 Task: Slide 4 - Table Of Contents-2.
Action: Mouse moved to (245, 214)
Screenshot: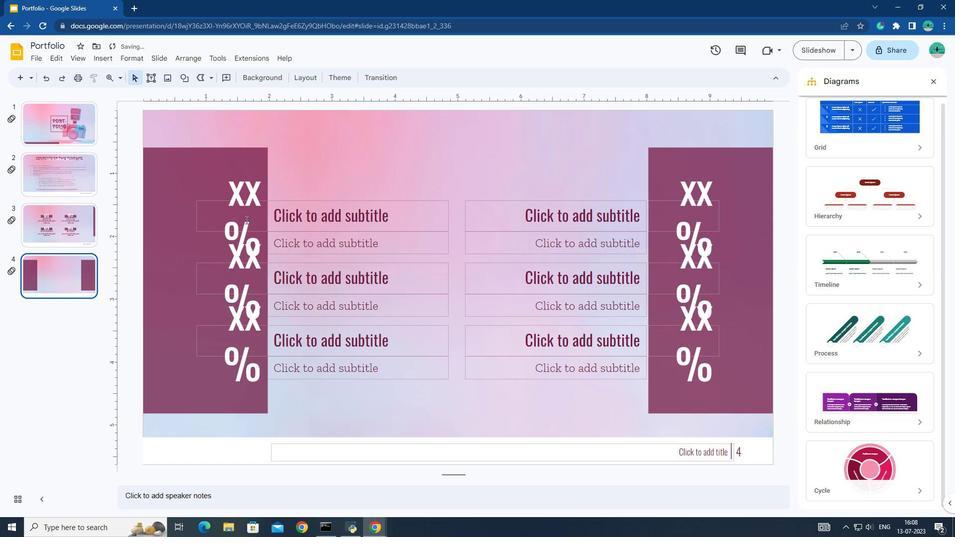 
Action: Mouse pressed left at (245, 214)
Screenshot: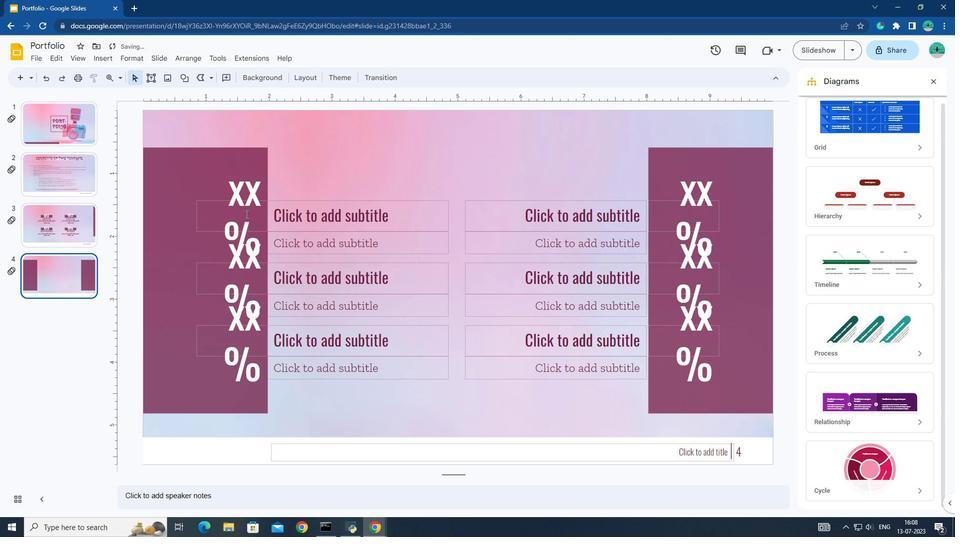 
Action: Key pressed 01
Screenshot: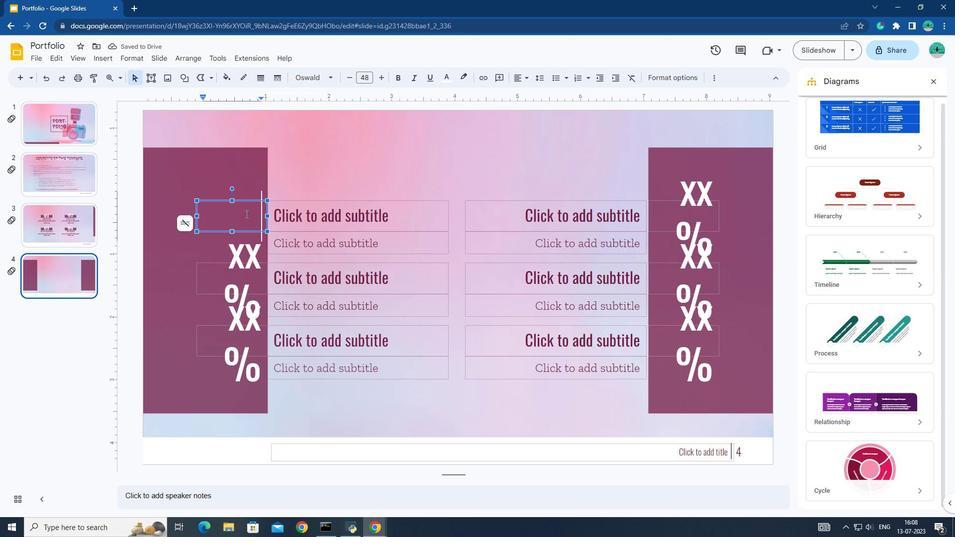 
Action: Mouse moved to (300, 218)
Screenshot: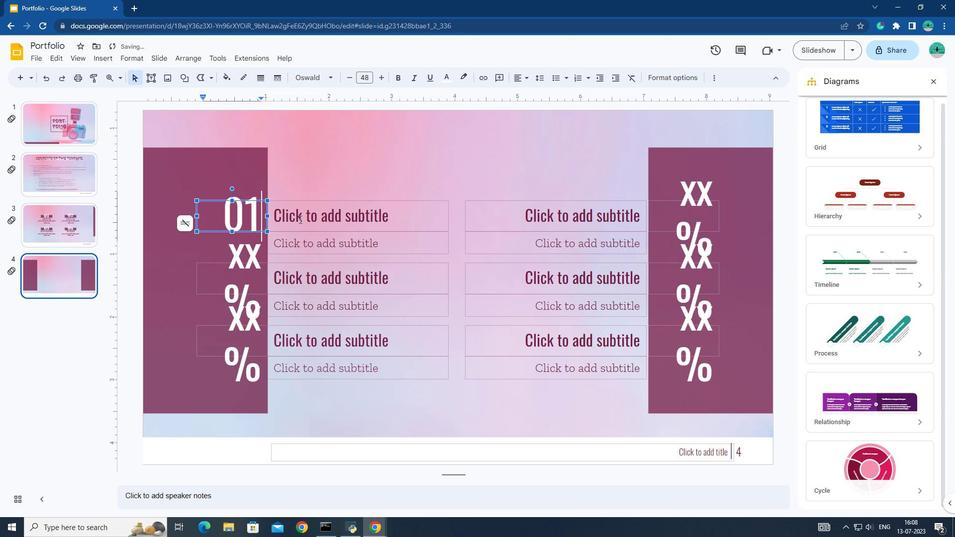 
Action: Mouse pressed left at (300, 218)
Screenshot: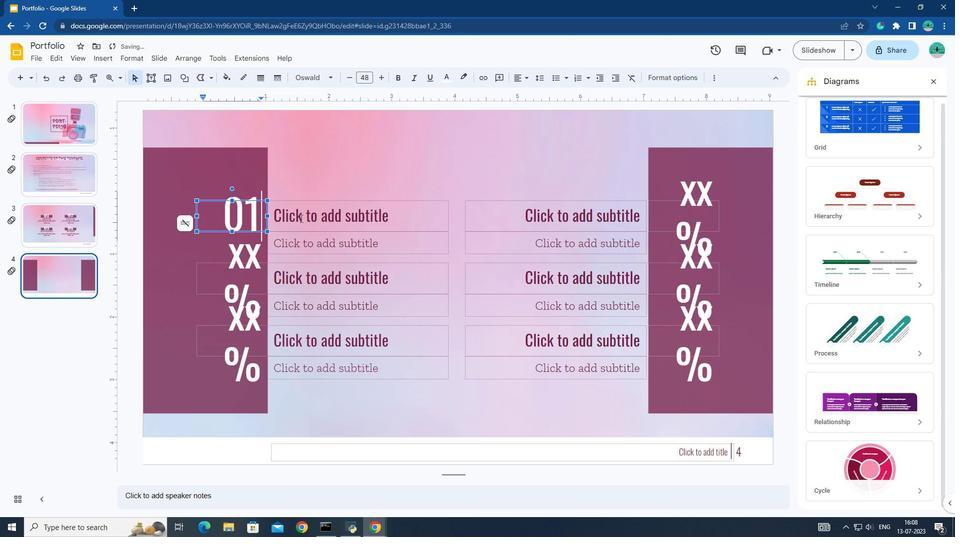 
Action: Mouse moved to (309, 223)
Screenshot: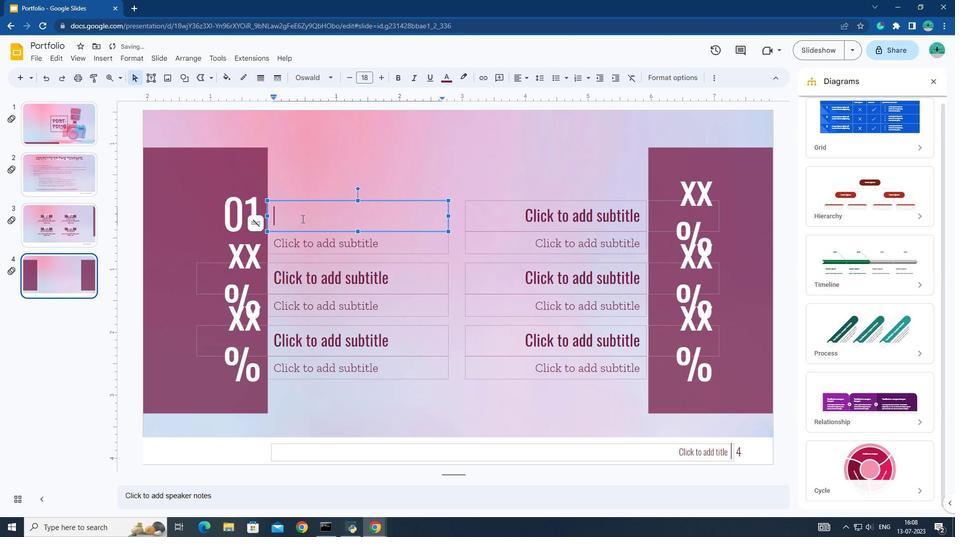
Action: Key pressed <Key.caps_lock>ABOUT<Key.space>ME
Screenshot: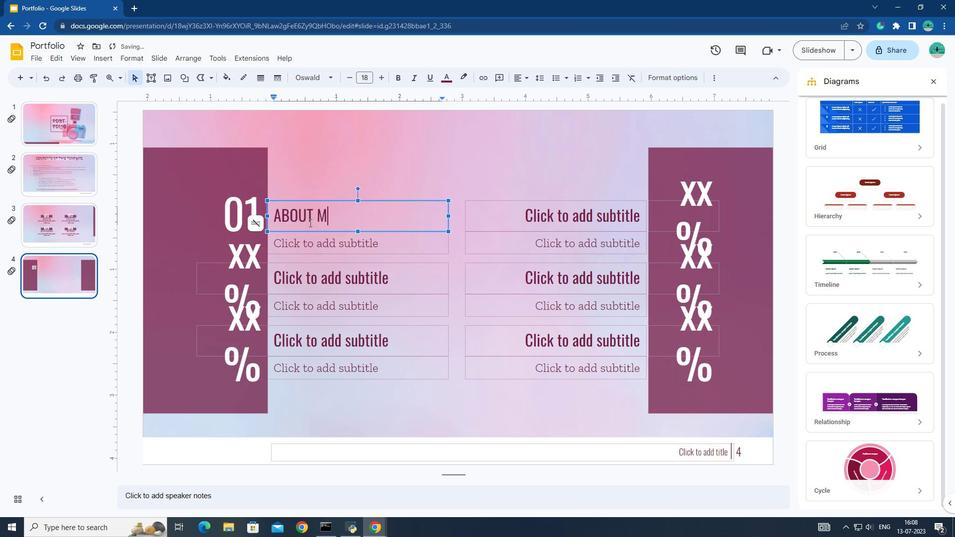 
Action: Mouse moved to (308, 240)
Screenshot: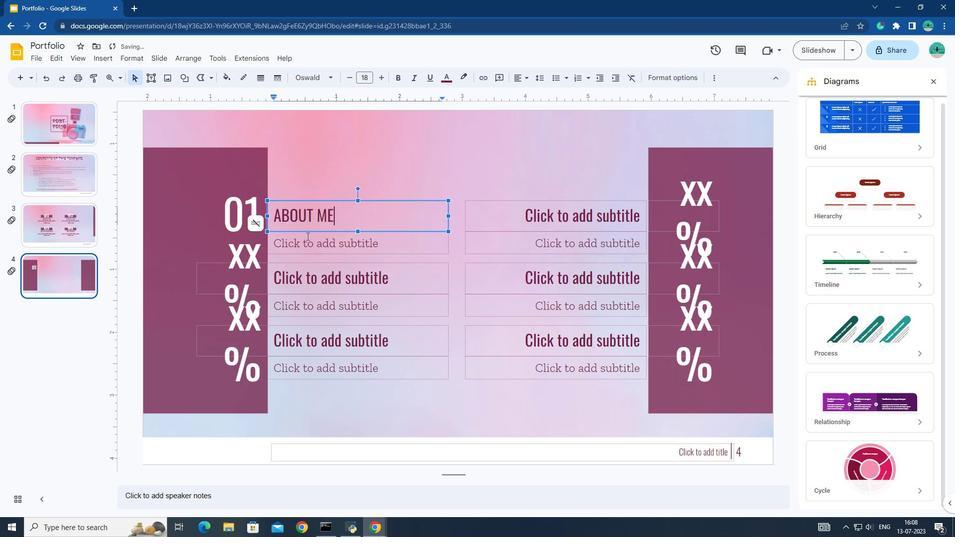 
Action: Mouse pressed left at (308, 240)
Screenshot: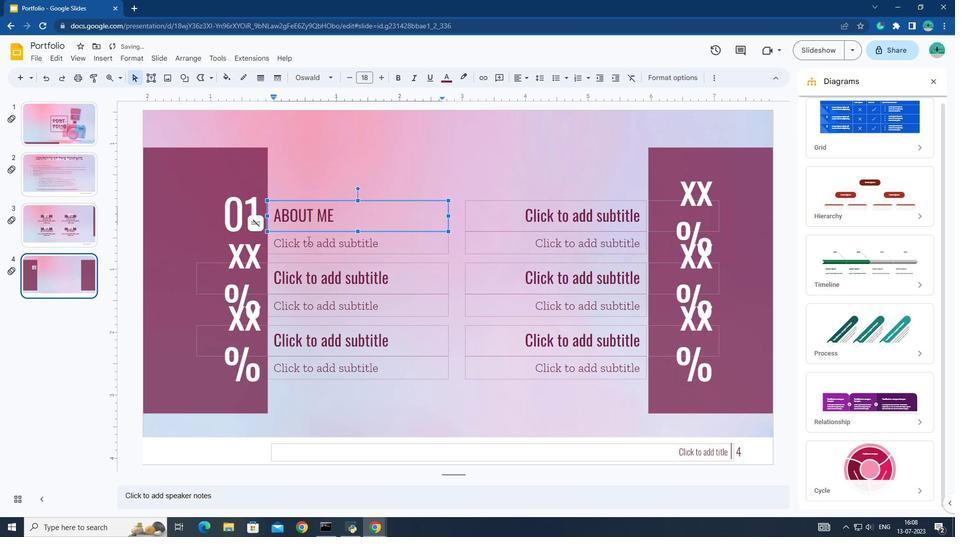 
Action: Mouse moved to (309, 240)
Screenshot: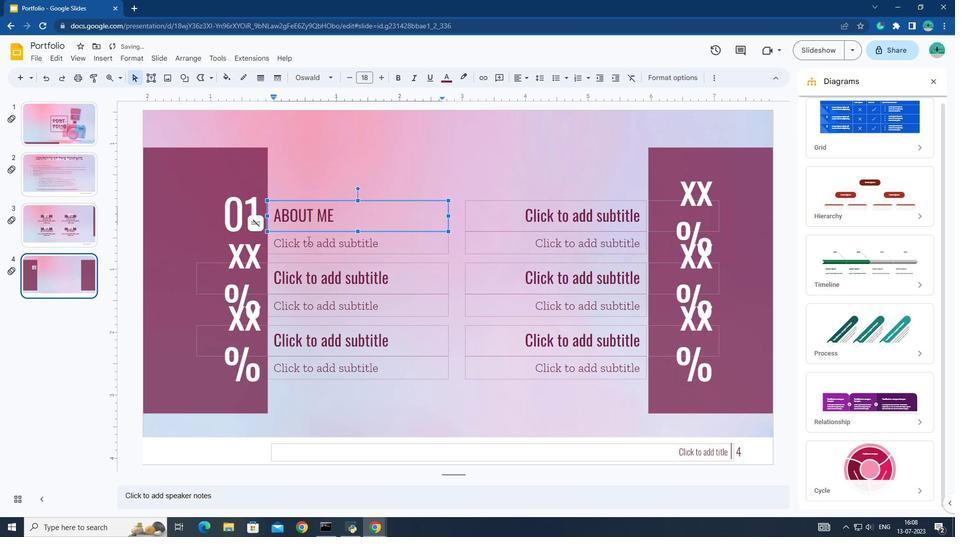 
Action: Key pressed <Key.caps_lock><Key.shift>You<Key.space>can<Key.space>describe<Key.space>the<Key.space>topic<Key.space>of<Key.space>thesection<Key.space>here
Screenshot: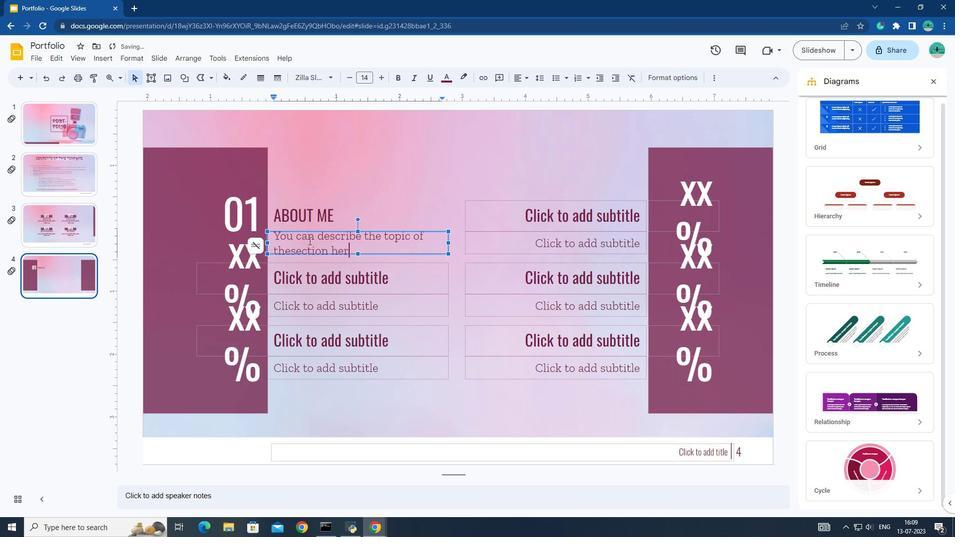 
Action: Mouse moved to (290, 251)
Screenshot: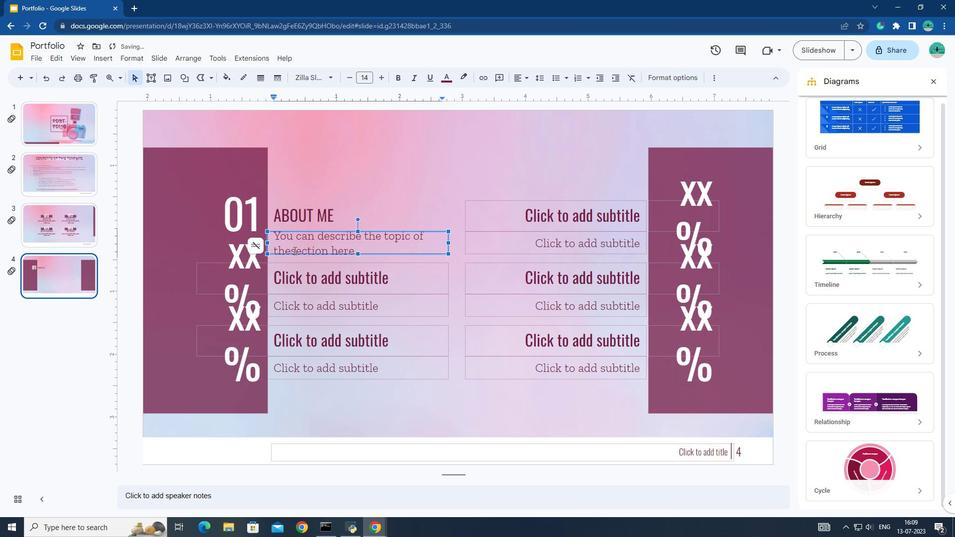
Action: Mouse pressed left at (290, 251)
Screenshot: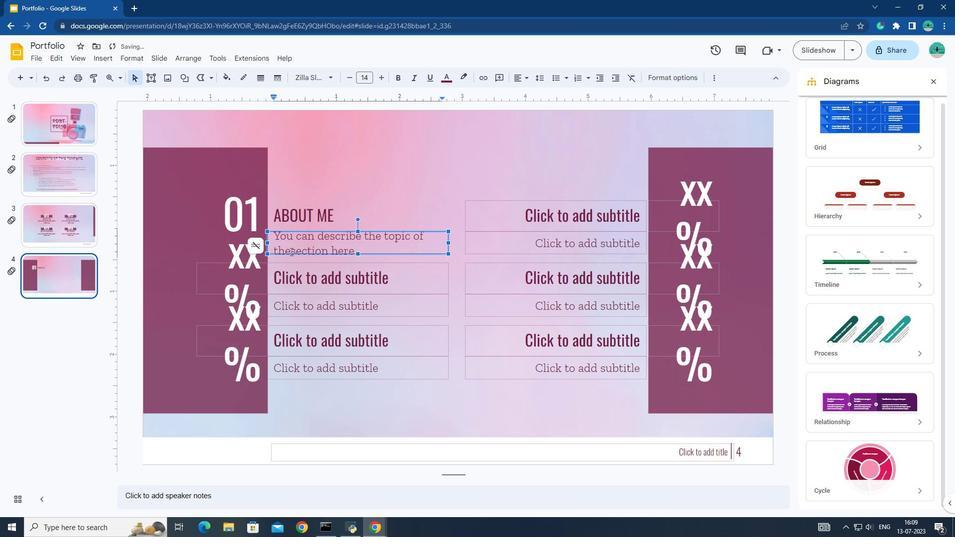 
Action: Key pressed <Key.space>
Screenshot: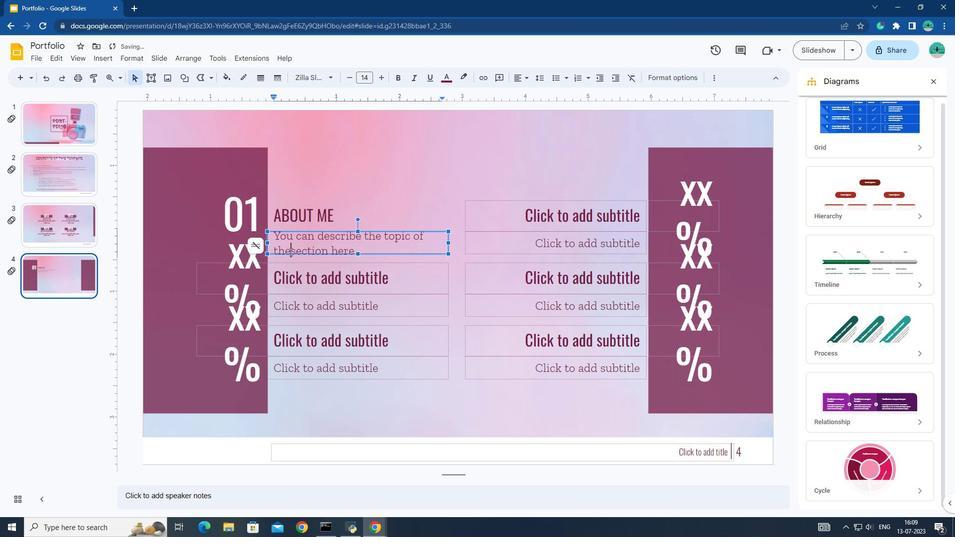 
Action: Mouse moved to (360, 252)
Screenshot: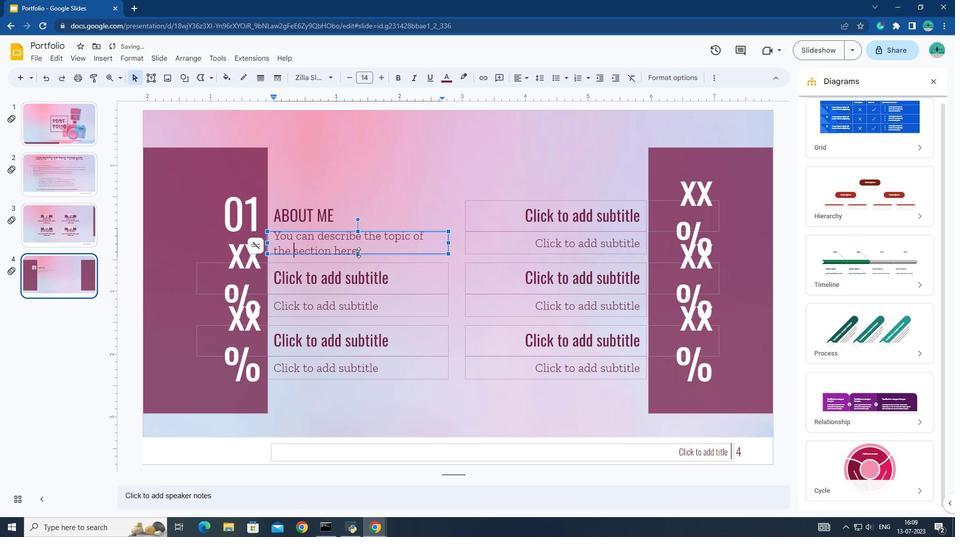
Action: Mouse pressed left at (360, 252)
Screenshot: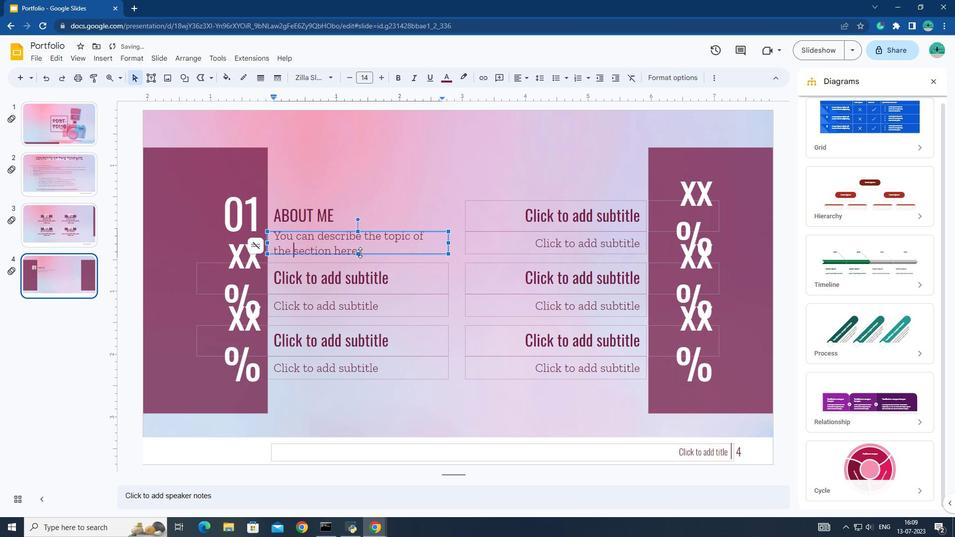 
Action: Mouse moved to (290, 218)
Screenshot: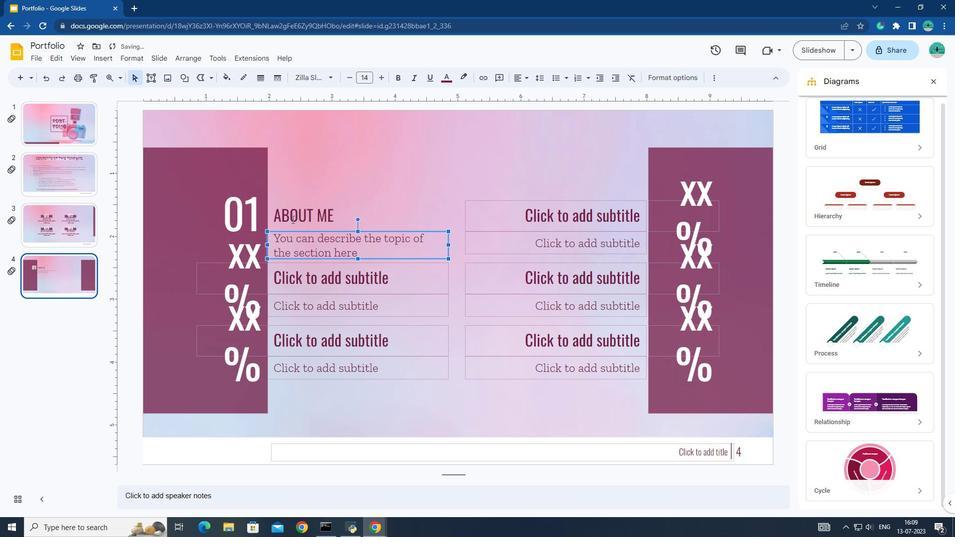 
Action: Mouse pressed left at (290, 218)
Screenshot: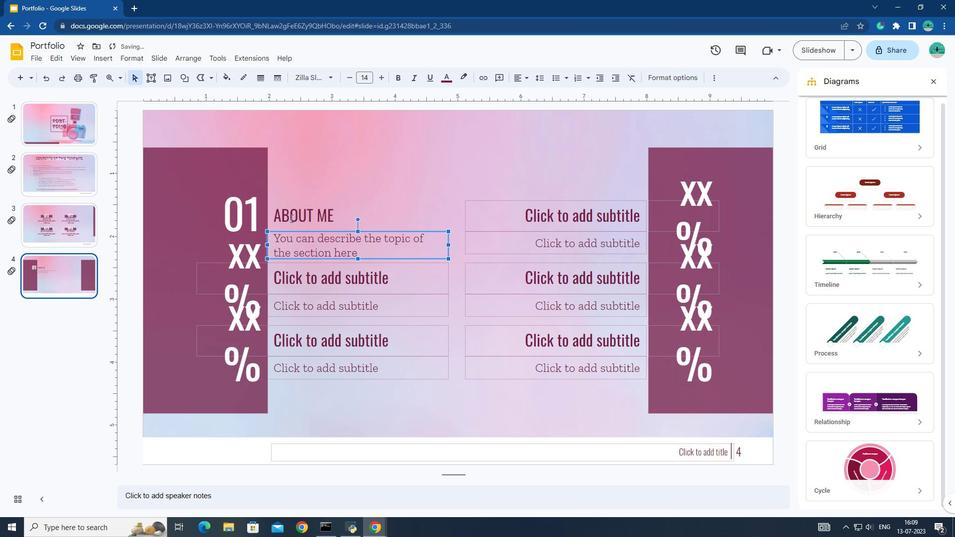 
Action: Mouse moved to (273, 209)
Screenshot: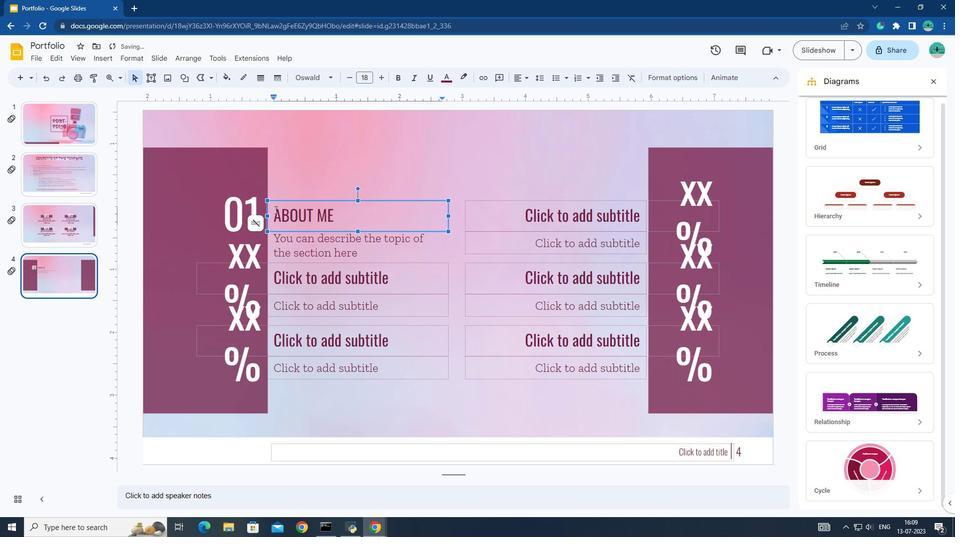 
Action: Mouse pressed left at (273, 209)
Screenshot: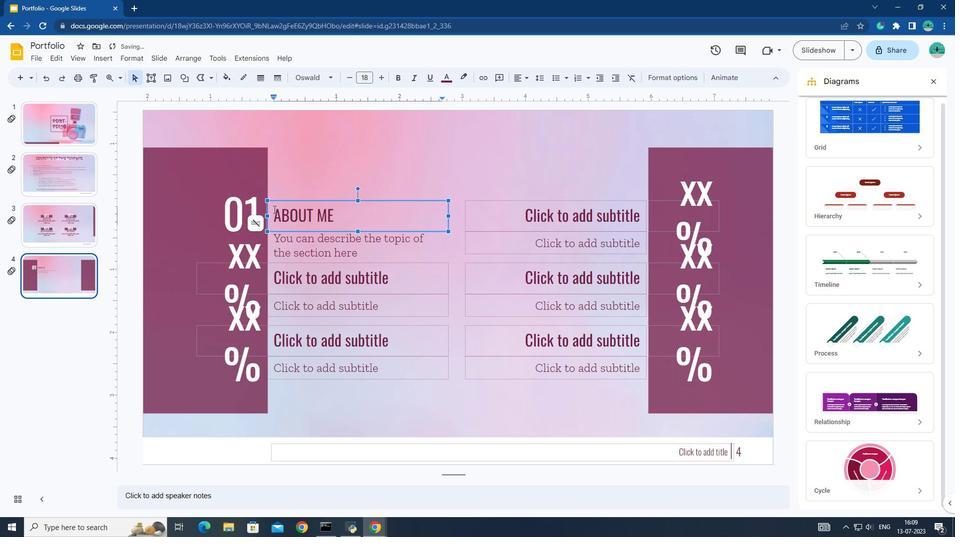 
Action: Mouse moved to (335, 77)
Screenshot: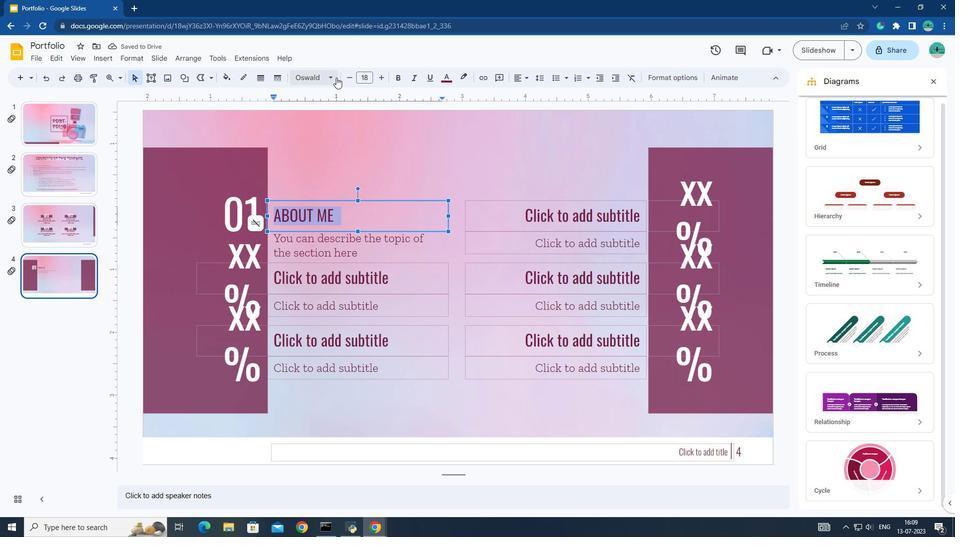 
Action: Mouse pressed left at (335, 77)
Screenshot: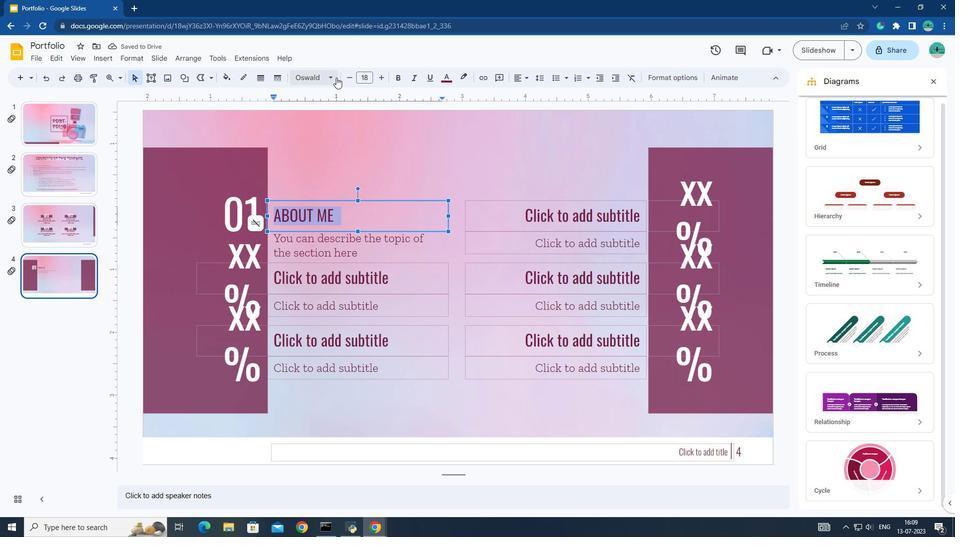 
Action: Mouse moved to (330, 339)
Screenshot: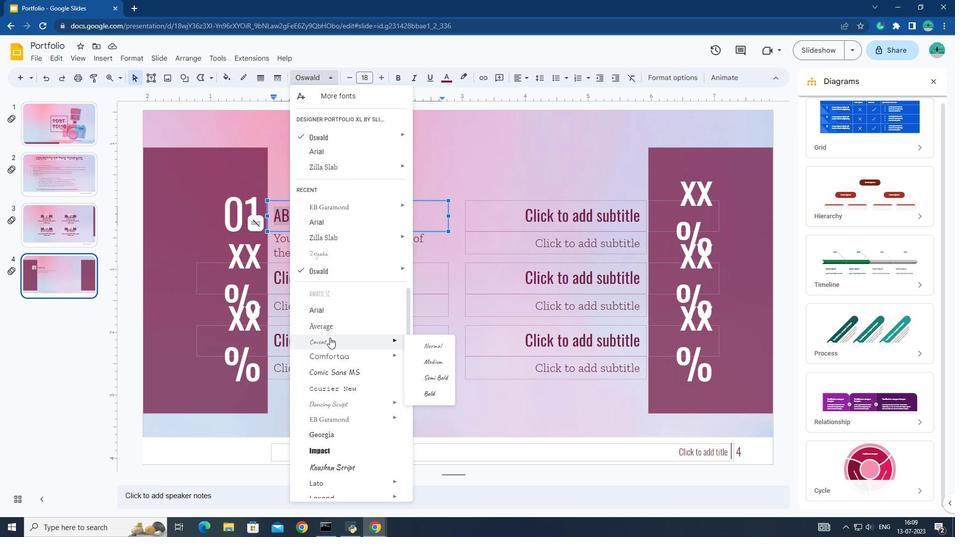 
Action: Mouse pressed left at (330, 339)
Screenshot: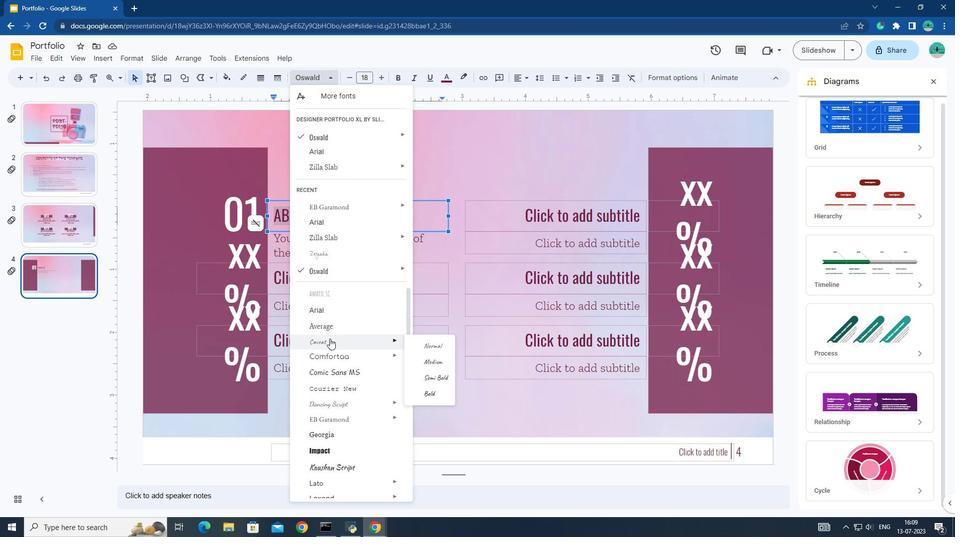 
Action: Mouse moved to (397, 78)
Screenshot: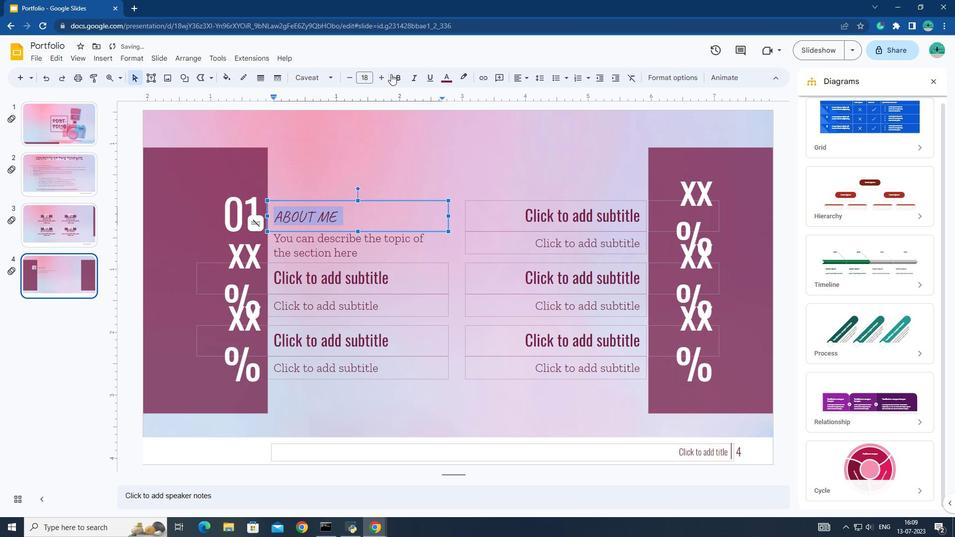 
Action: Mouse pressed left at (397, 78)
Screenshot: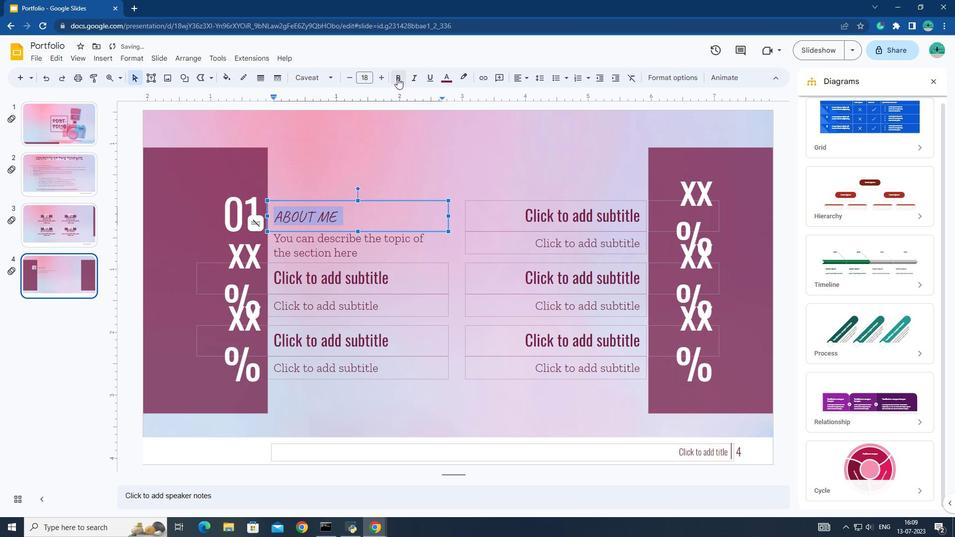 
Action: Mouse moved to (313, 245)
Screenshot: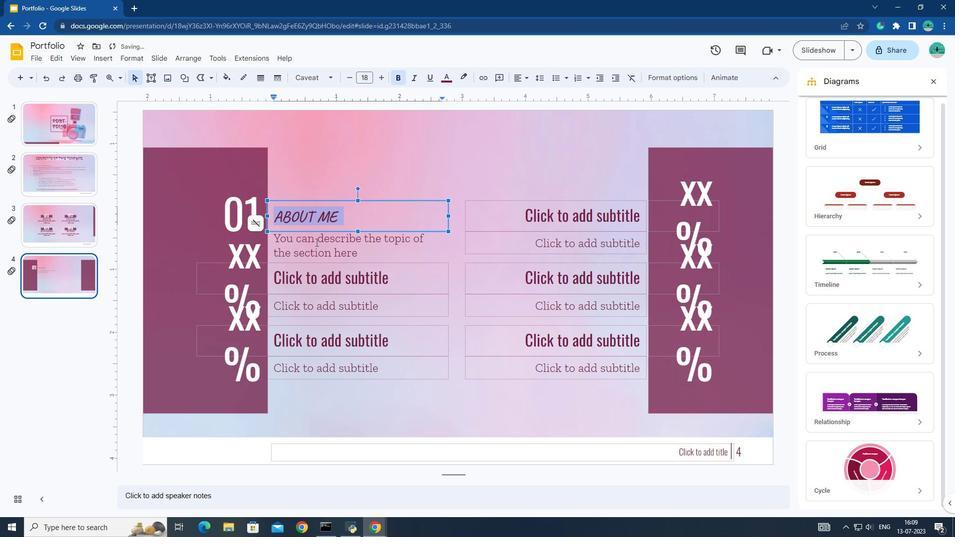 
Action: Mouse pressed left at (313, 245)
Screenshot: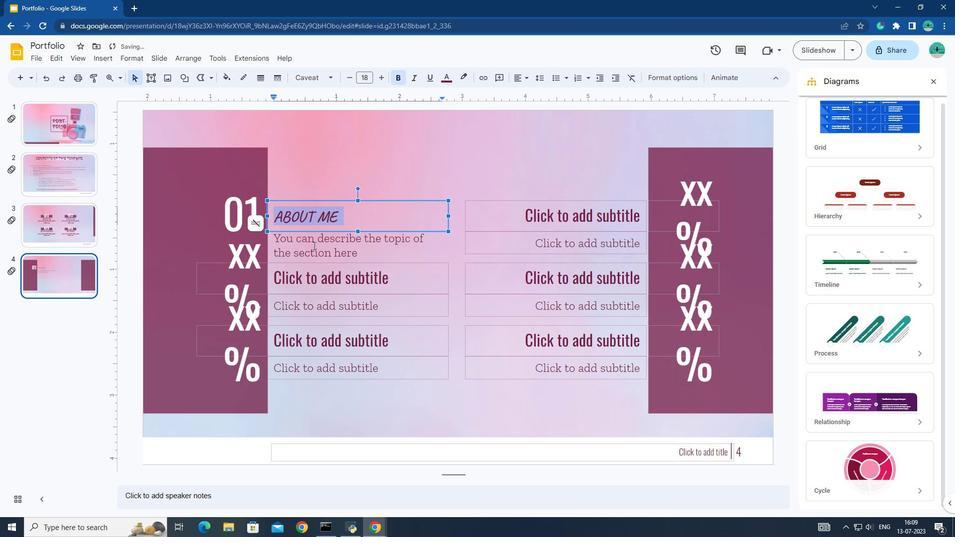 
Action: Mouse moved to (272, 235)
Screenshot: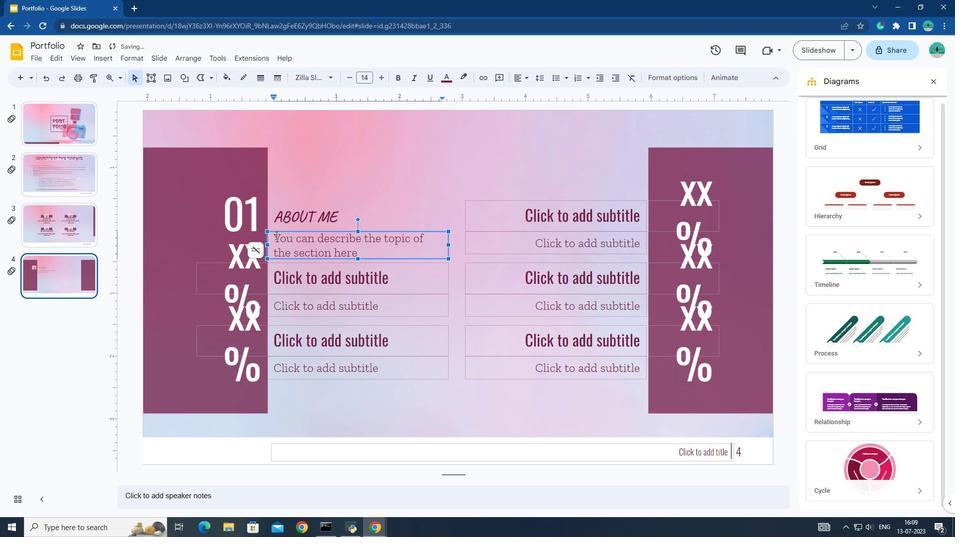 
Action: Mouse pressed left at (272, 235)
Screenshot: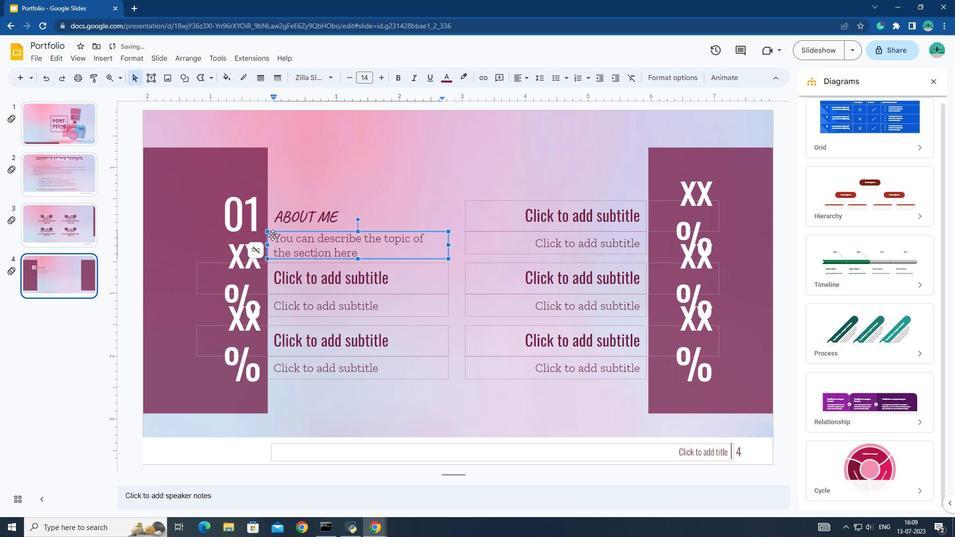 
Action: Mouse moved to (275, 237)
Screenshot: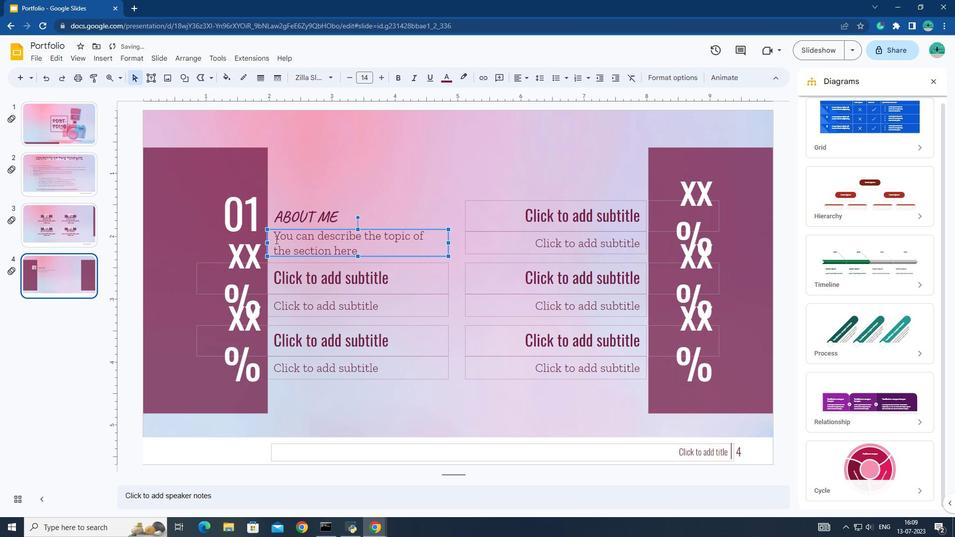 
Action: Mouse pressed left at (275, 237)
Screenshot: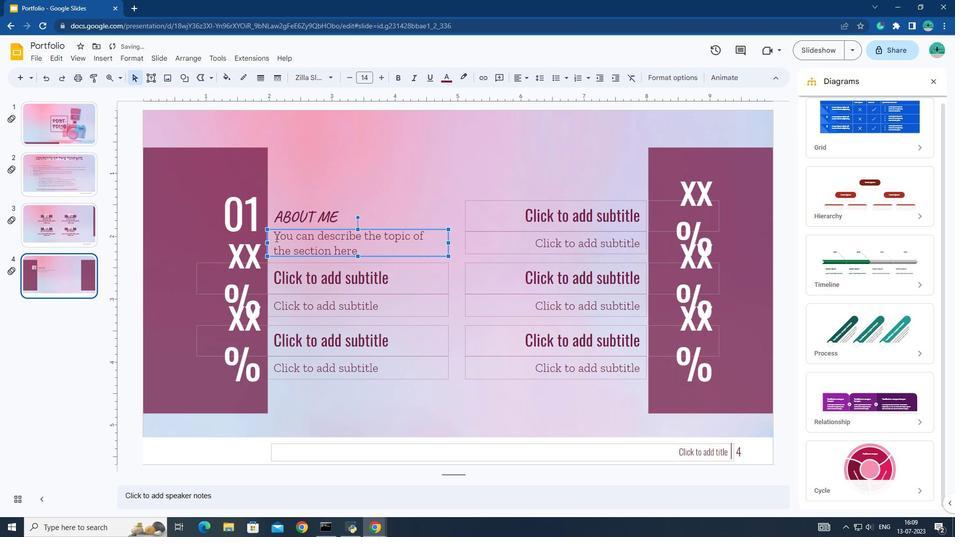 
Action: Mouse pressed left at (275, 237)
Screenshot: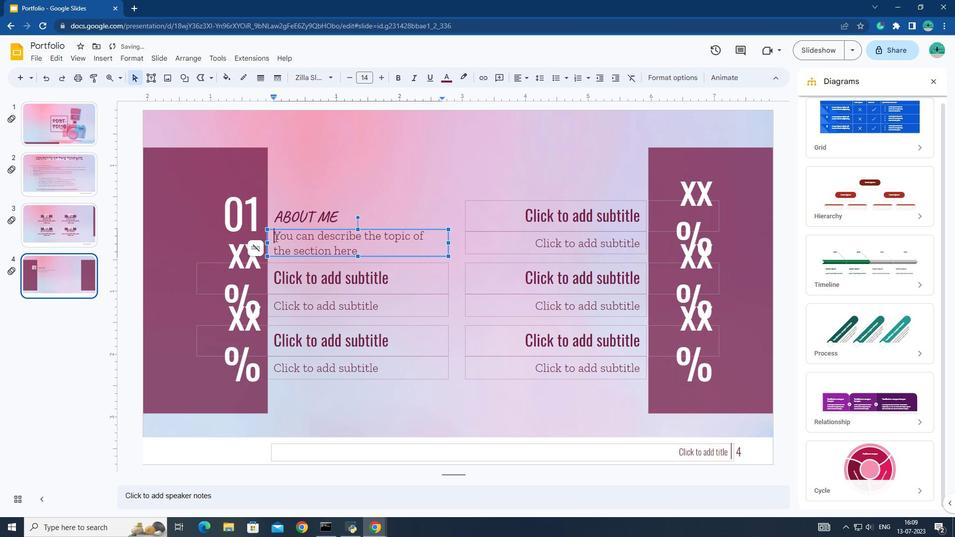 
Action: Mouse pressed left at (275, 237)
Screenshot: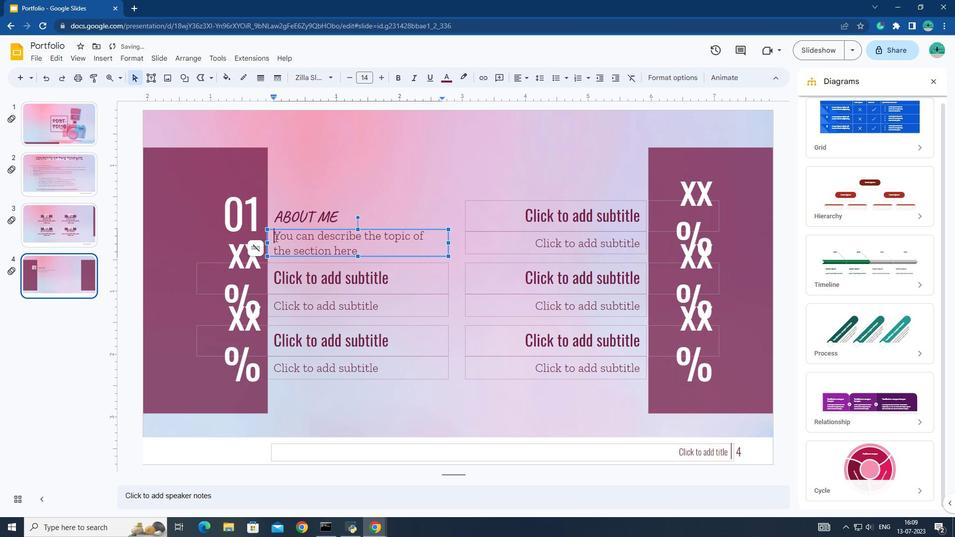 
Action: Mouse moved to (331, 74)
Screenshot: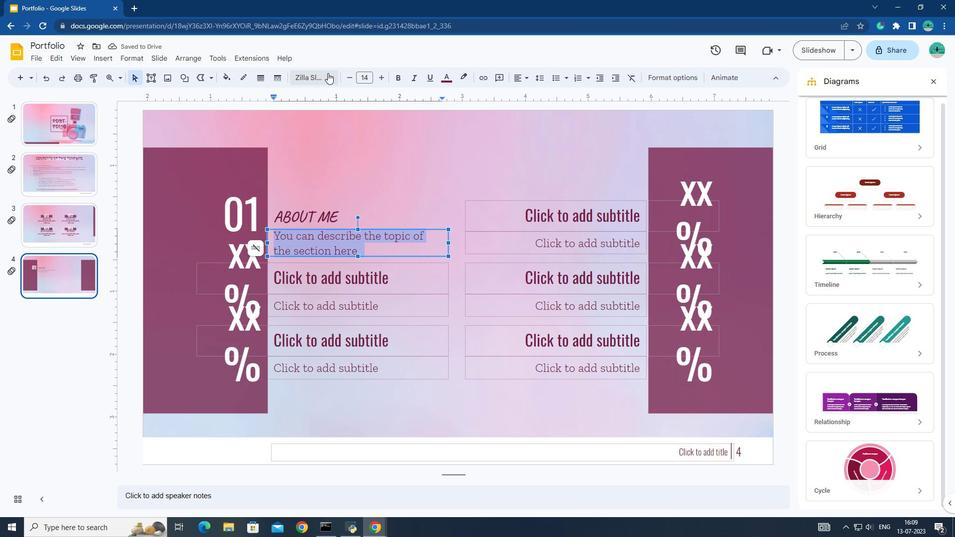 
Action: Mouse pressed left at (331, 74)
Screenshot: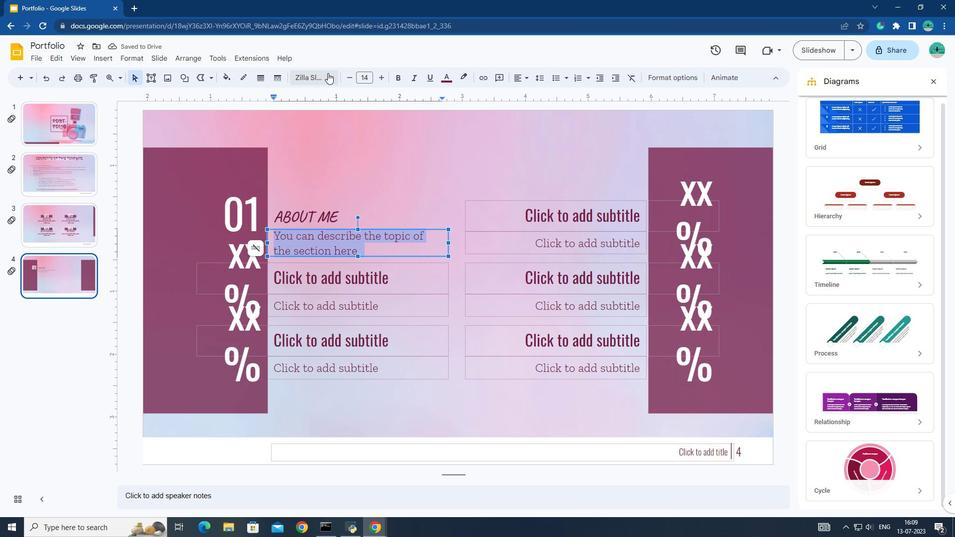 
Action: Mouse moved to (337, 407)
Screenshot: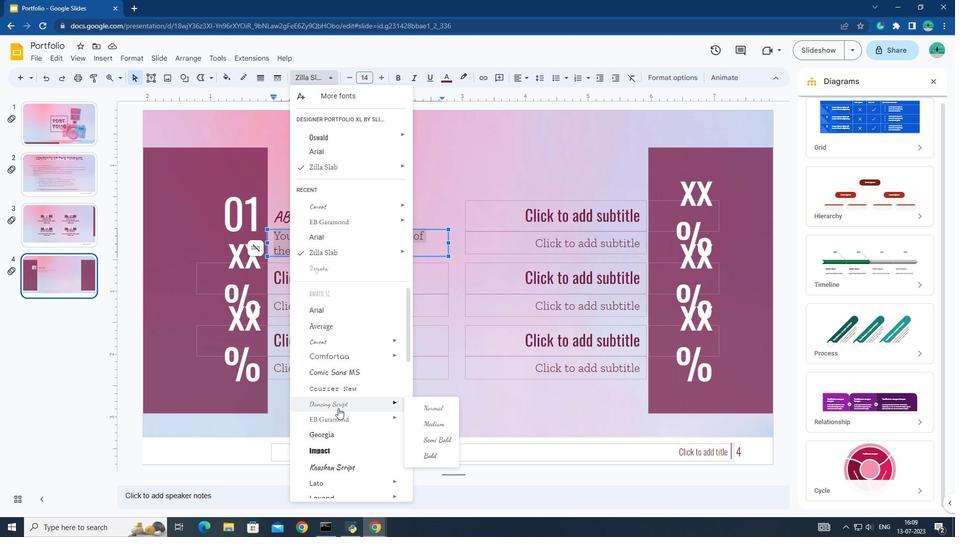 
Action: Mouse pressed left at (337, 407)
Screenshot: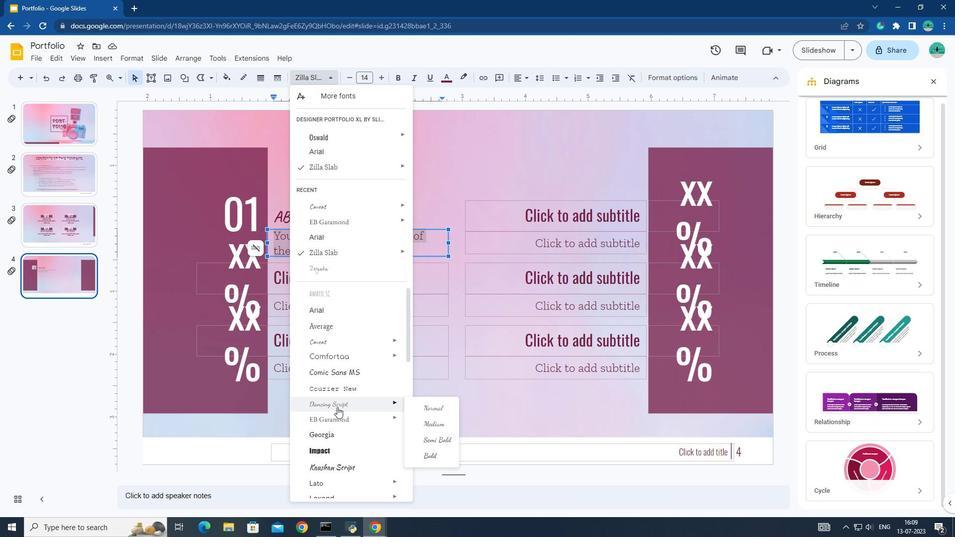 
Action: Mouse moved to (394, 128)
Screenshot: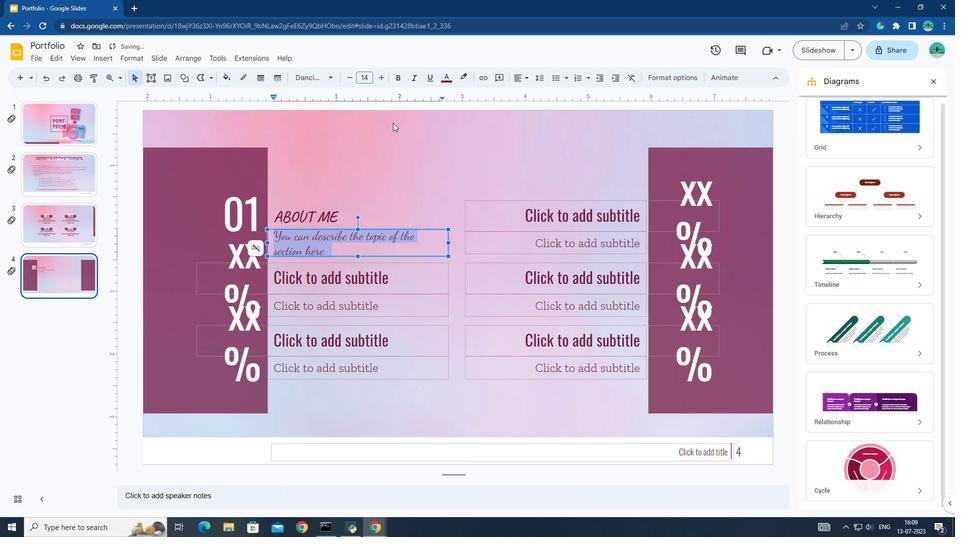 
Action: Mouse pressed left at (394, 128)
Screenshot: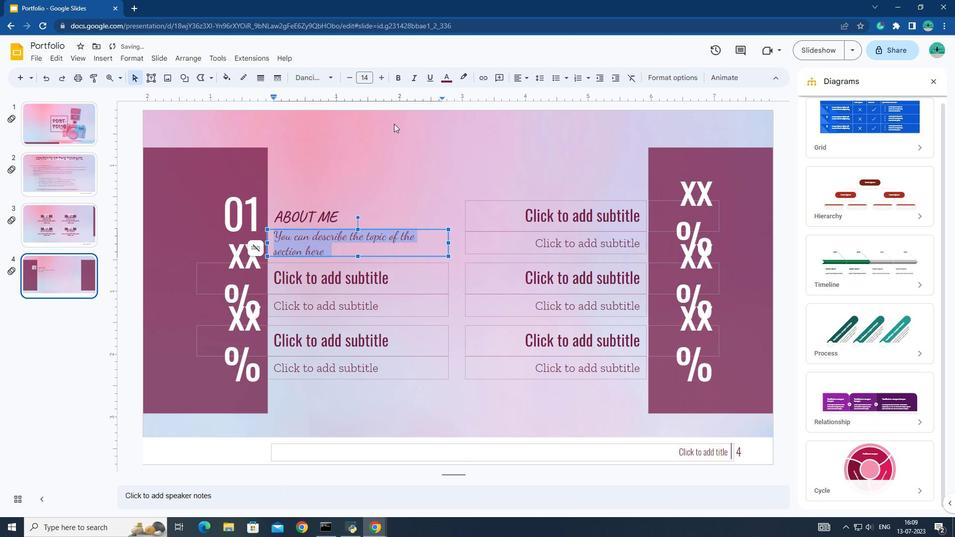 
Action: Mouse moved to (240, 278)
Screenshot: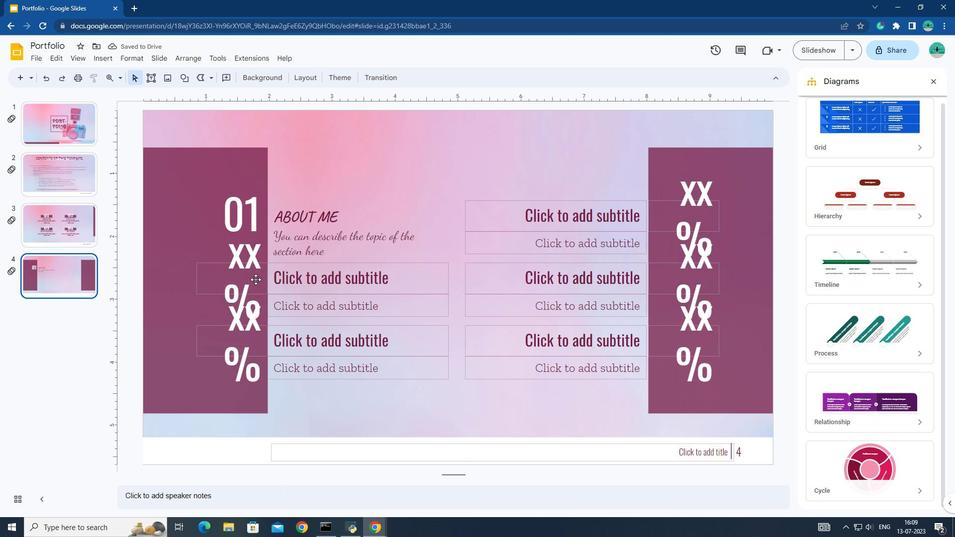 
Action: Mouse pressed left at (240, 278)
Screenshot: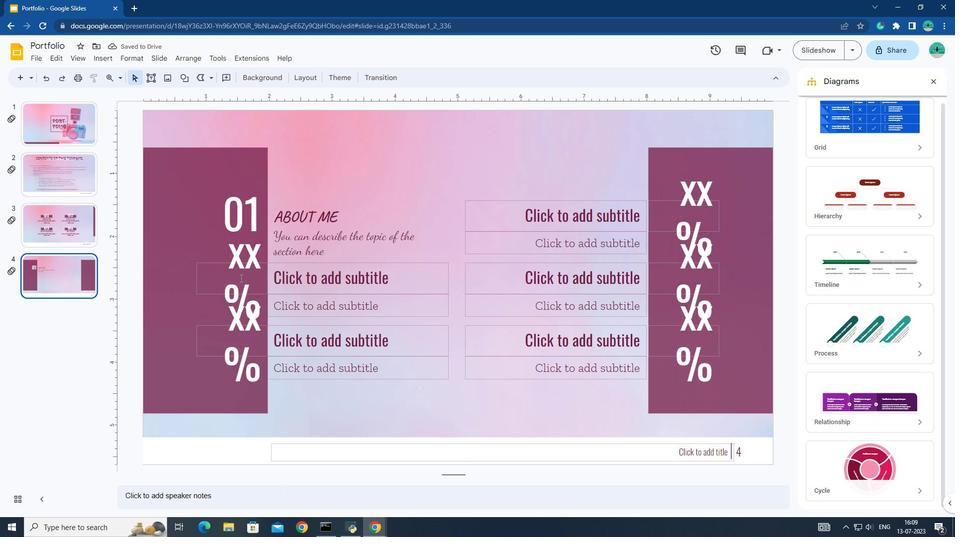 
Action: Key pressed 02
Screenshot: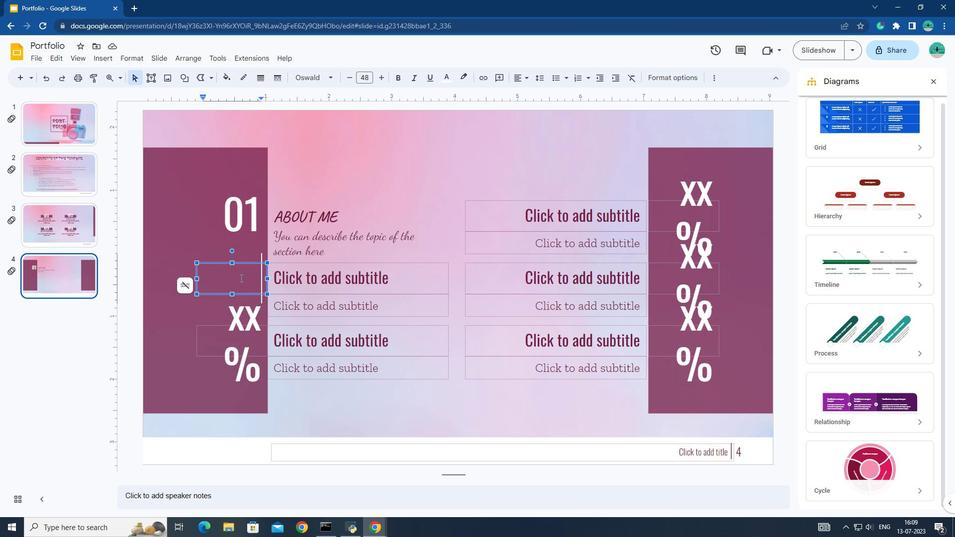 
Action: Mouse moved to (306, 284)
Screenshot: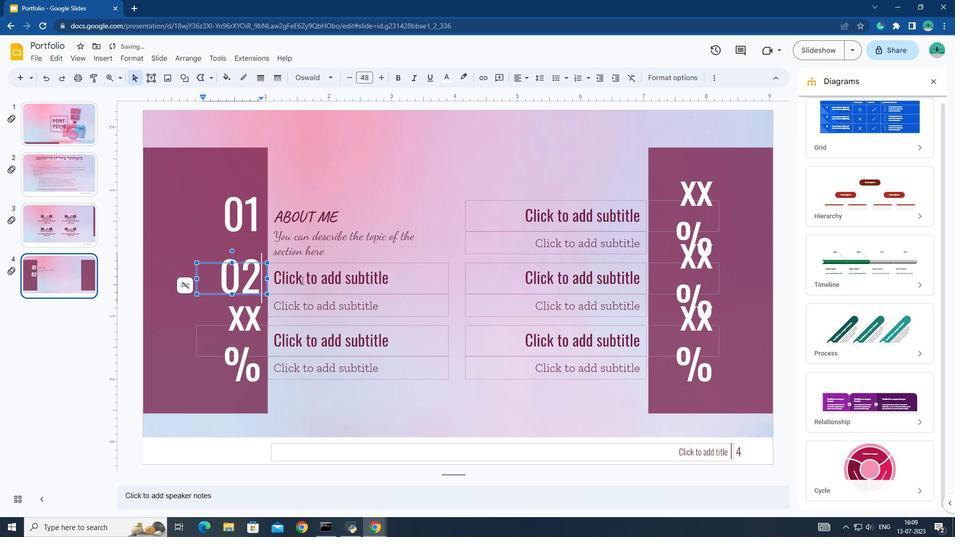 
Action: Mouse pressed left at (306, 284)
Screenshot: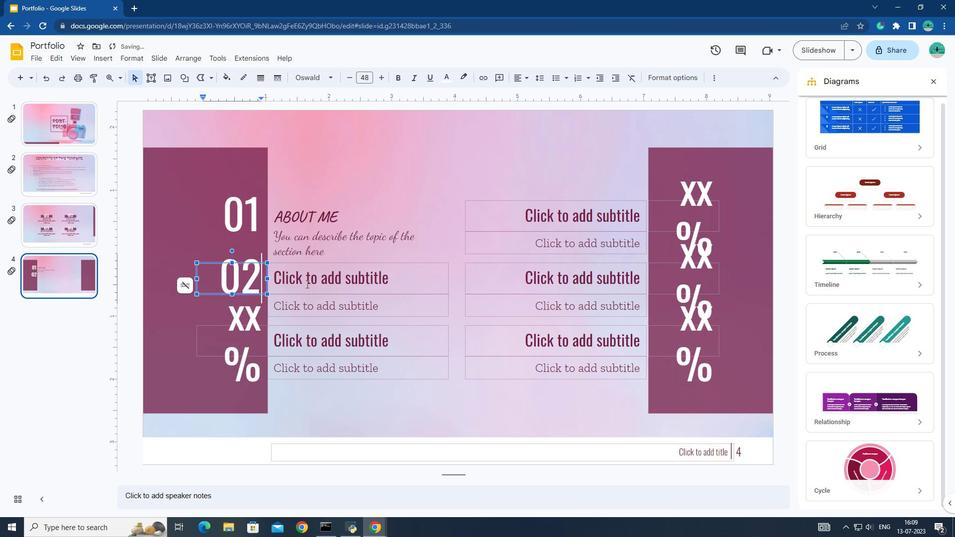 
Action: Mouse moved to (307, 284)
Screenshot: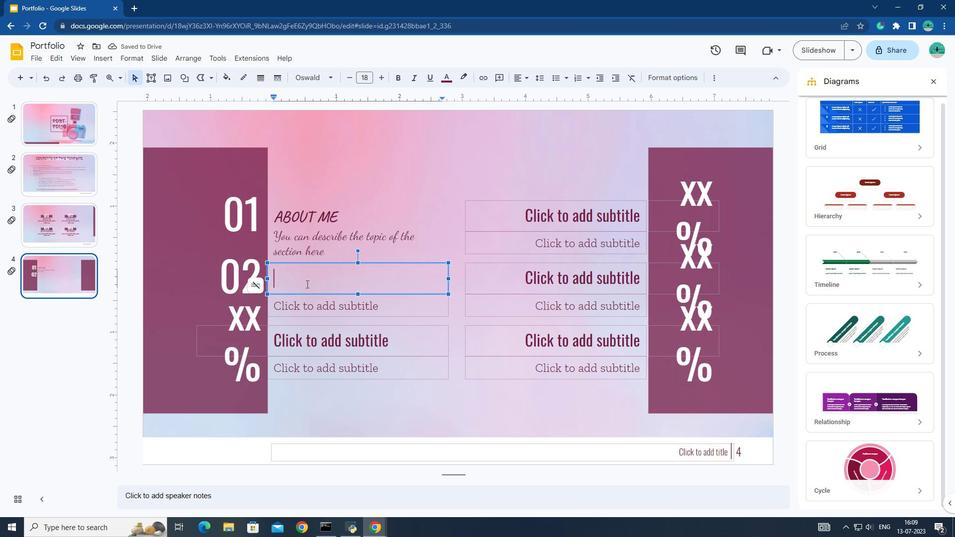 
Action: Key pressed <Key.caps_lock>WHAT<Key.space>IDO
Screenshot: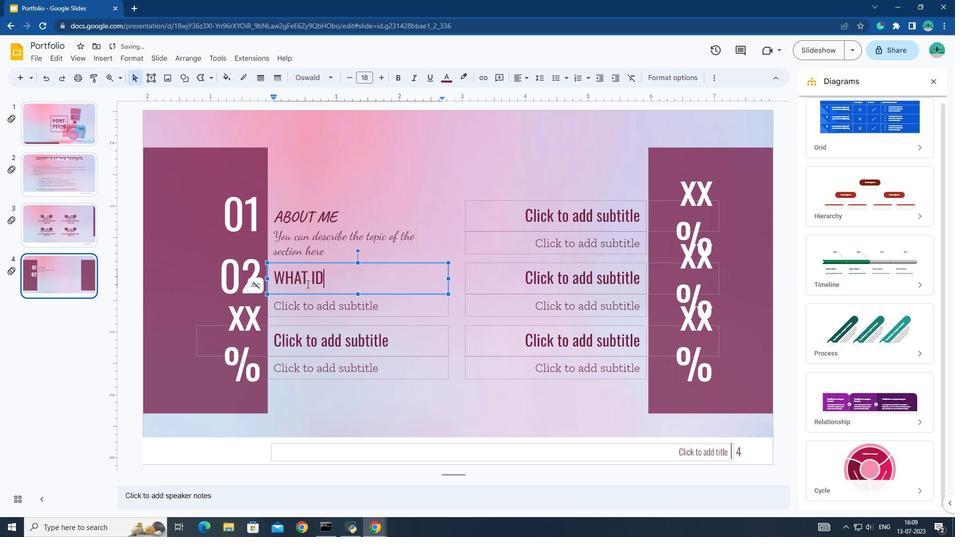 
Action: Mouse moved to (307, 283)
Screenshot: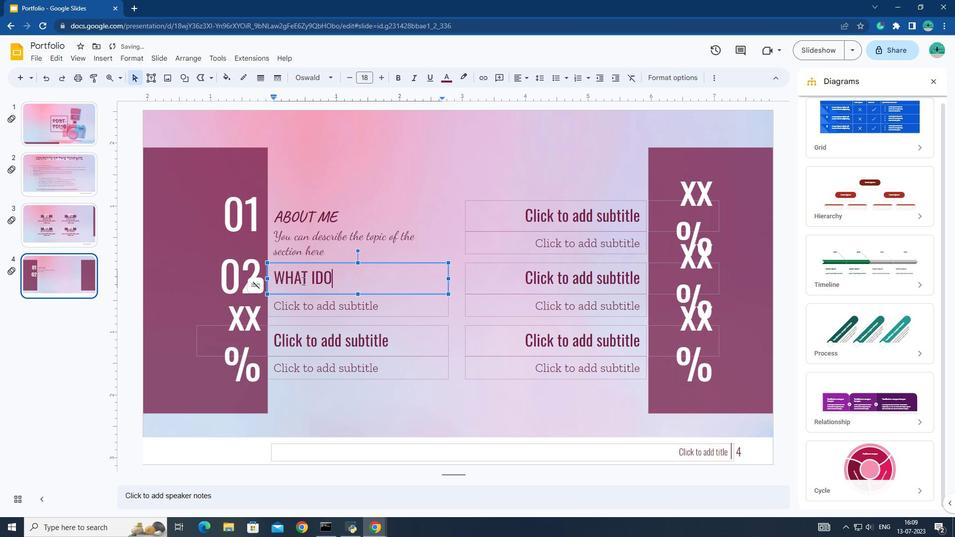 
Action: Key pressed <Key.left><Key.left><Key.space>
Screenshot: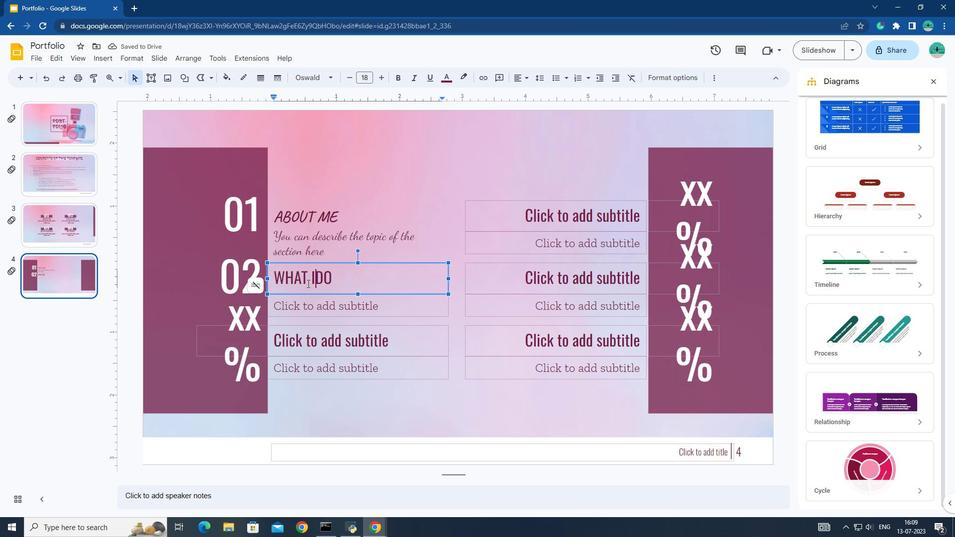 
Action: Mouse moved to (299, 299)
Screenshot: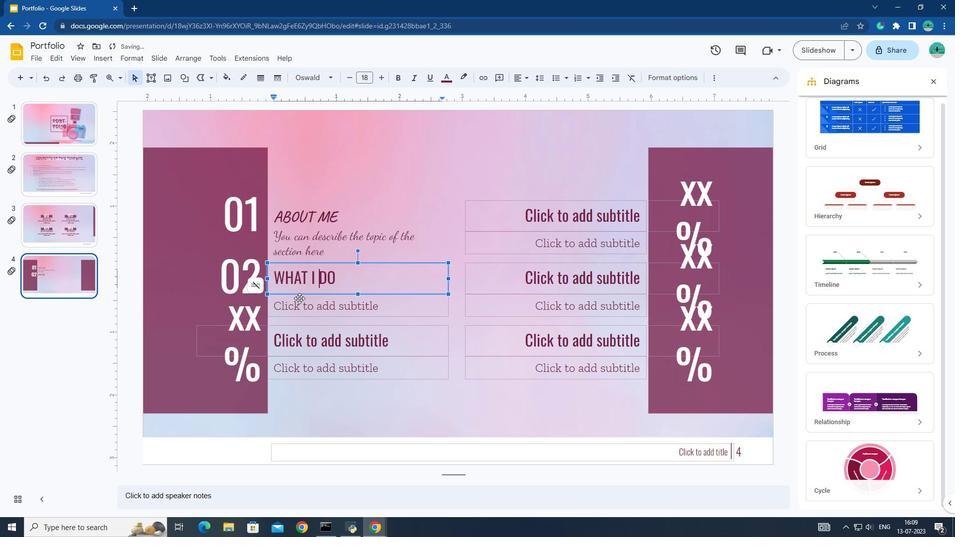 
Action: Mouse pressed left at (299, 299)
Screenshot: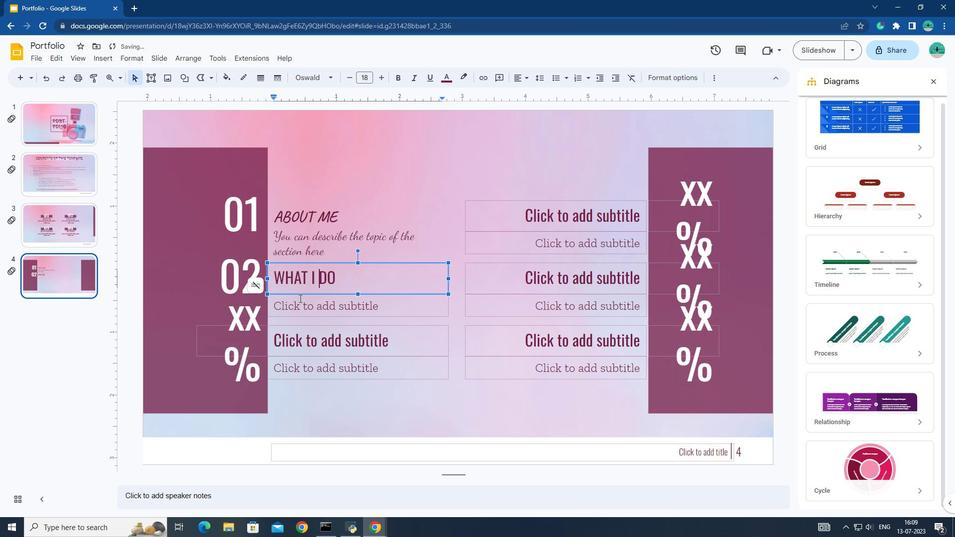 
Action: Key pressed <Key.caps_lock><Key.shift>You<Key.space>can<Key.space>describe<Key.space>the<Key.space>ti<Key.backspace>opice<Key.space>of<Key.space>the<Key.left><Key.left><Key.left><Key.left><Key.left><Key.left><Key.left><Key.backspace><Key.down><Key.space>section<Key.space>here
Screenshot: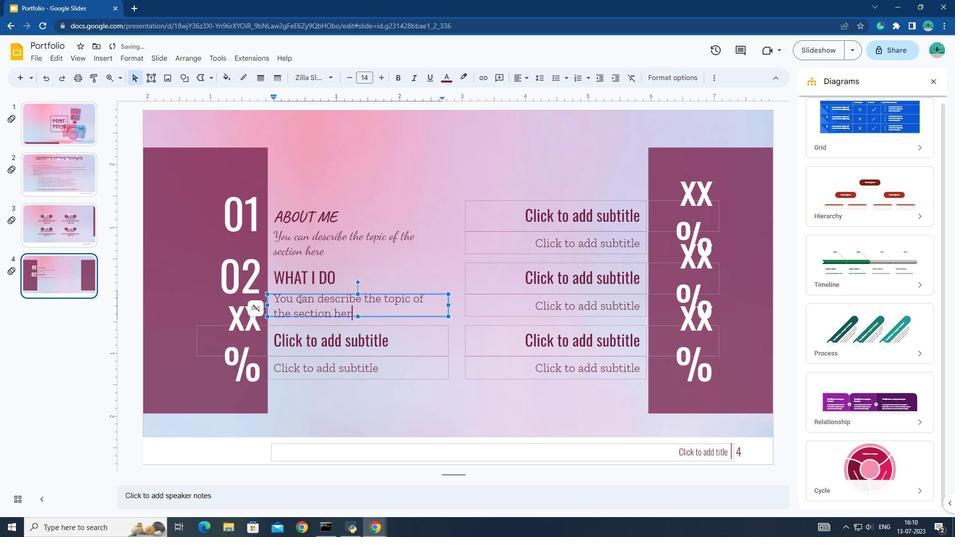 
Action: Mouse moved to (285, 270)
Screenshot: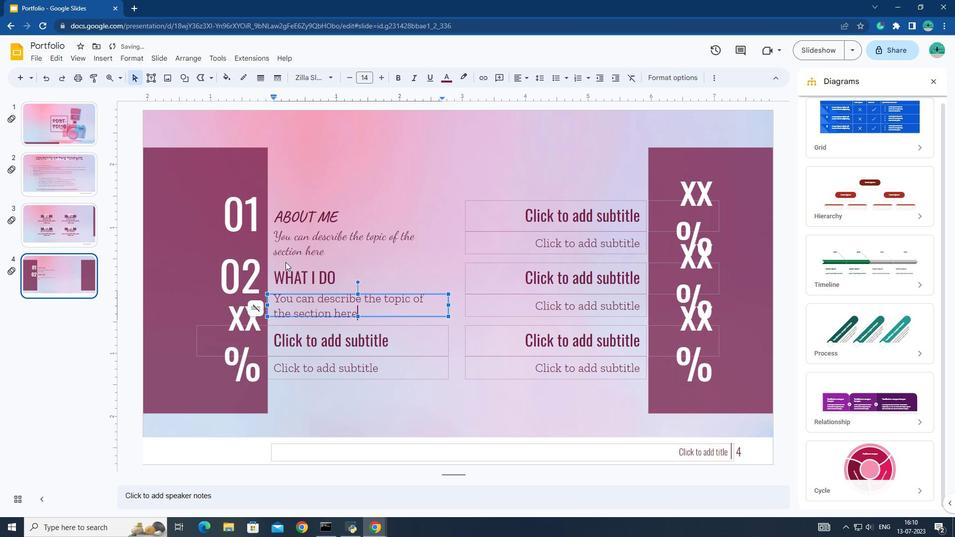 
Action: Mouse pressed left at (285, 270)
Screenshot: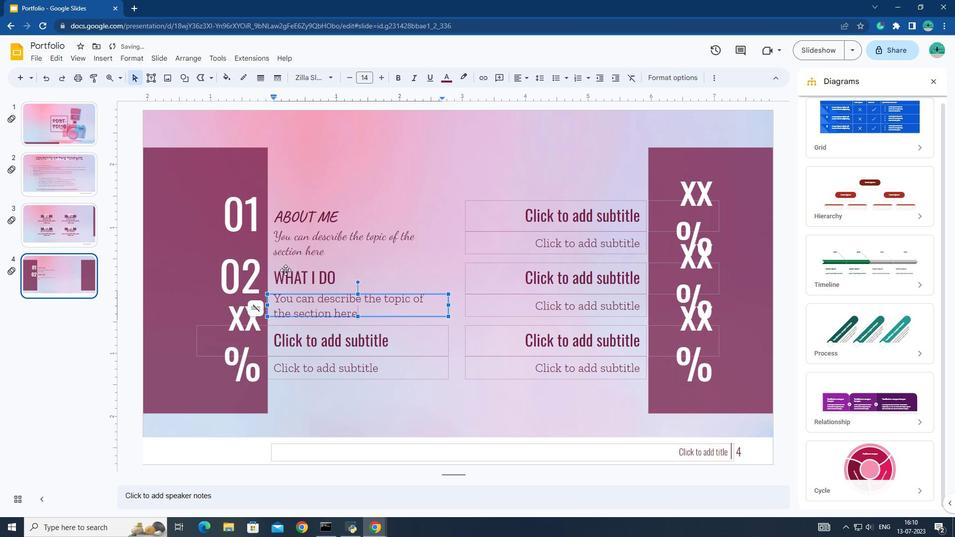 
Action: Mouse pressed left at (285, 270)
Screenshot: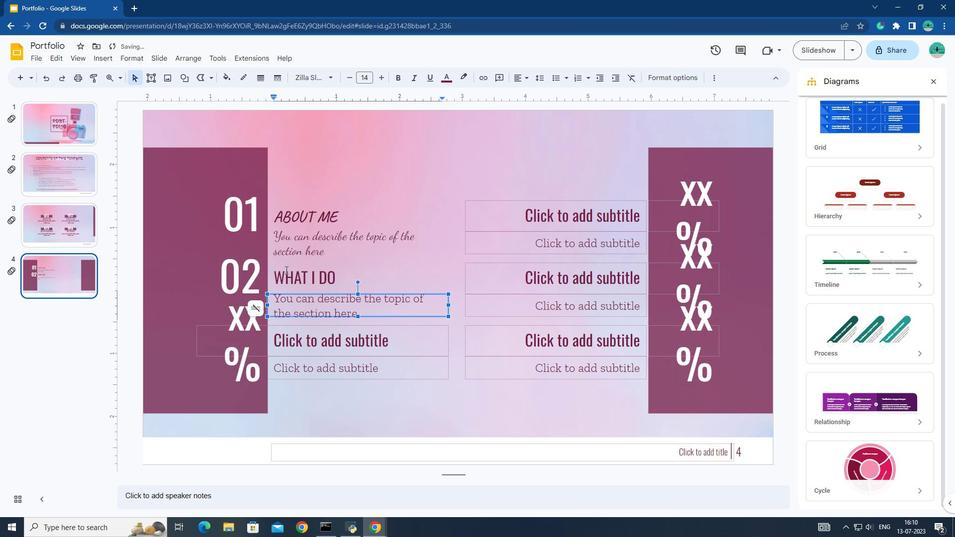 
Action: Mouse moved to (277, 274)
Screenshot: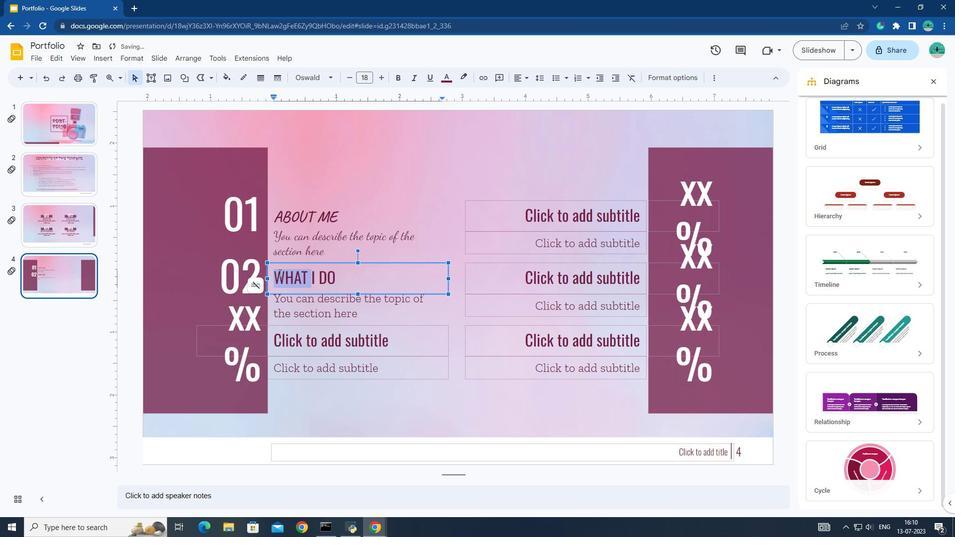 
Action: Mouse pressed left at (277, 274)
Screenshot: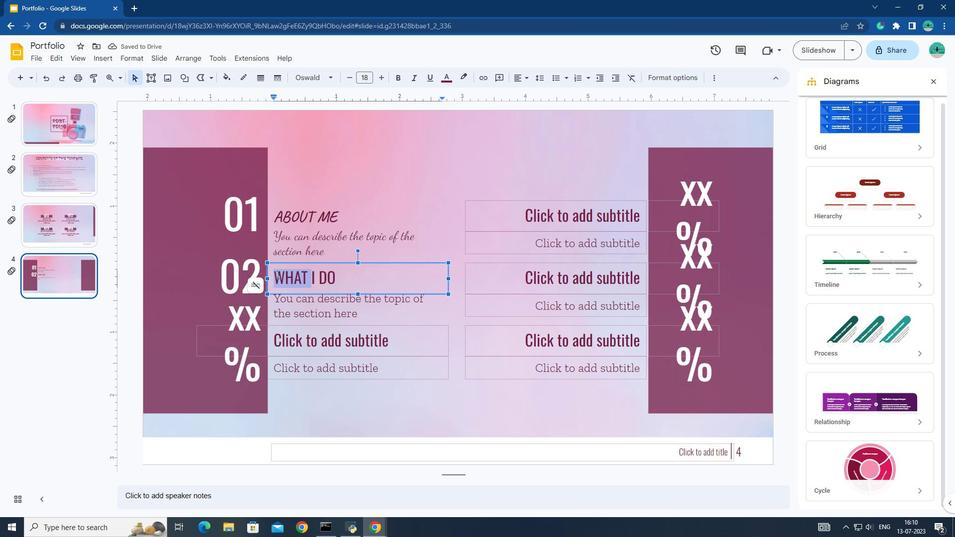 
Action: Mouse pressed left at (277, 274)
Screenshot: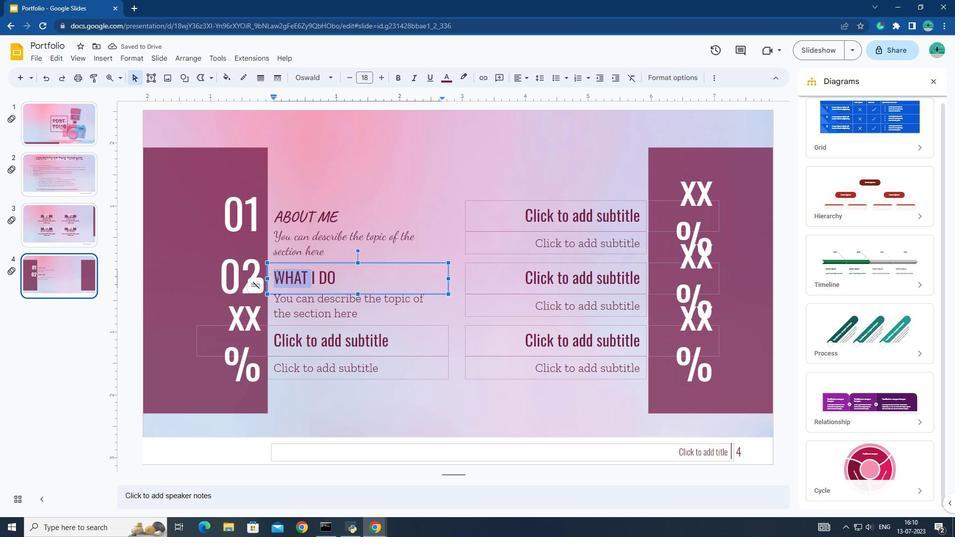 
Action: Mouse pressed left at (277, 274)
Screenshot: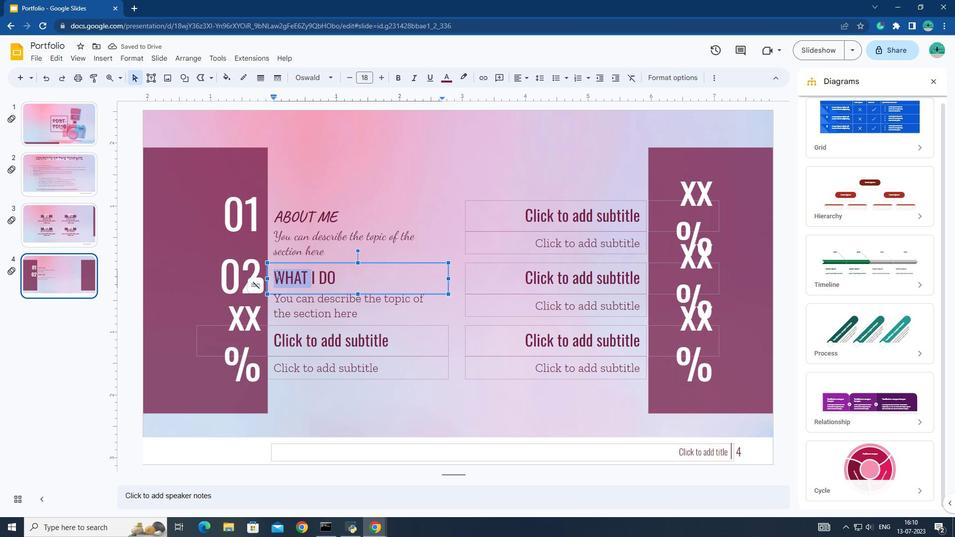 
Action: Mouse moved to (331, 74)
Screenshot: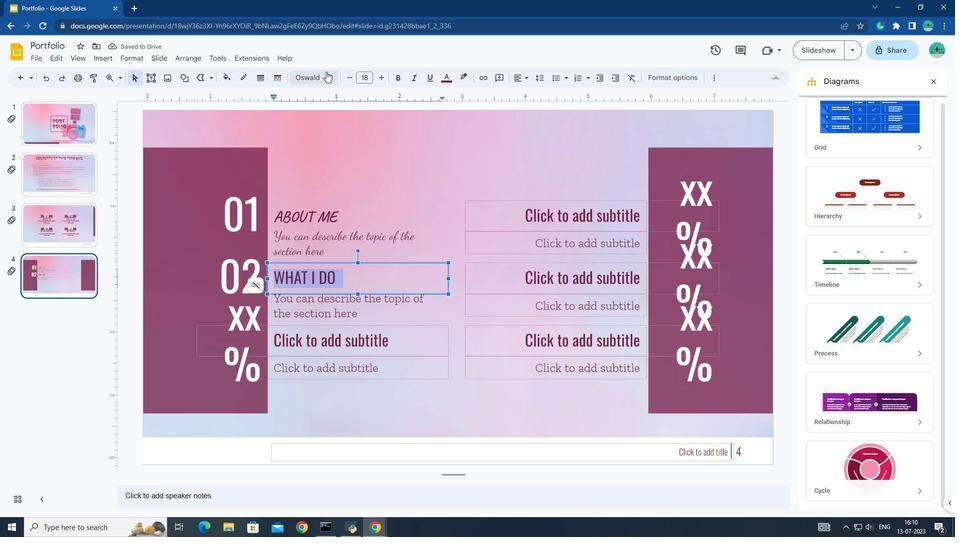 
Action: Mouse pressed left at (331, 74)
Screenshot: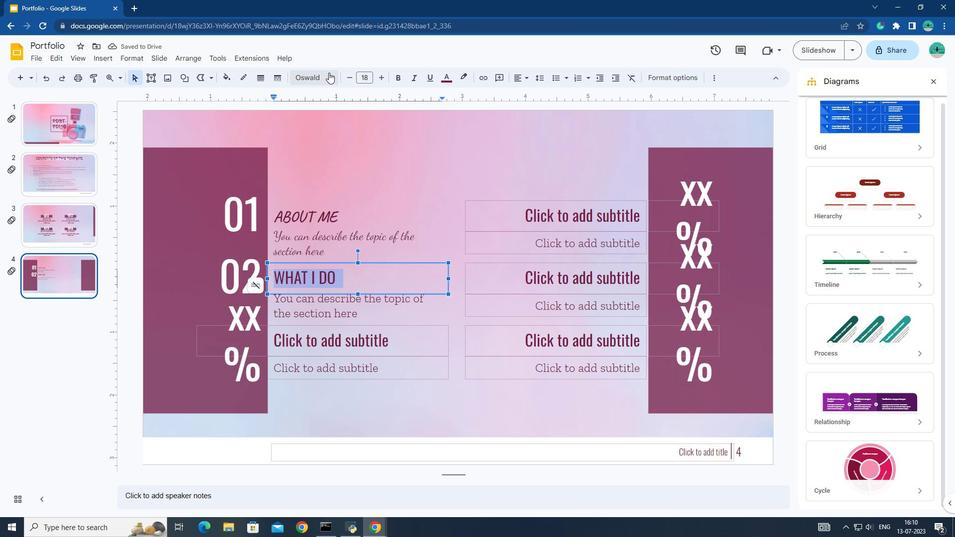 
Action: Mouse moved to (440, 268)
Screenshot: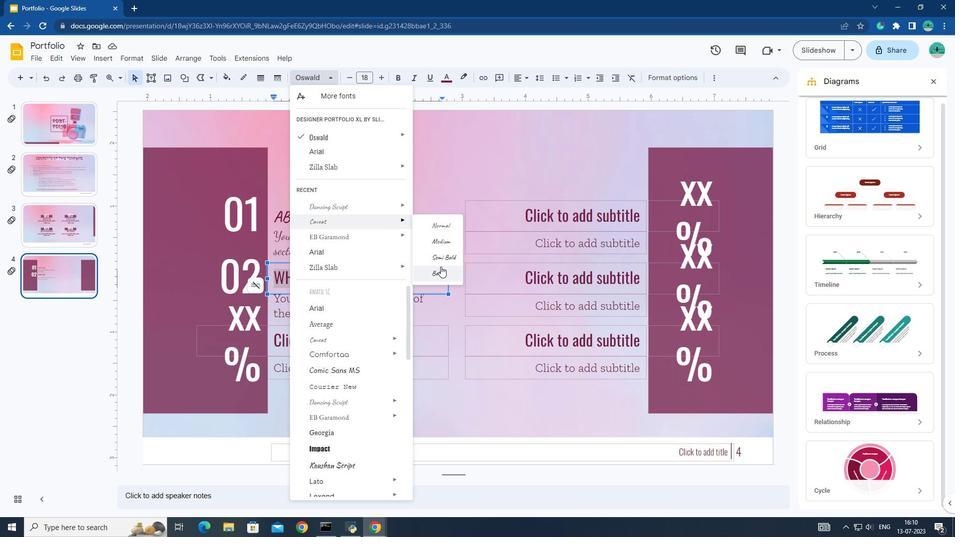 
Action: Mouse pressed left at (440, 268)
Screenshot: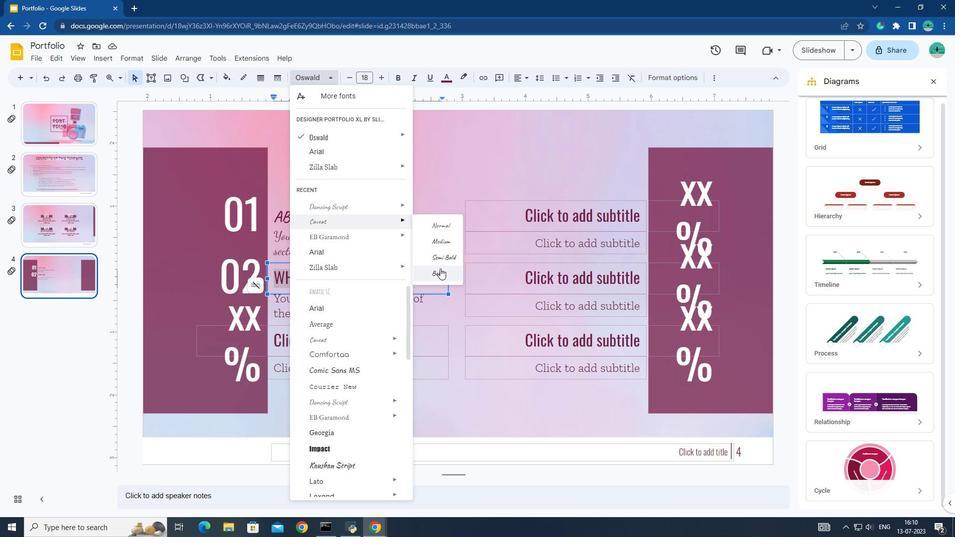 
Action: Mouse moved to (360, 317)
Screenshot: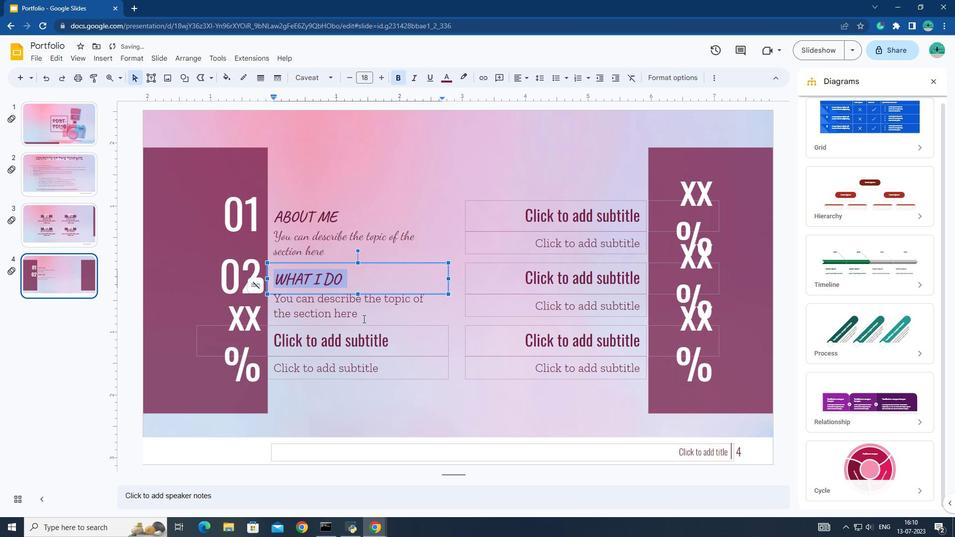 
Action: Mouse pressed left at (360, 317)
Screenshot: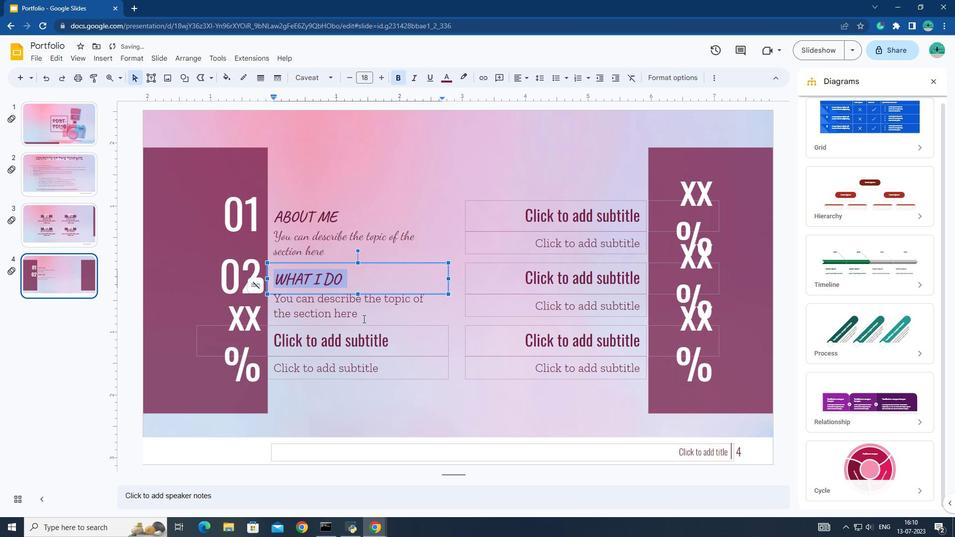 
Action: Mouse moved to (358, 310)
Screenshot: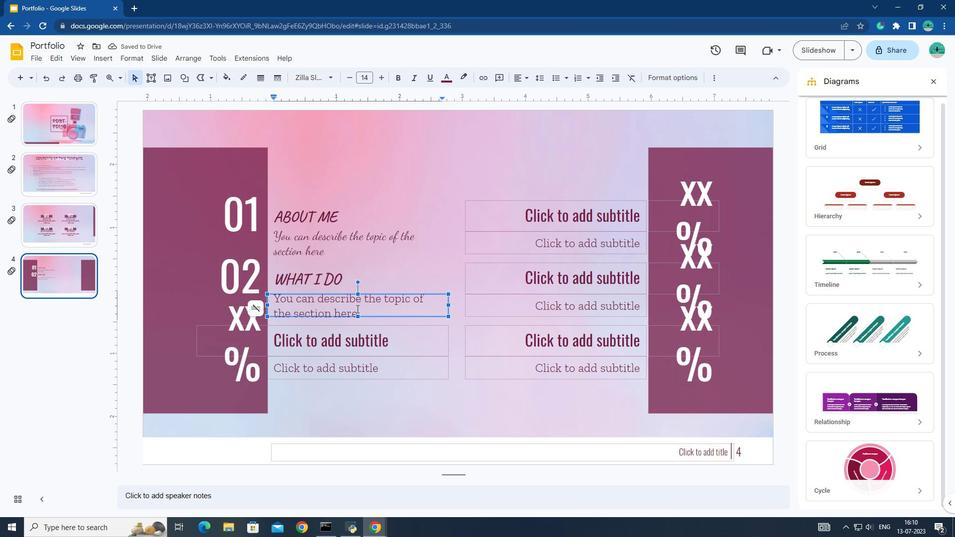 
Action: Mouse pressed left at (358, 310)
Screenshot: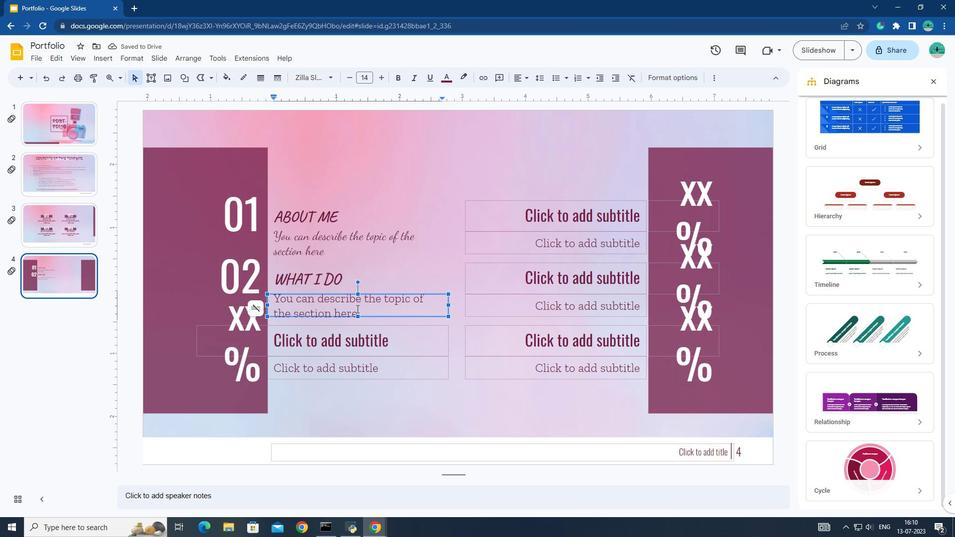 
Action: Mouse pressed left at (358, 310)
Screenshot: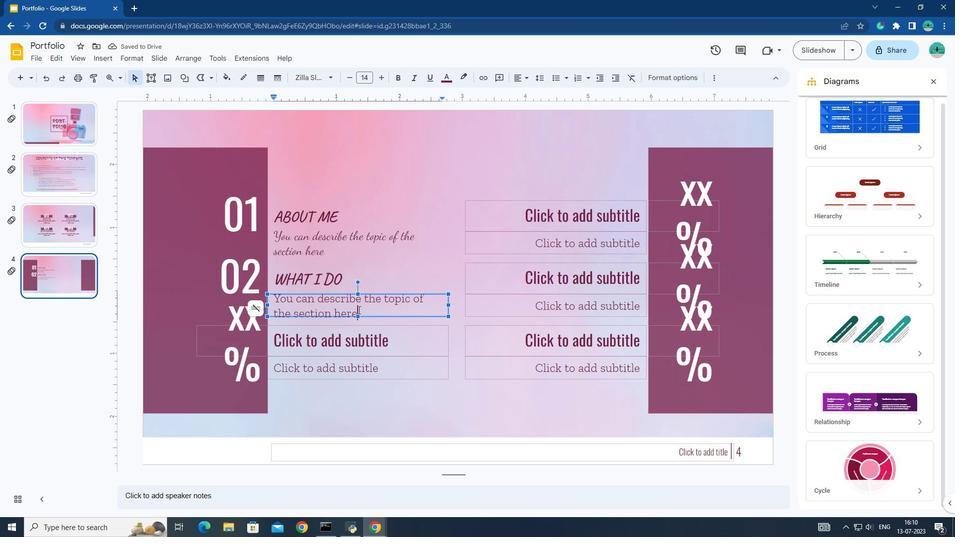 
Action: Mouse pressed left at (358, 310)
Screenshot: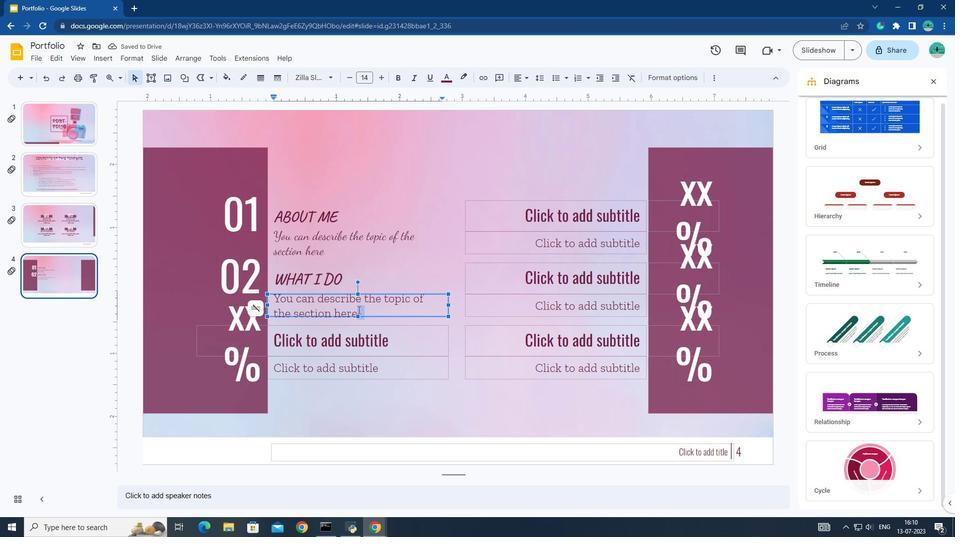 
Action: Mouse moved to (326, 80)
Screenshot: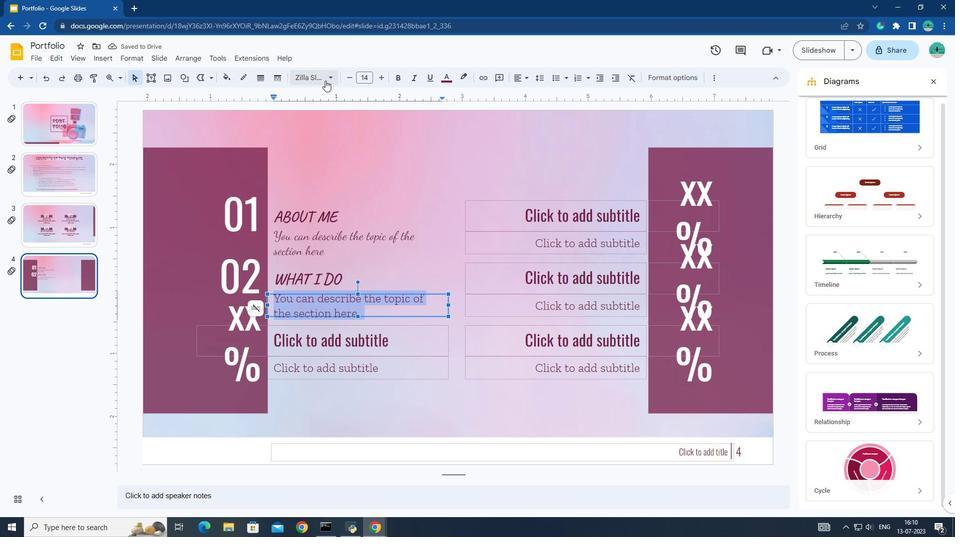 
Action: Mouse pressed left at (326, 80)
Screenshot: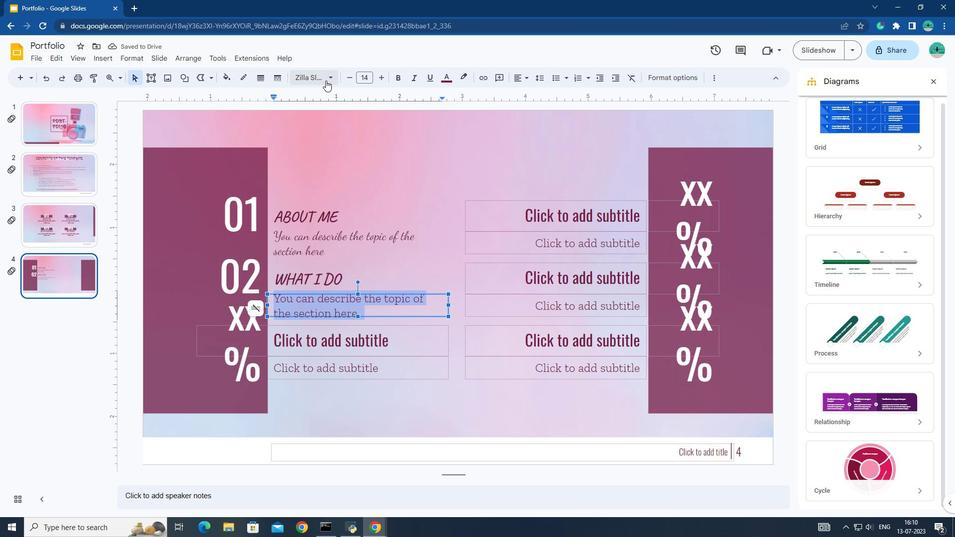 
Action: Mouse moved to (372, 224)
Screenshot: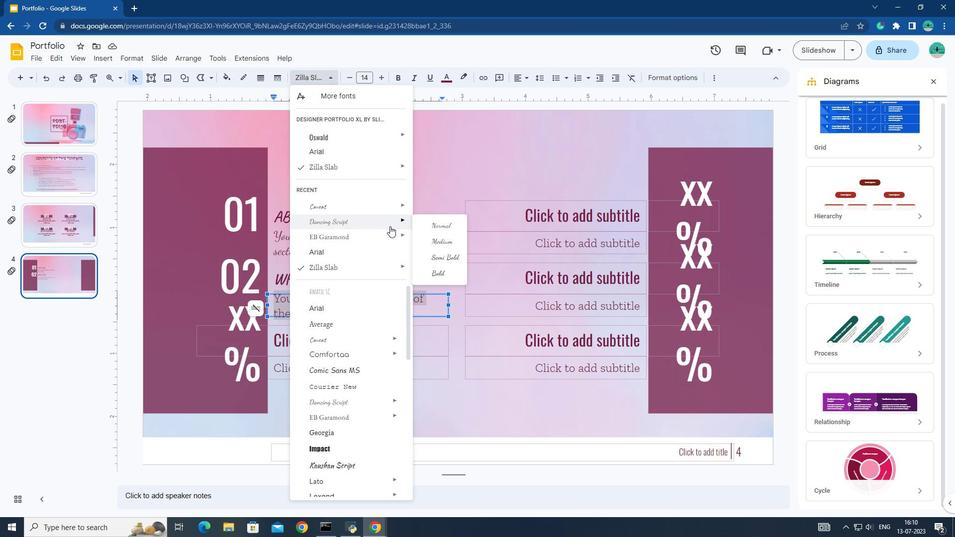 
Action: Mouse pressed left at (372, 224)
Screenshot: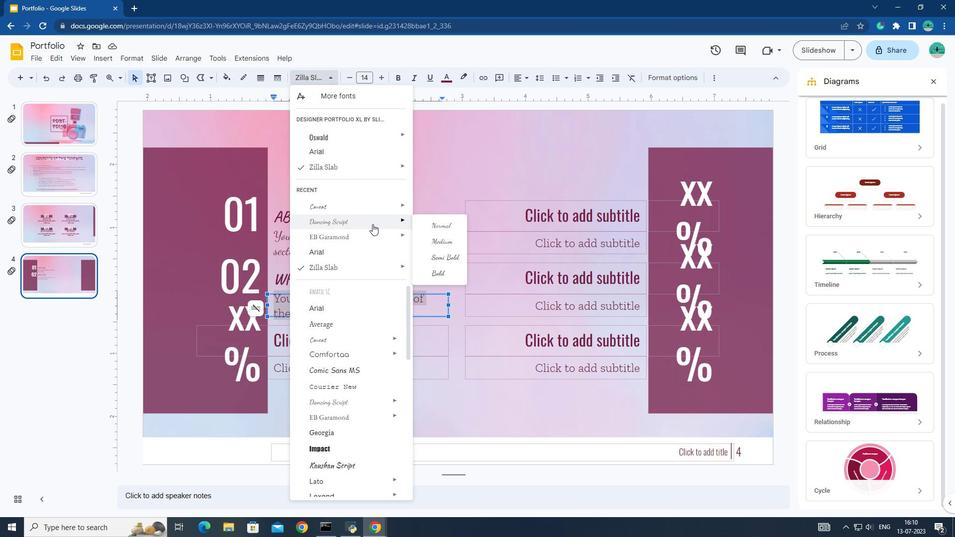 
Action: Mouse moved to (345, 346)
Screenshot: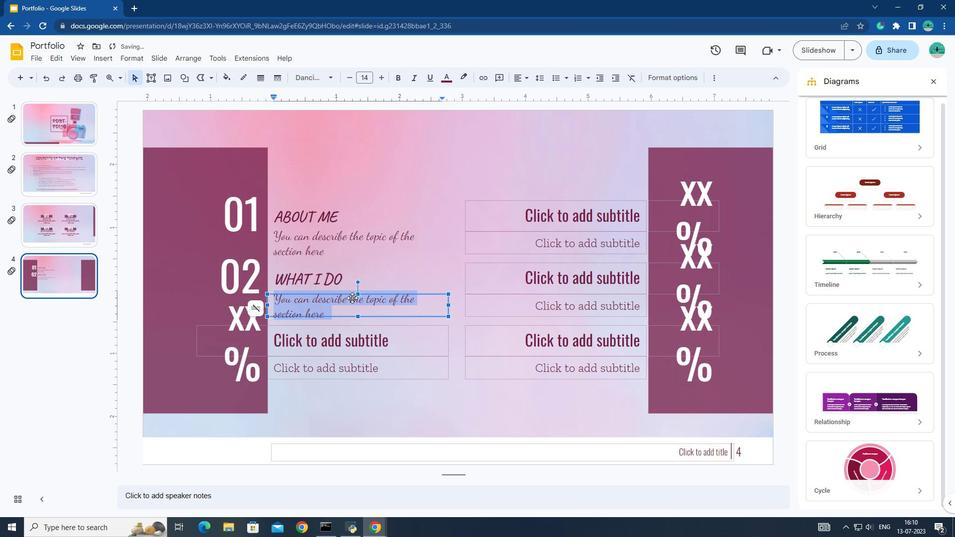 
Action: Mouse pressed left at (345, 346)
Screenshot: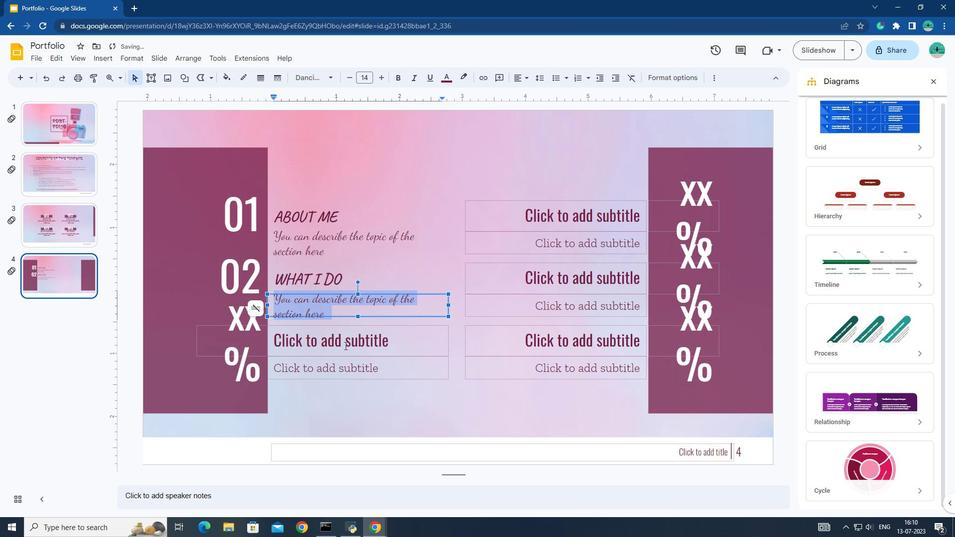 
Action: Mouse moved to (252, 347)
Screenshot: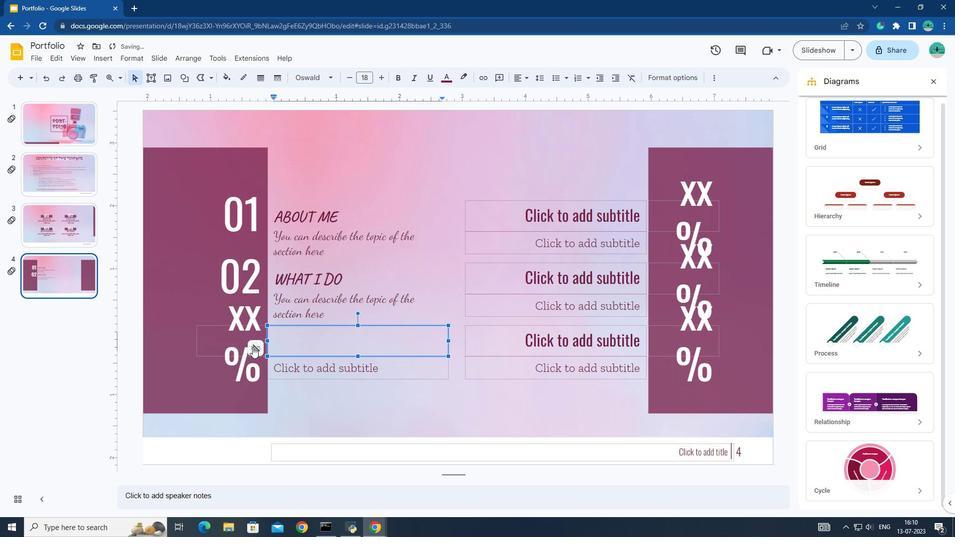 
Action: Mouse pressed left at (252, 347)
Screenshot: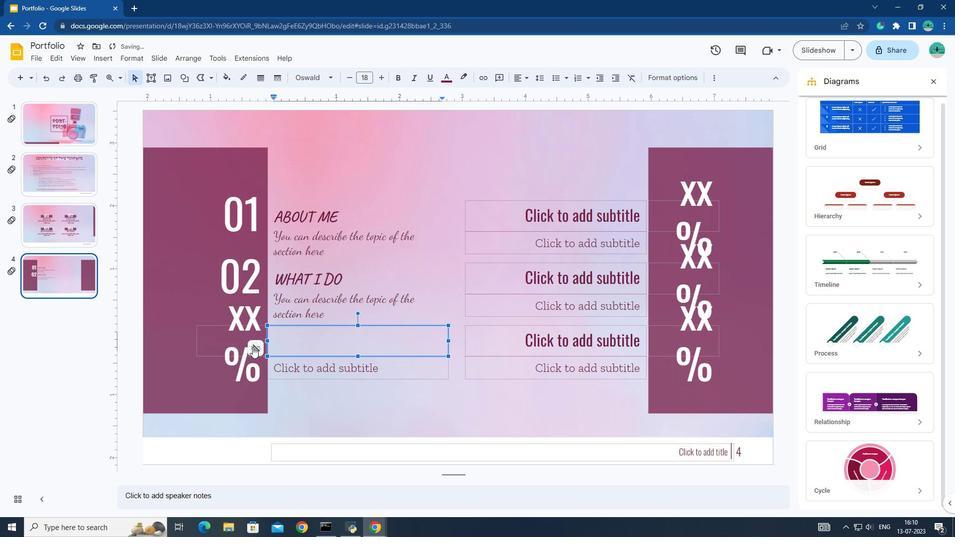 
Action: Mouse moved to (246, 341)
Screenshot: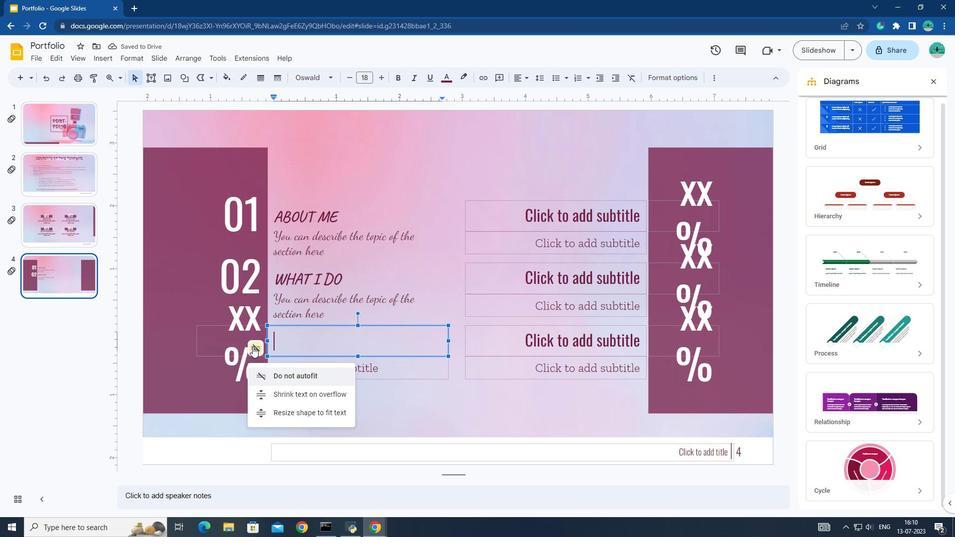 
Action: Mouse pressed left at (246, 341)
Screenshot: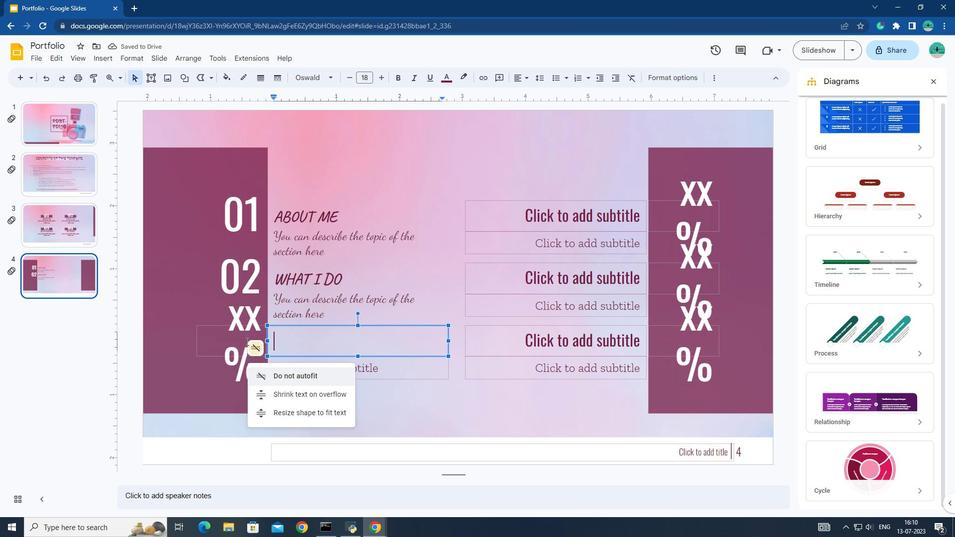 
Action: Mouse moved to (243, 340)
Screenshot: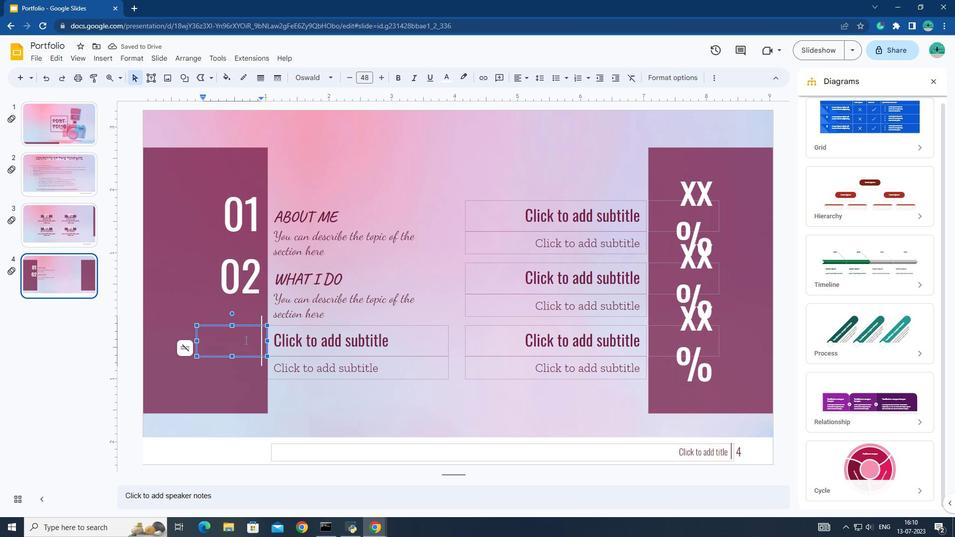 
Action: Key pressed 03
Screenshot: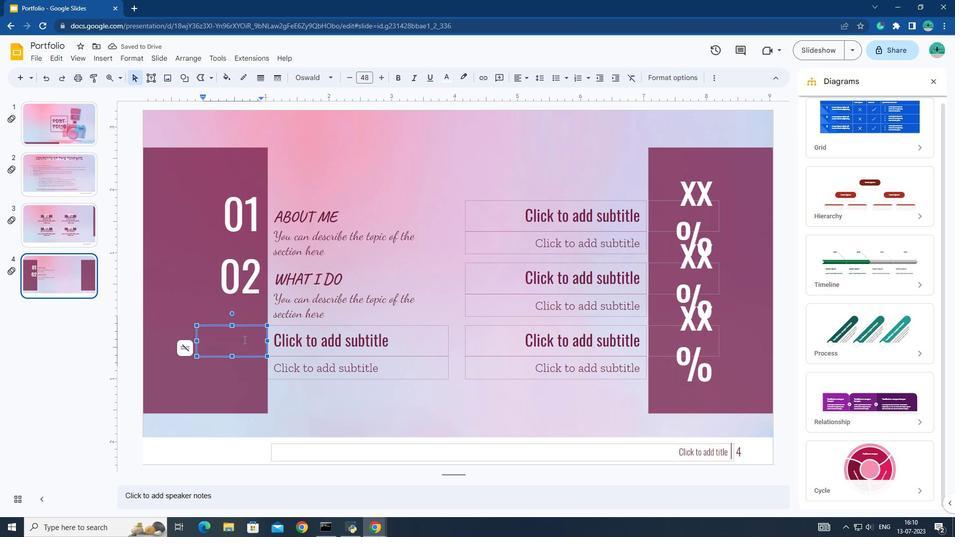 
Action: Mouse moved to (329, 345)
Screenshot: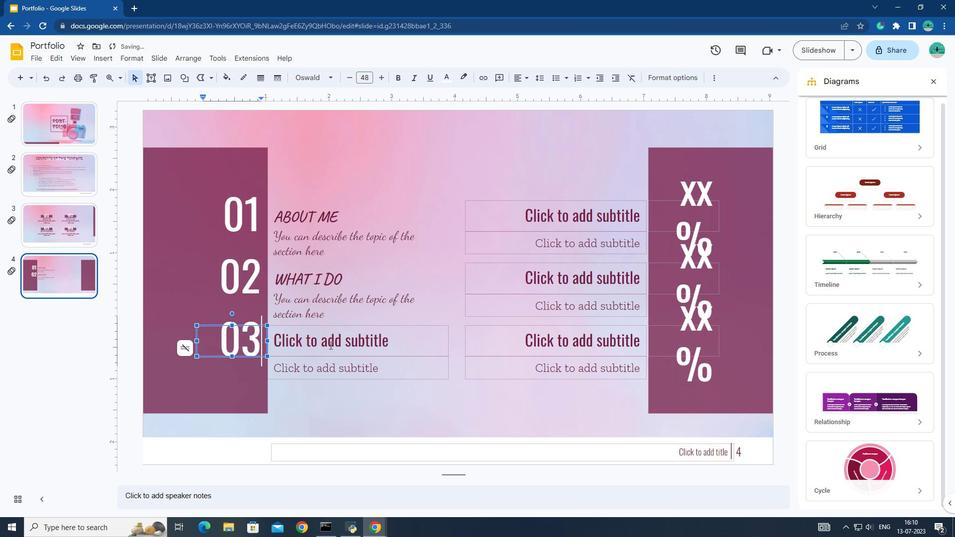 
Action: Mouse pressed left at (329, 345)
Screenshot: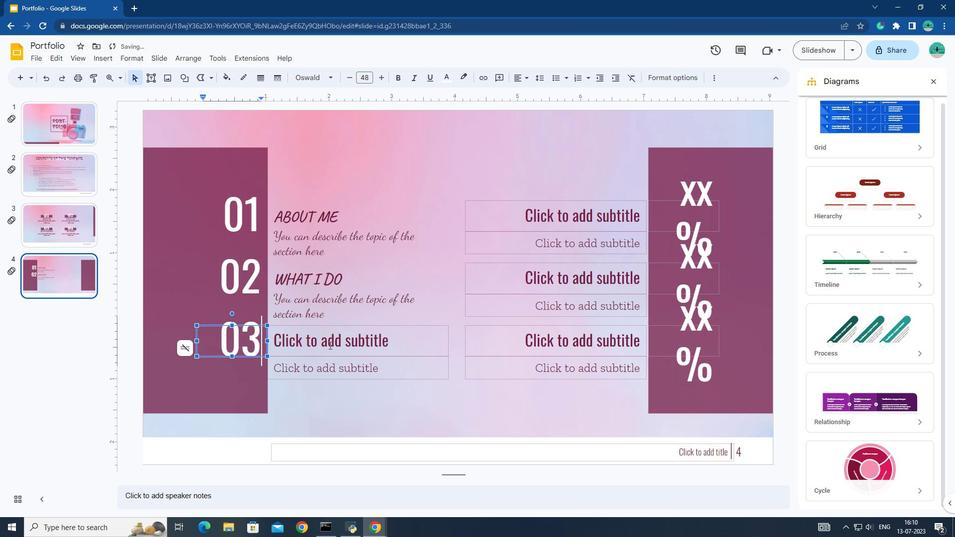 
Action: Key pressed <Key.caps_lock>MY<Key.space>RESUN<Key.backspace>ME<Key.space>
Screenshot: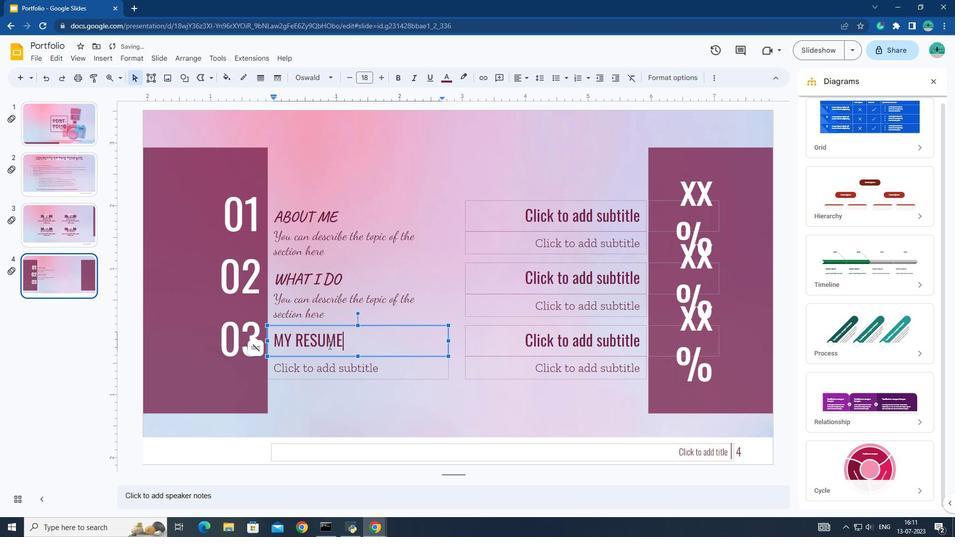 
Action: Mouse moved to (326, 367)
Screenshot: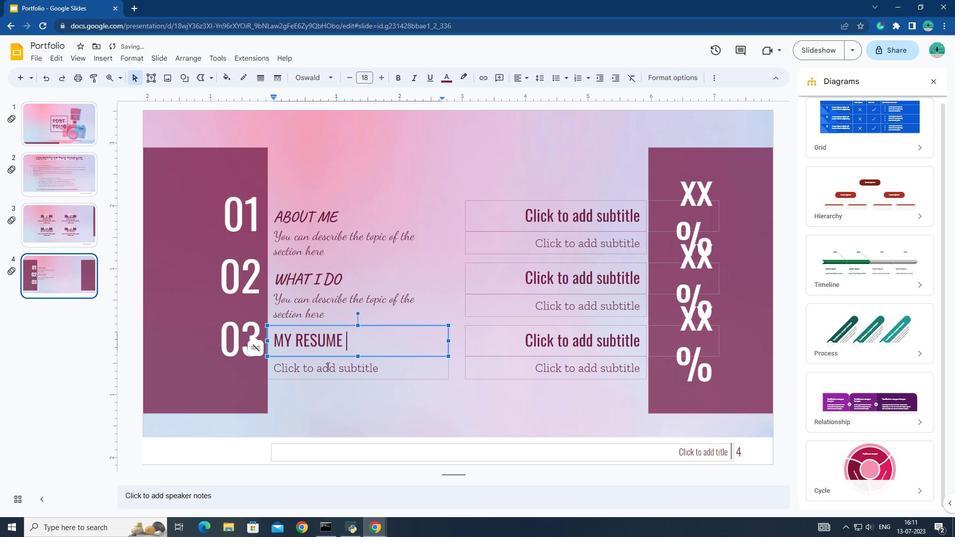 
Action: Mouse pressed left at (326, 367)
Screenshot: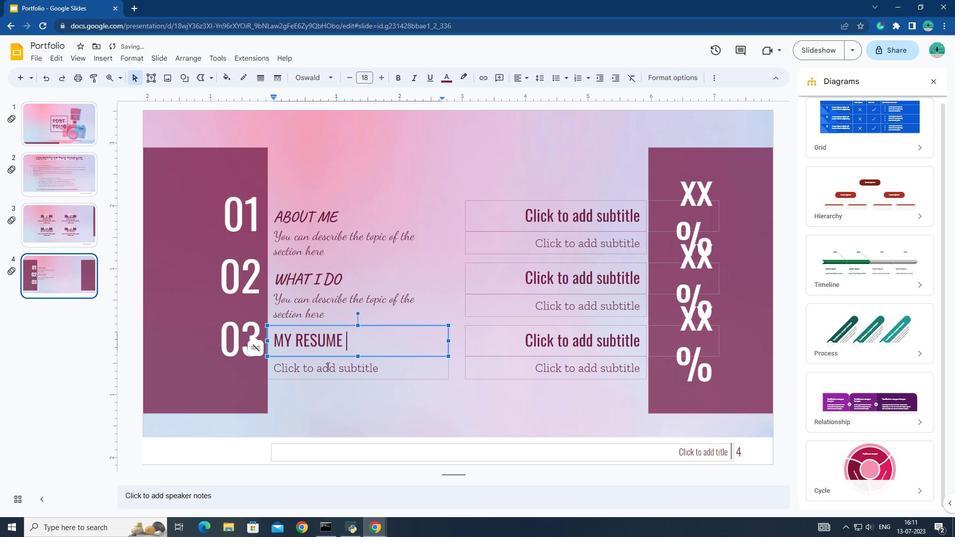 
Action: Key pressed <Key.caps_lock><Key.shift>You<Key.space>can<Key.space>describe<Key.space>the<Key.space>topic<Key.space>section<Key.space>here<Key.space>
Screenshot: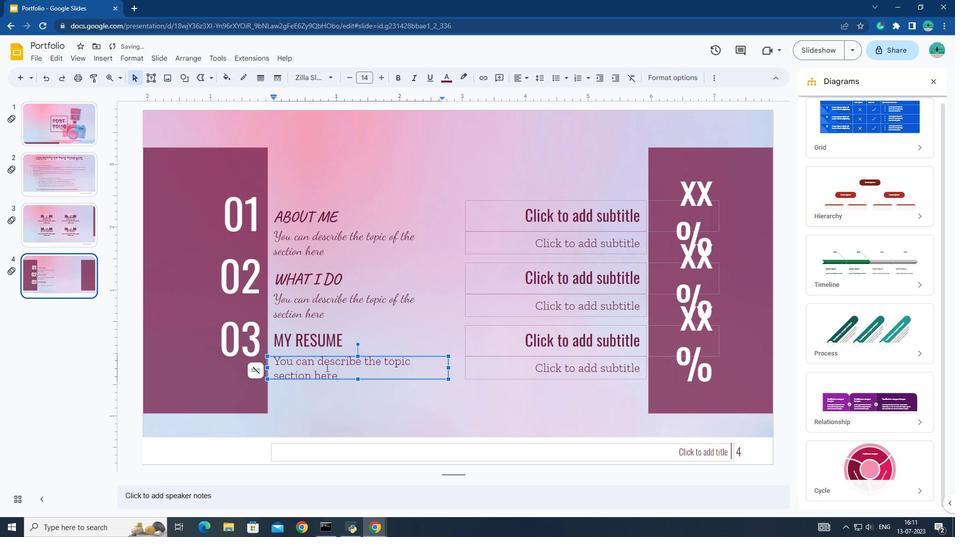
Action: Mouse moved to (358, 379)
Screenshot: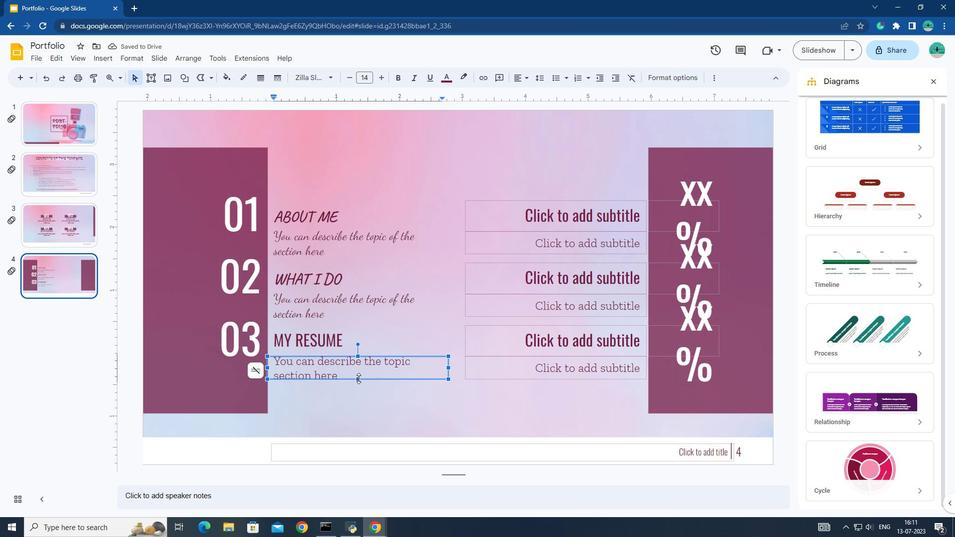 
Action: Mouse pressed left at (358, 379)
Screenshot: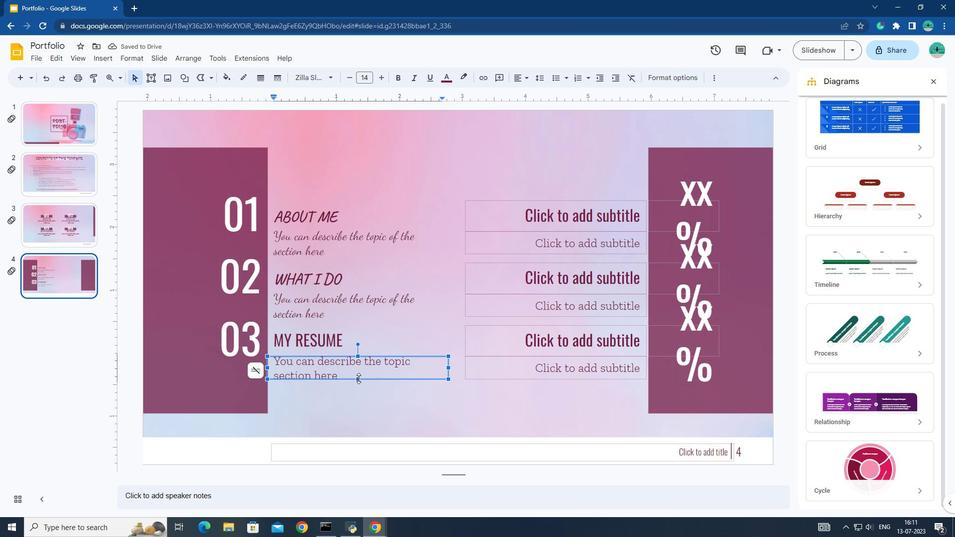 
Action: Mouse moved to (295, 341)
Screenshot: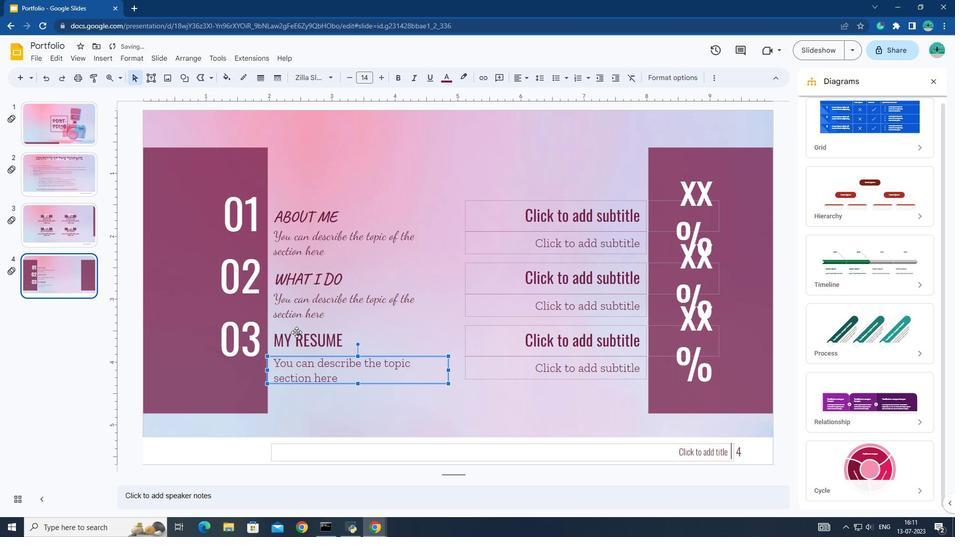 
Action: Mouse pressed left at (295, 341)
Screenshot: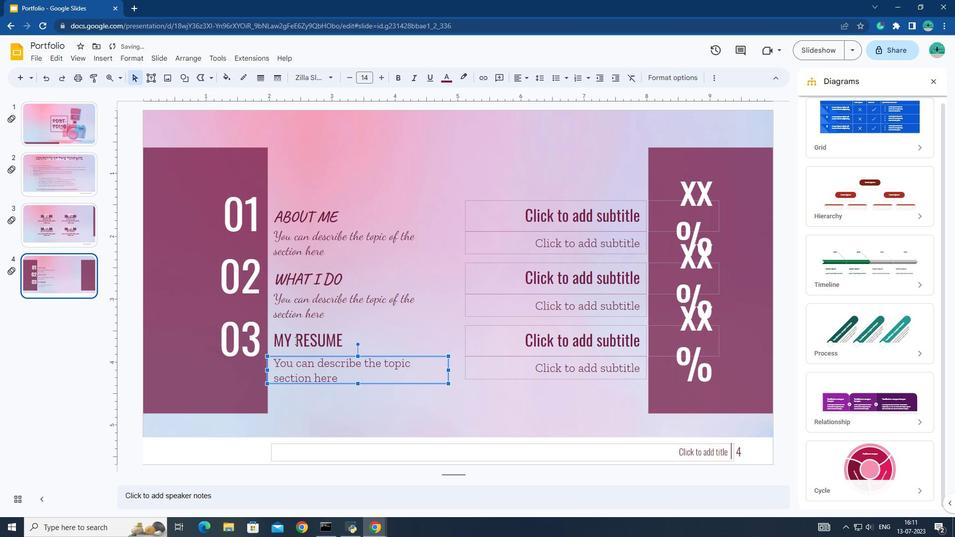 
Action: Mouse pressed left at (295, 341)
Screenshot: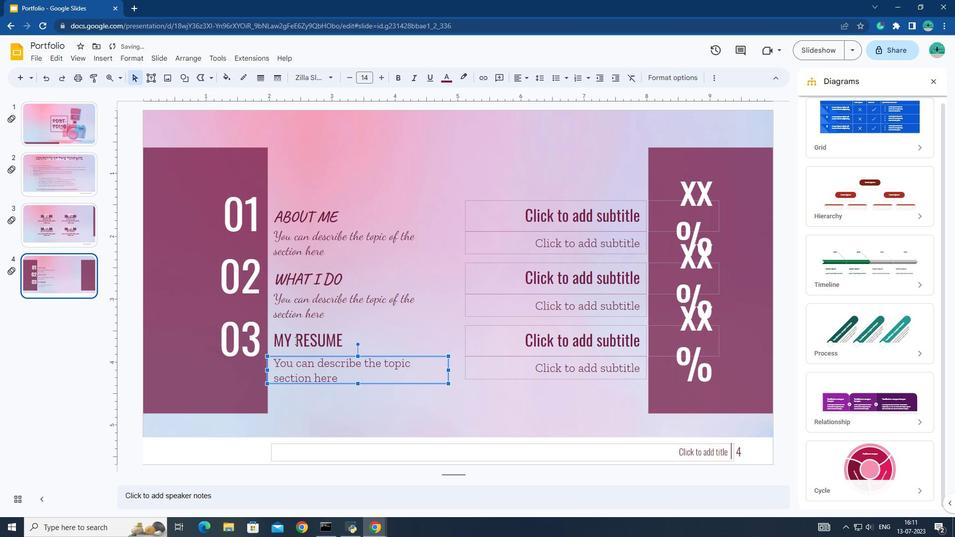 
Action: Mouse moved to (275, 336)
Screenshot: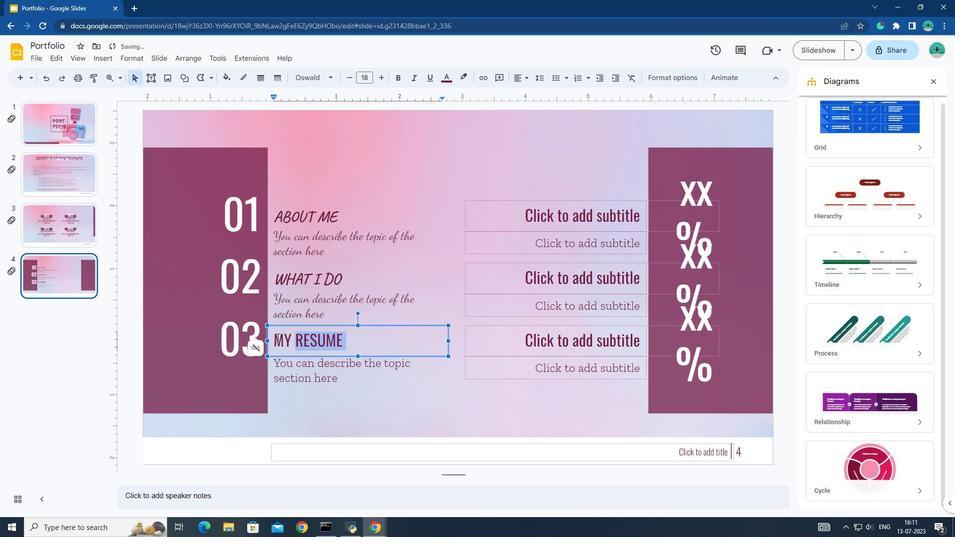 
Action: Mouse pressed left at (275, 336)
Screenshot: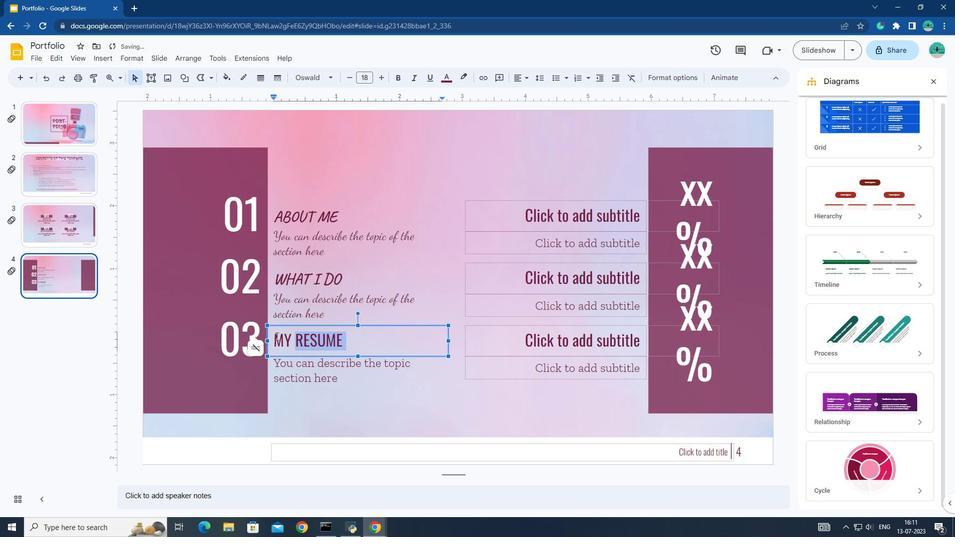 
Action: Mouse moved to (275, 336)
Screenshot: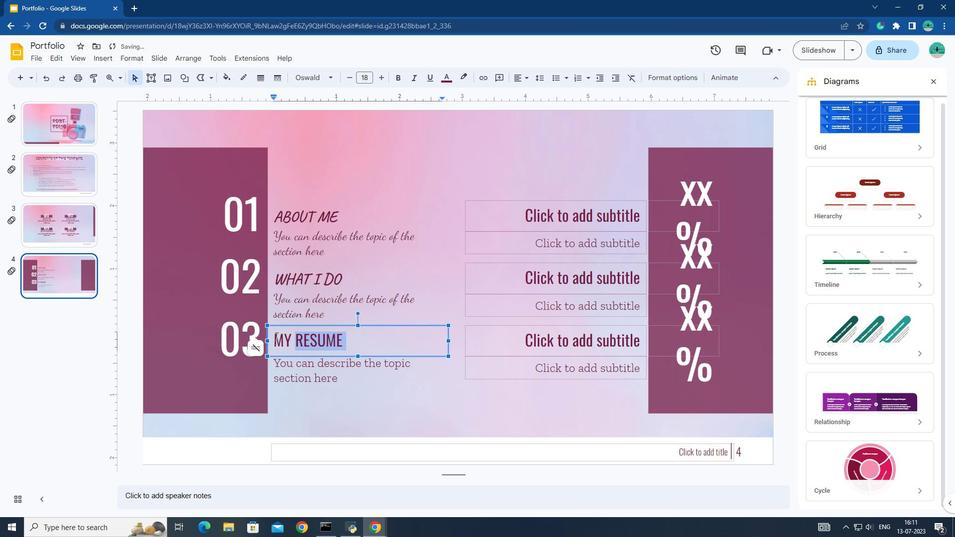 
Action: Mouse pressed left at (275, 336)
Screenshot: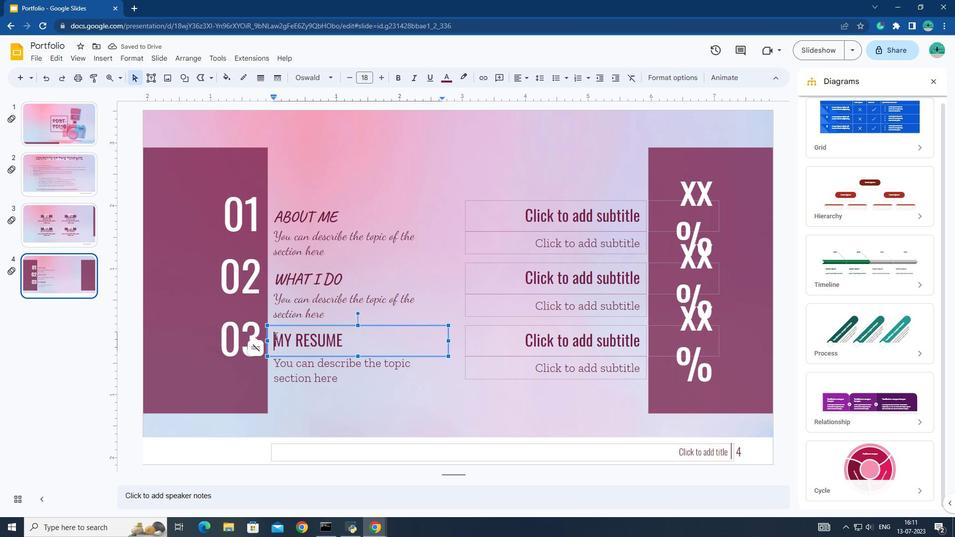 
Action: Mouse moved to (275, 336)
Screenshot: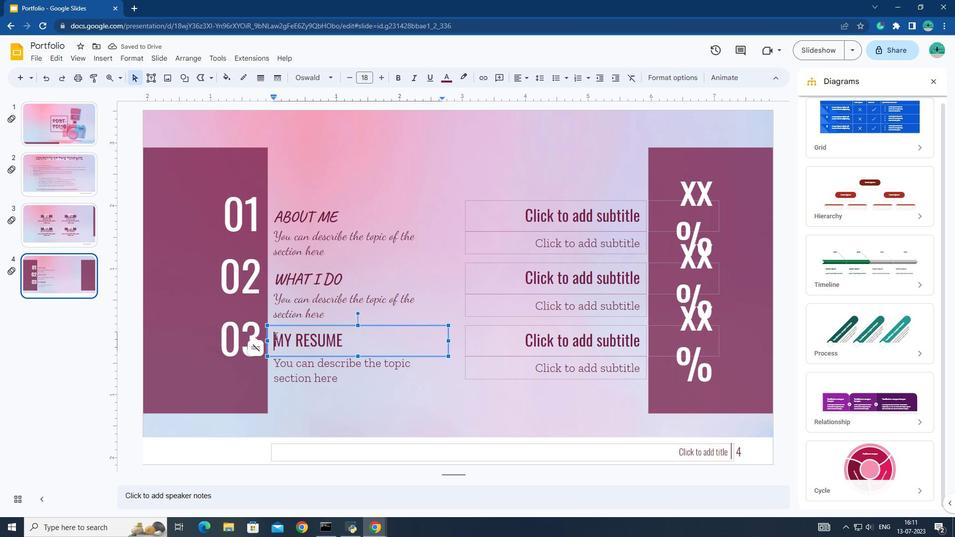 
Action: Mouse pressed left at (275, 336)
Screenshot: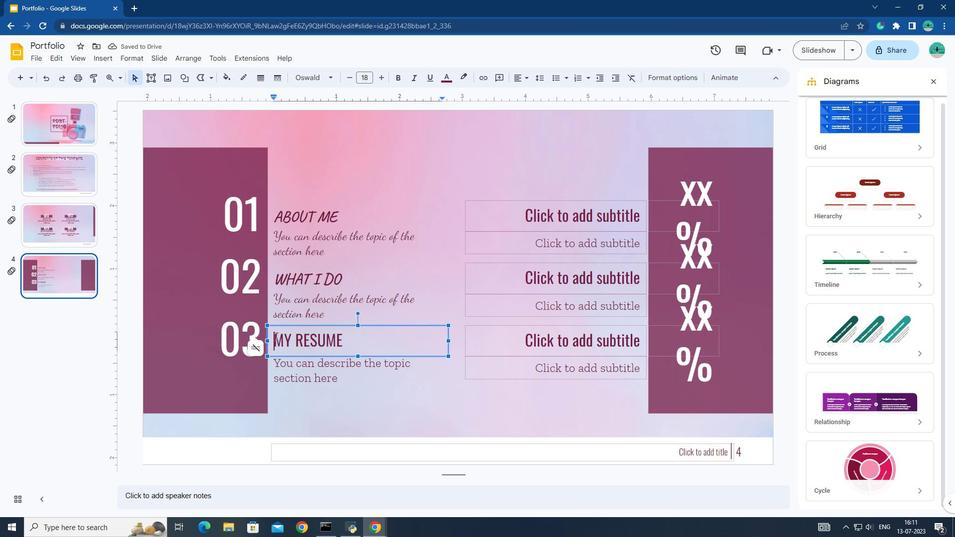 
Action: Mouse pressed left at (275, 336)
Screenshot: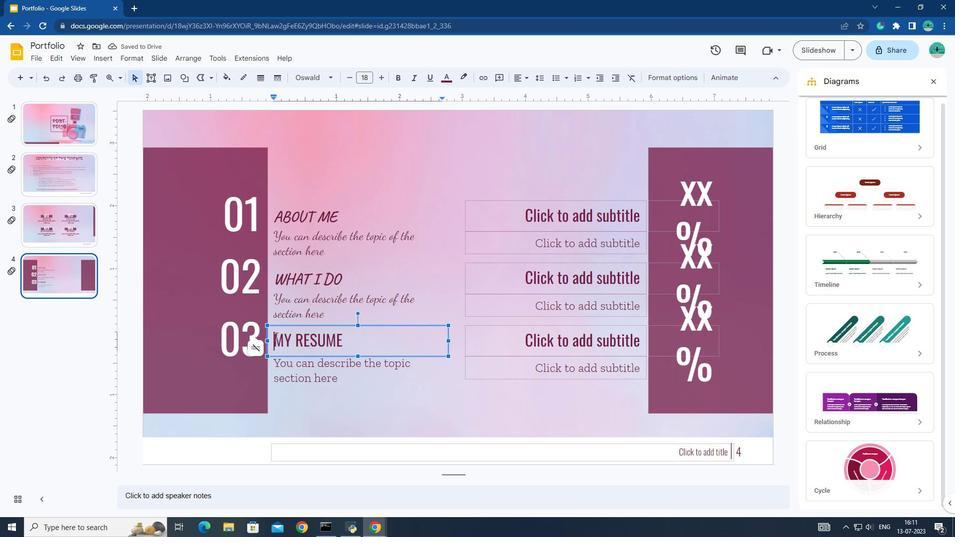 
Action: Mouse pressed left at (275, 336)
Screenshot: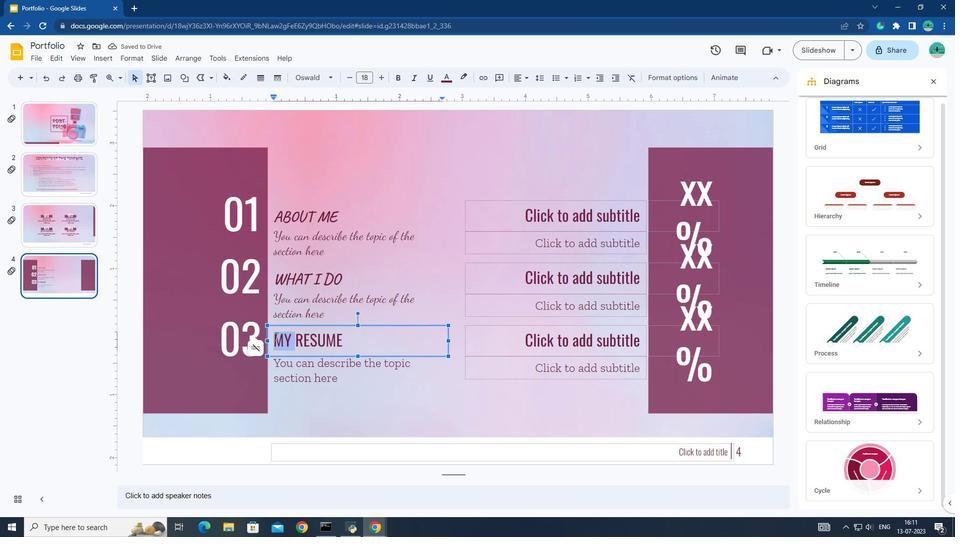 
Action: Mouse moved to (333, 77)
Screenshot: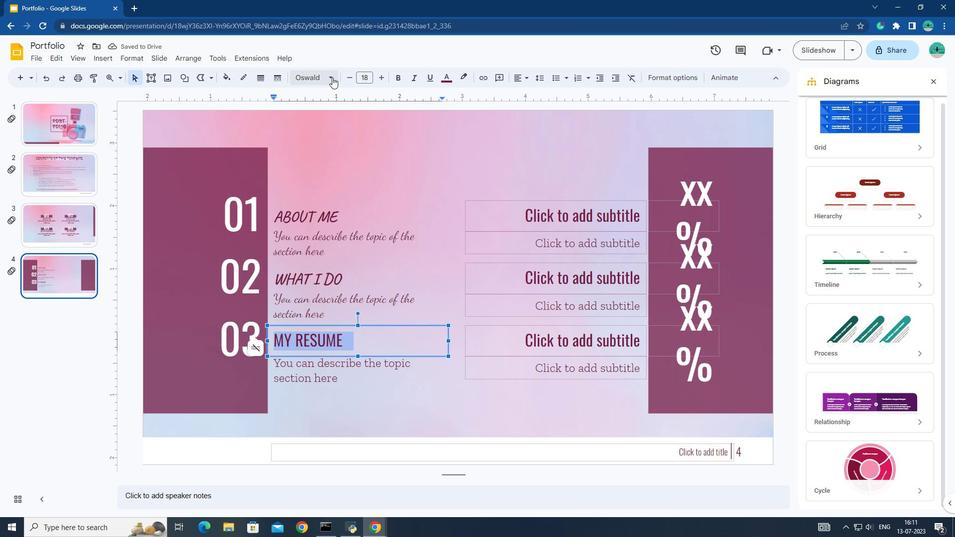 
Action: Mouse pressed left at (333, 77)
Screenshot: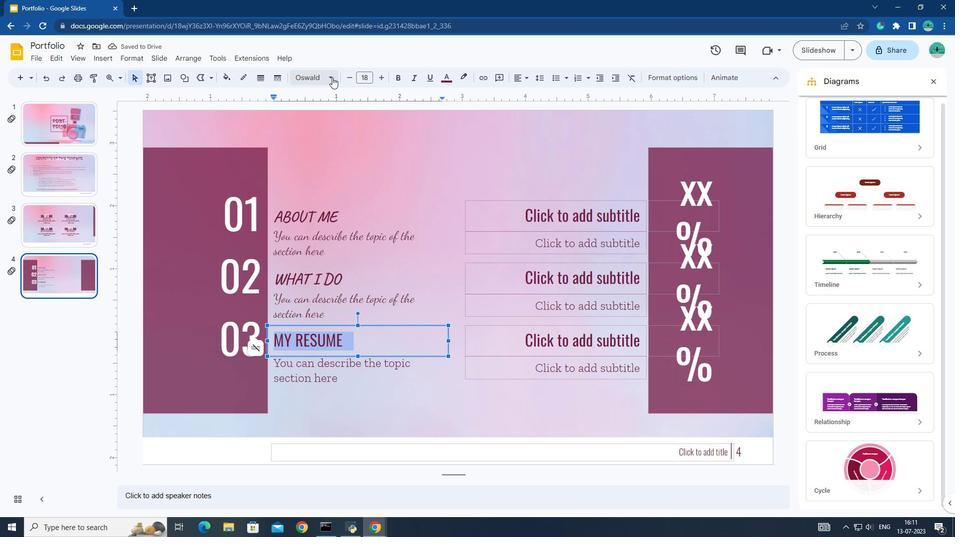 
Action: Mouse moved to (443, 276)
Screenshot: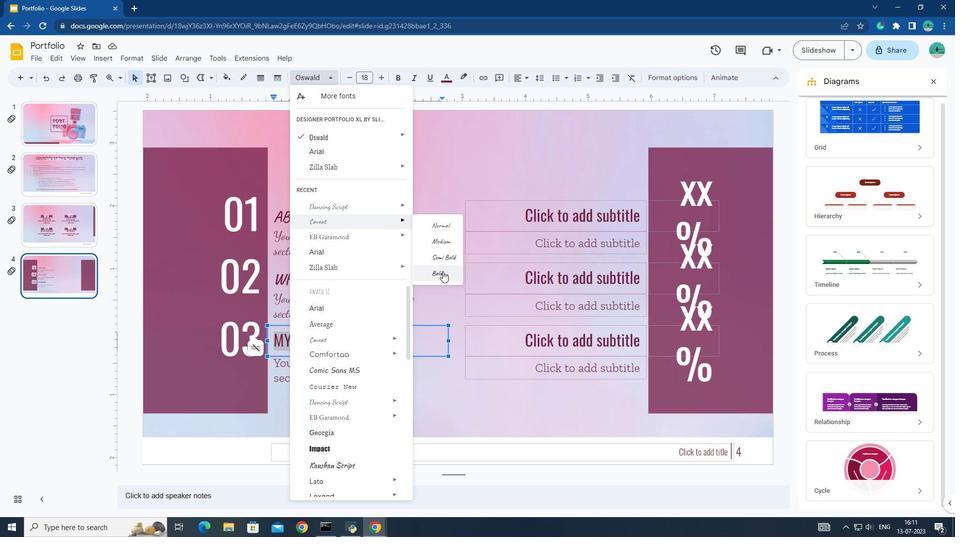 
Action: Mouse pressed left at (443, 276)
Screenshot: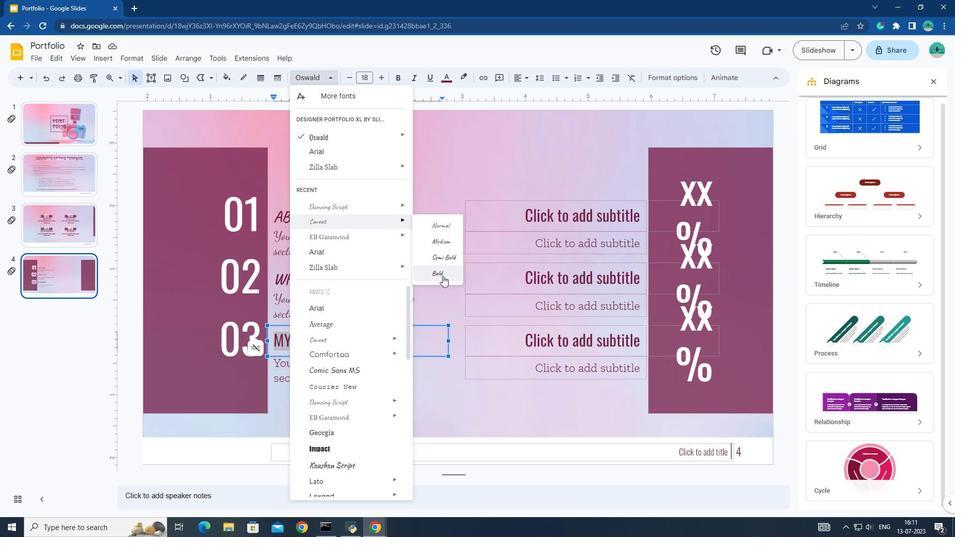 
Action: Mouse moved to (381, 371)
Screenshot: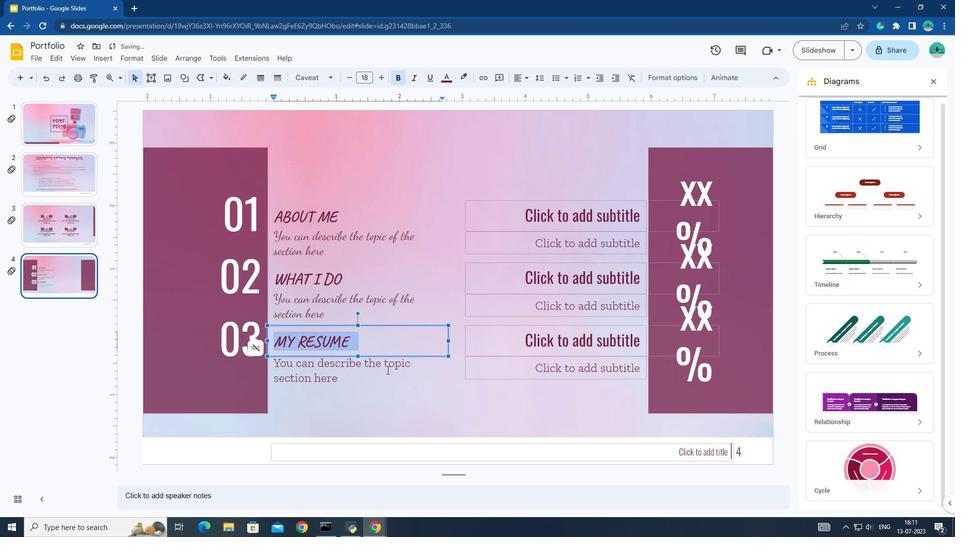 
Action: Mouse pressed left at (381, 371)
Screenshot: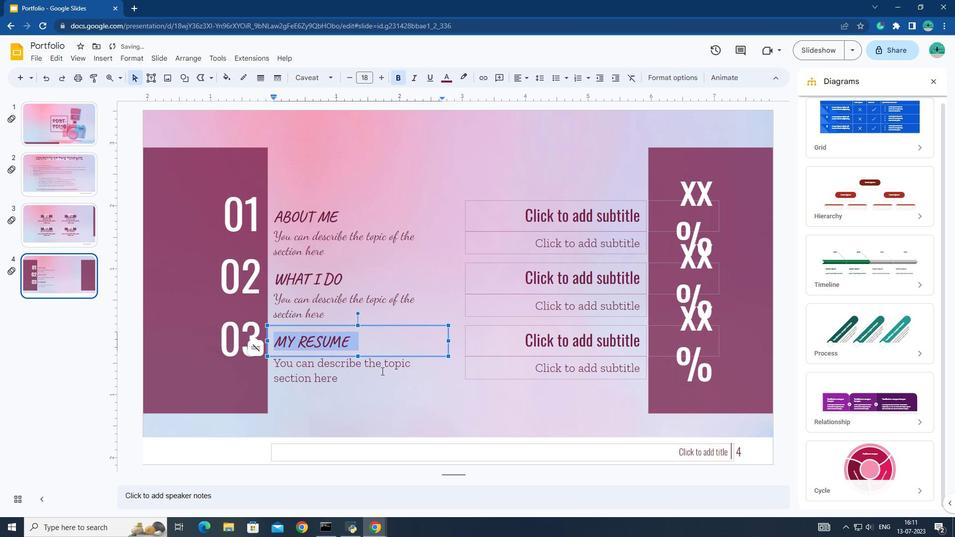 
Action: Mouse moved to (272, 362)
Screenshot: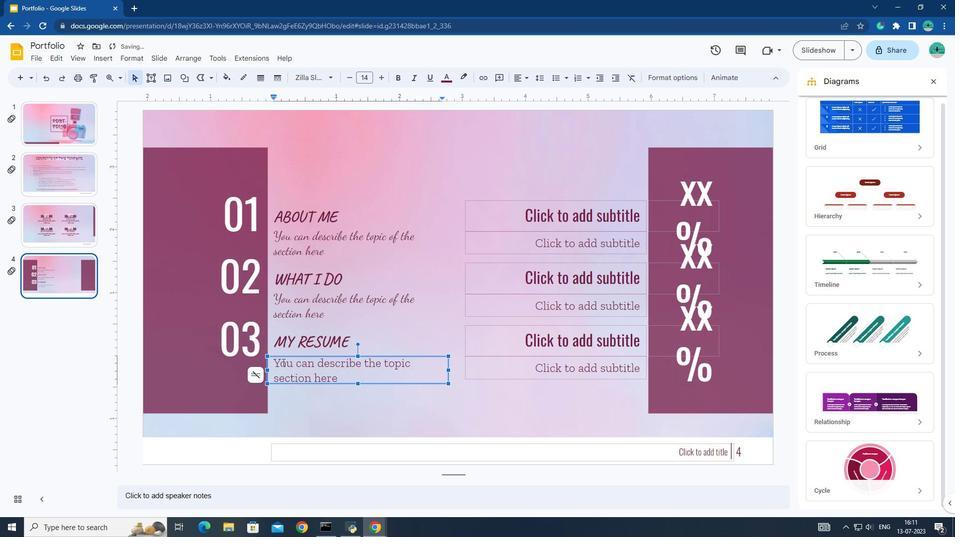 
Action: Mouse pressed left at (272, 362)
Screenshot: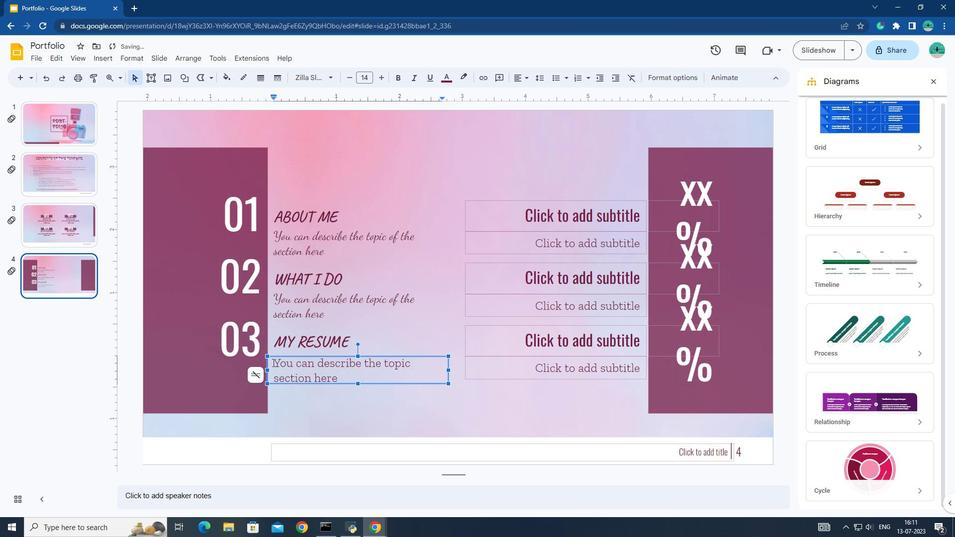 
Action: Mouse pressed left at (272, 362)
Screenshot: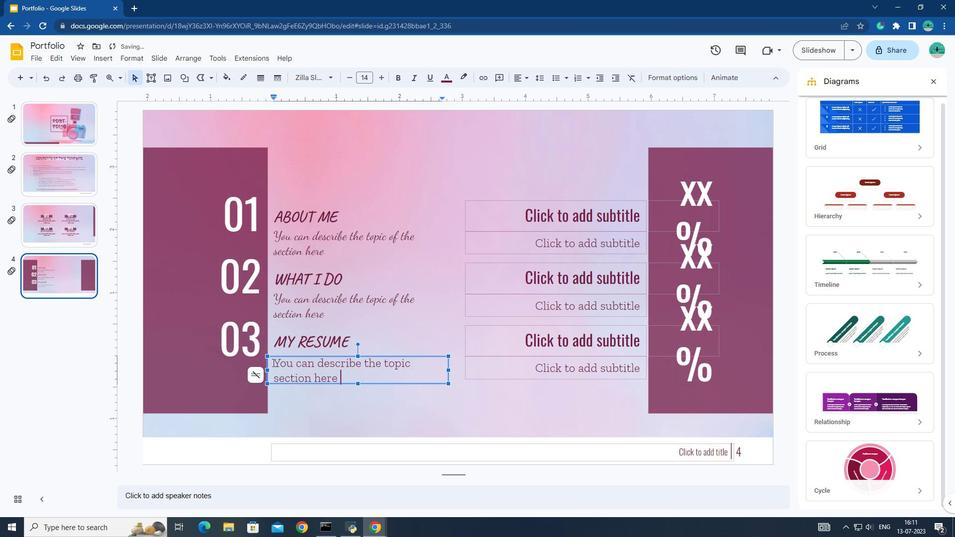 
Action: Mouse pressed left at (272, 362)
Screenshot: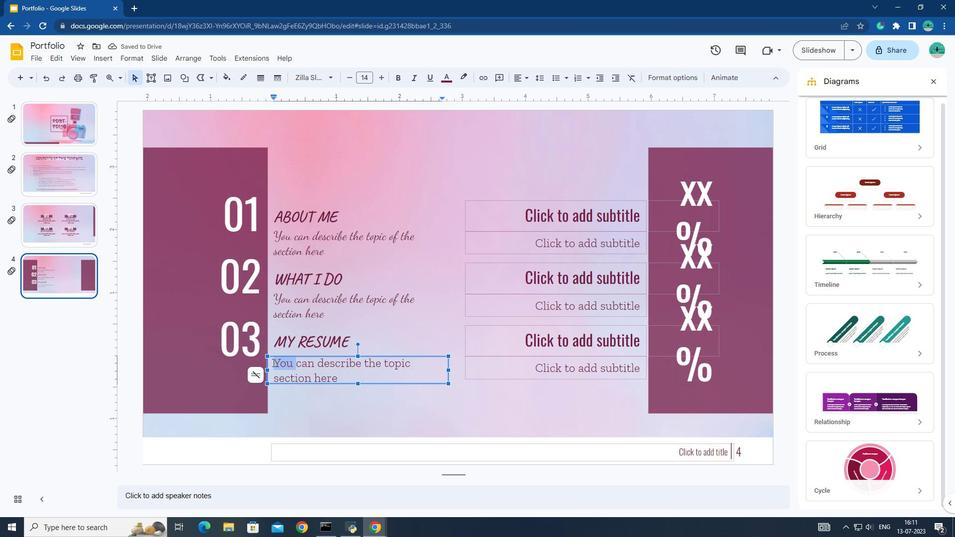 
Action: Mouse moved to (308, 72)
Screenshot: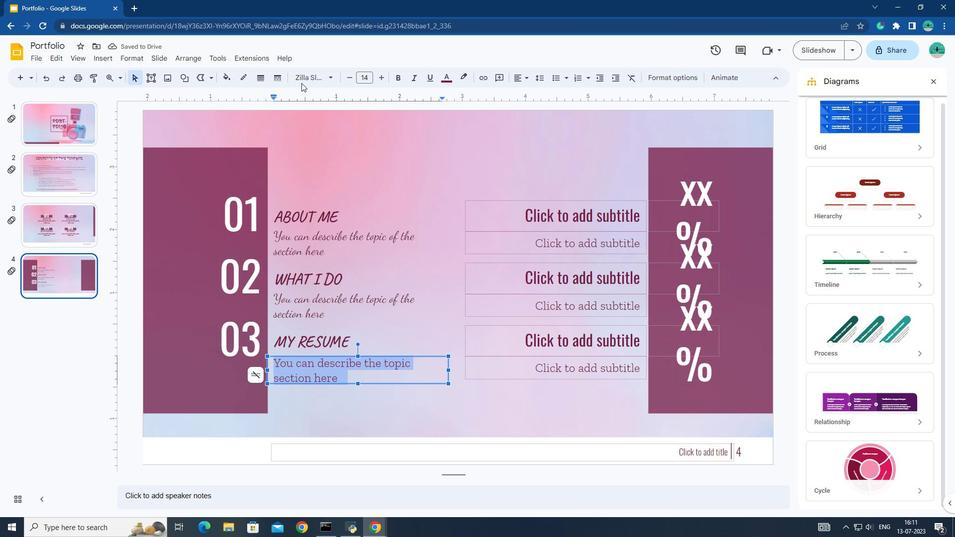 
Action: Mouse pressed left at (308, 72)
Screenshot: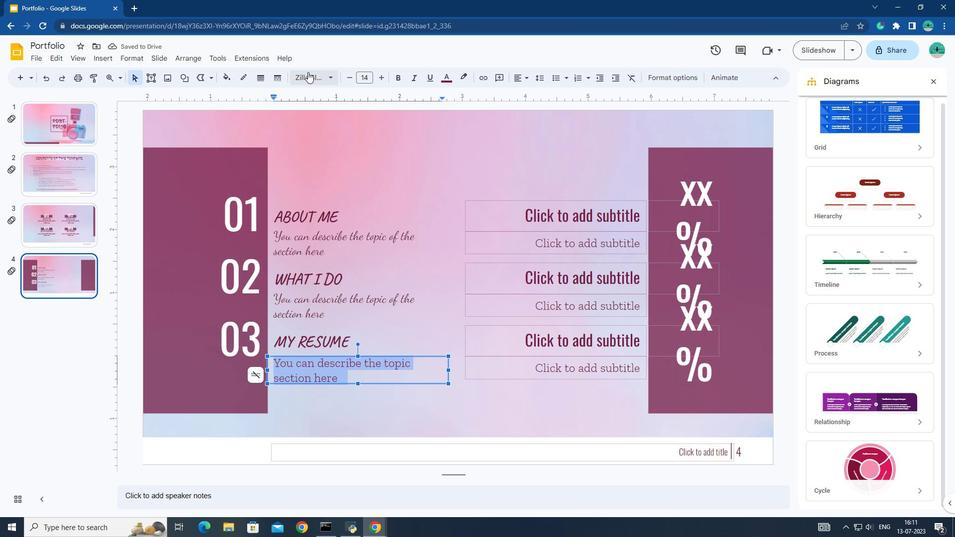 
Action: Mouse moved to (349, 224)
Screenshot: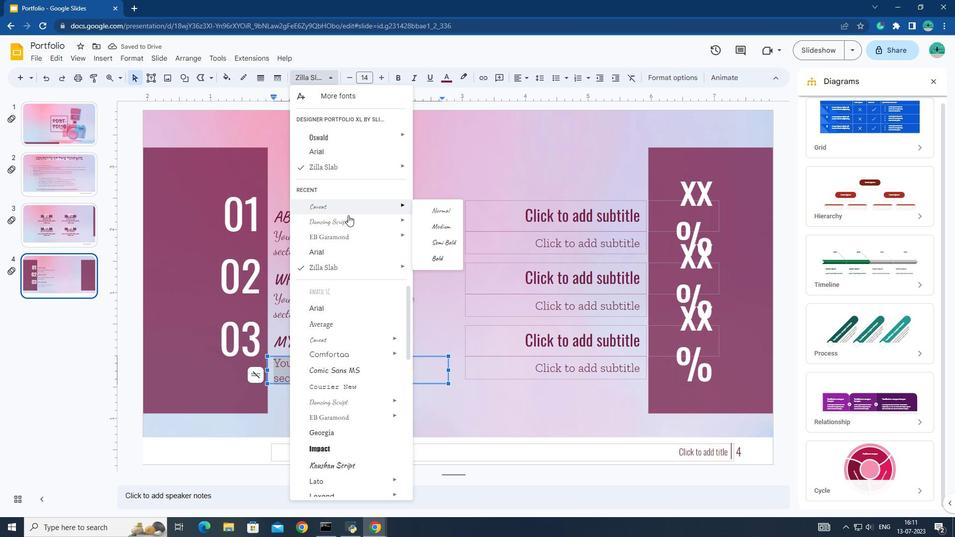
Action: Mouse pressed left at (349, 224)
Screenshot: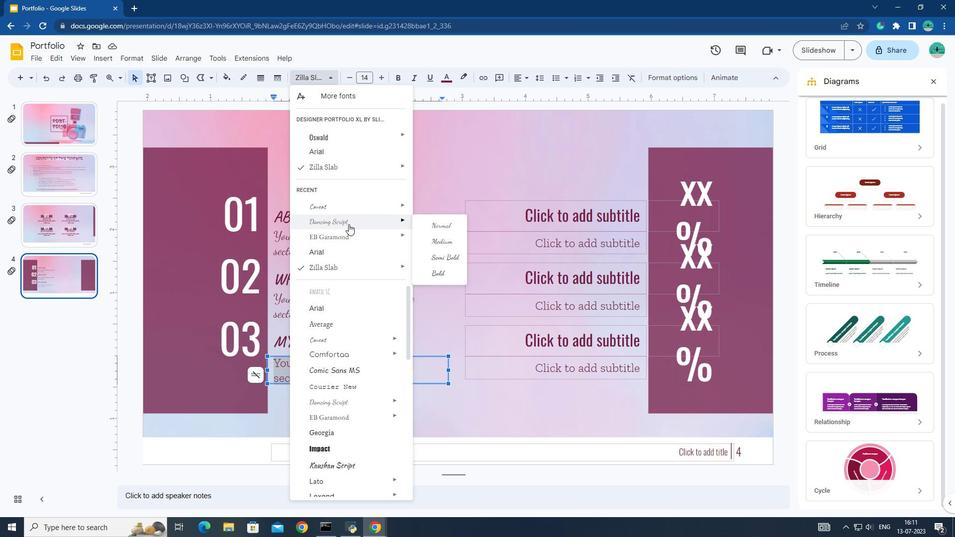 
Action: Mouse moved to (552, 218)
Screenshot: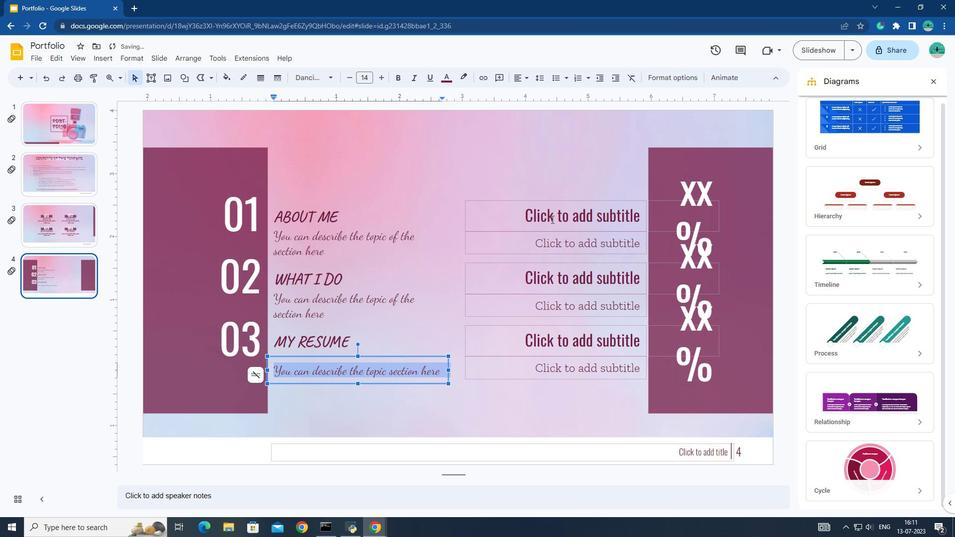 
Action: Mouse pressed left at (552, 218)
Screenshot: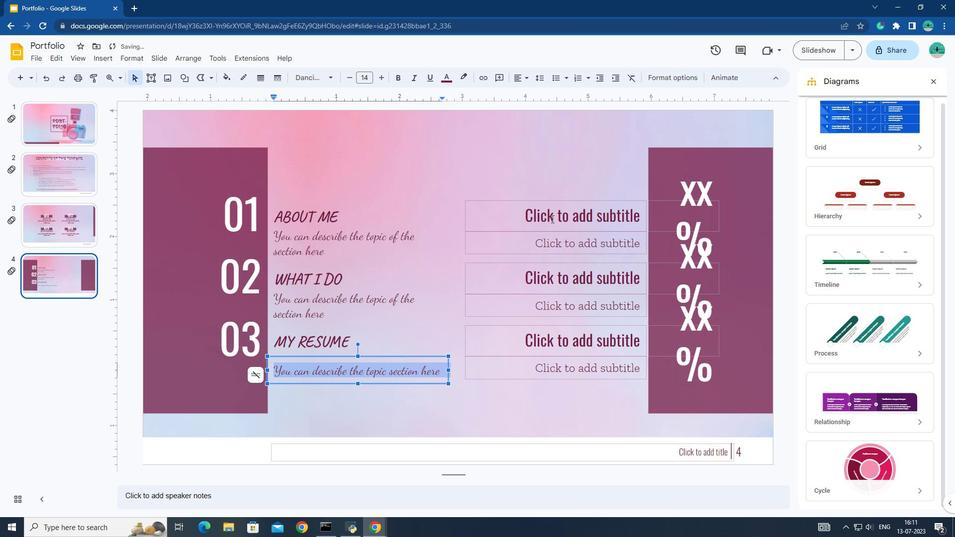 
Action: Mouse moved to (691, 204)
Screenshot: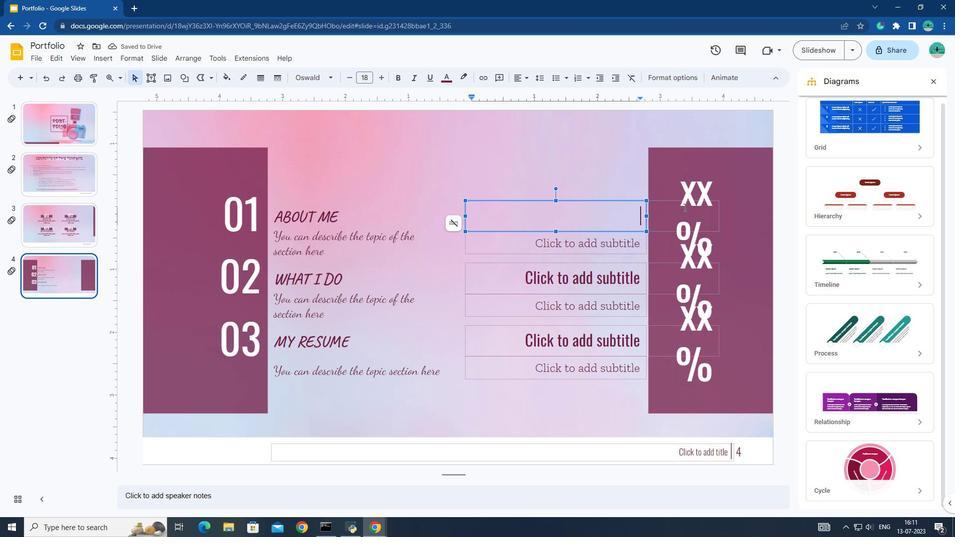 
Action: Mouse pressed left at (691, 204)
Screenshot: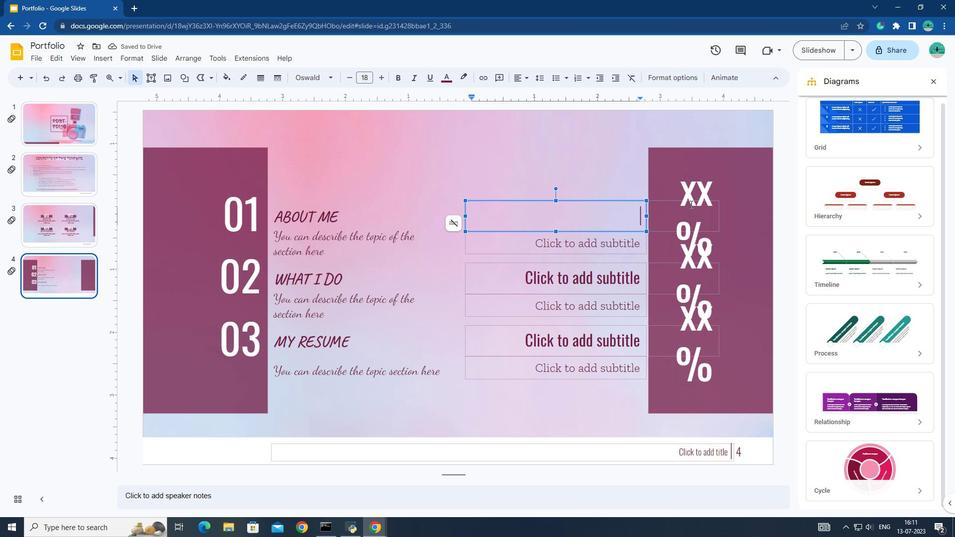 
Action: Mouse moved to (662, 184)
Screenshot: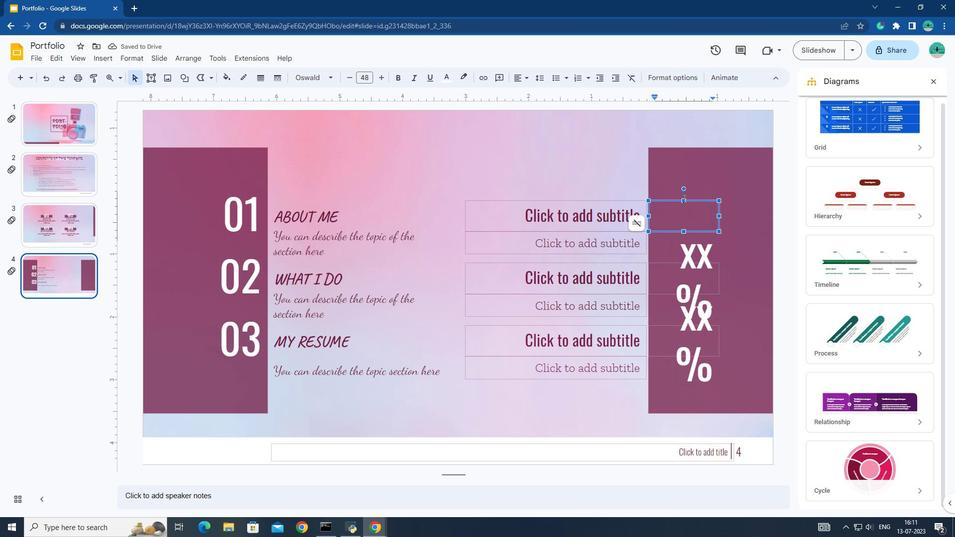 
Action: Key pressed 04
Screenshot: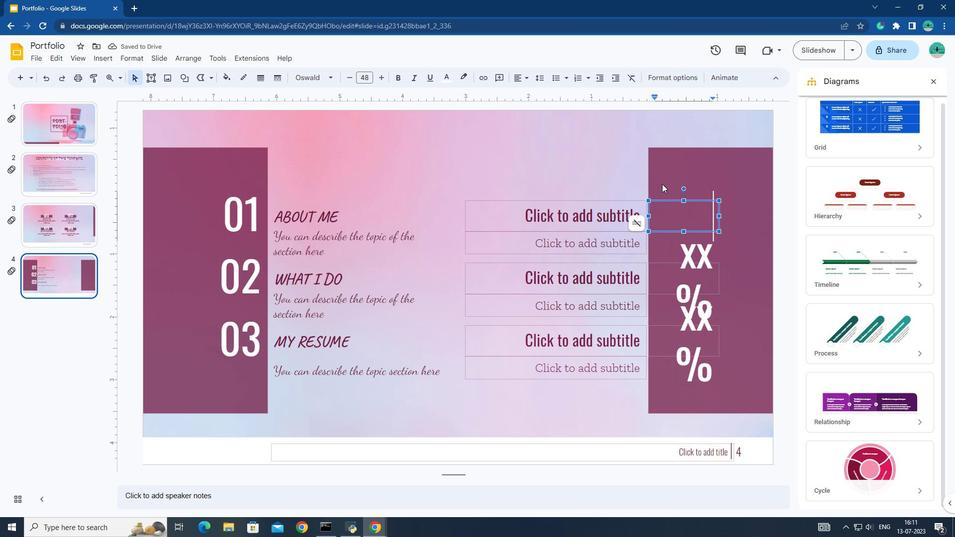
Action: Mouse moved to (592, 213)
Screenshot: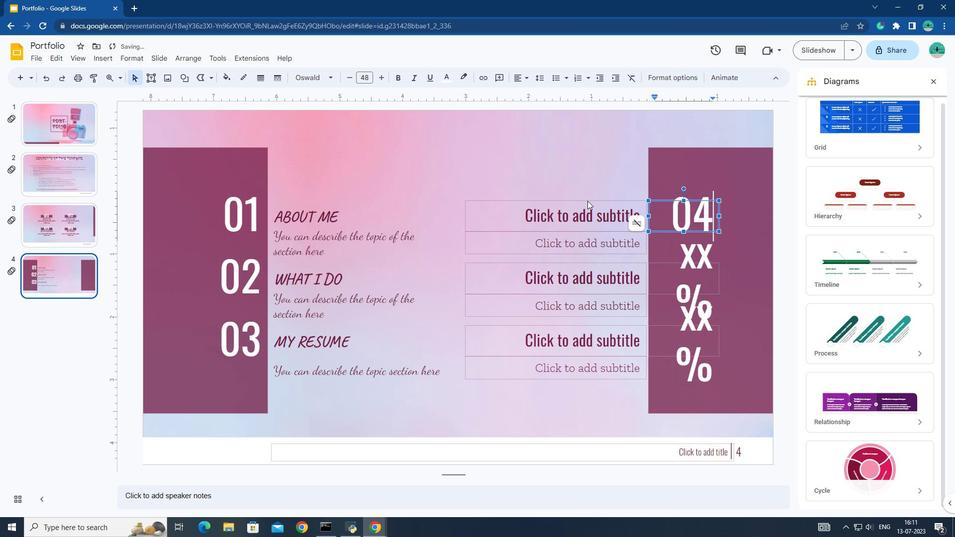 
Action: Mouse pressed left at (592, 213)
Screenshot: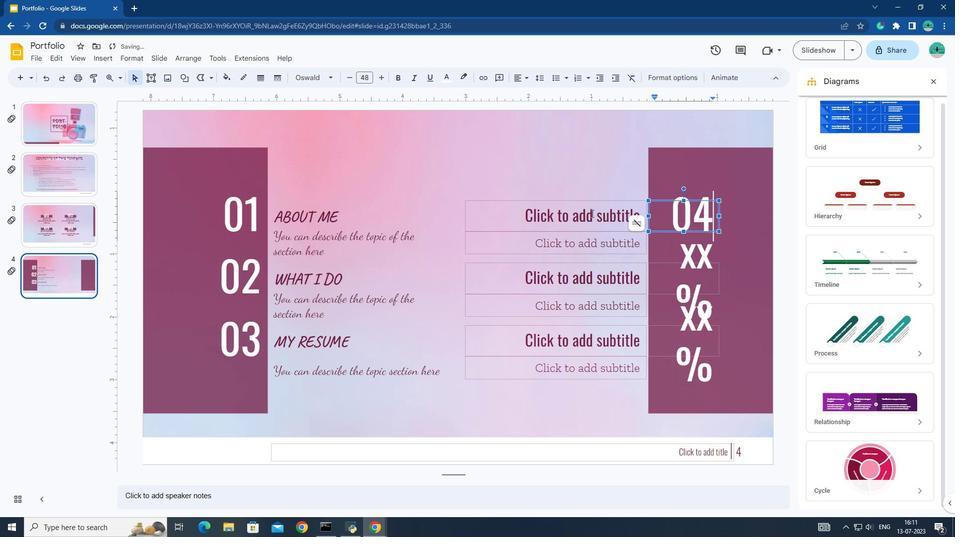 
Action: Mouse moved to (592, 214)
Screenshot: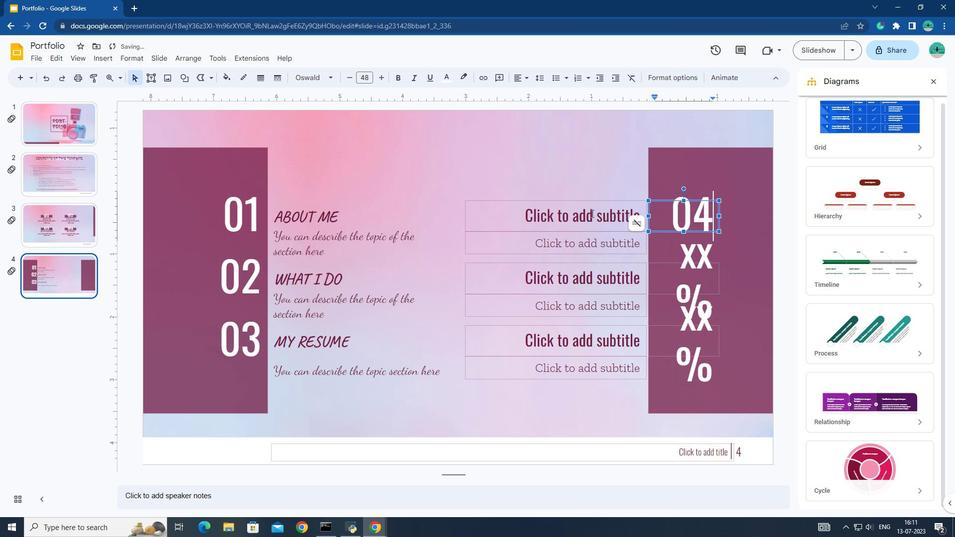 
Action: Key pressed <Key.caps_lock>MY<Key.space>ABILITIES<Key.space>
Screenshot: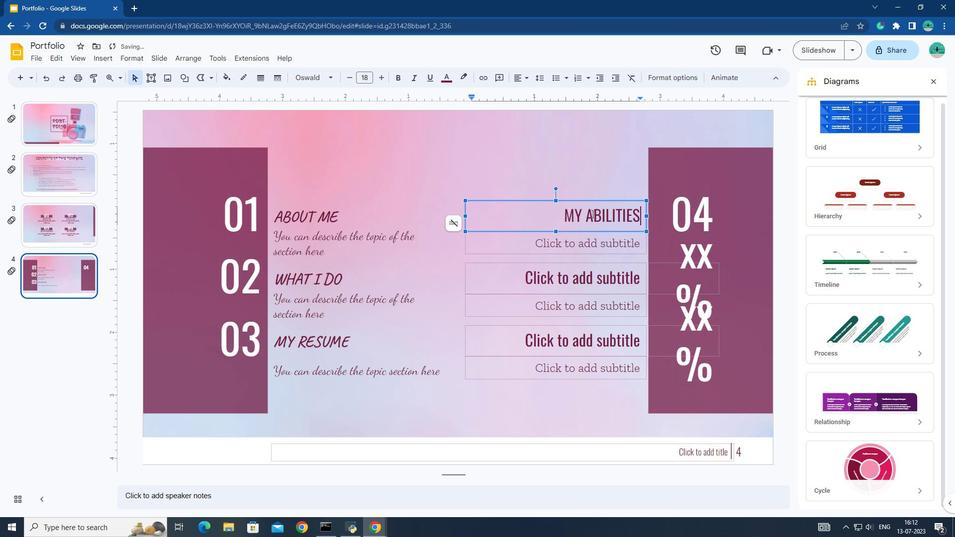 
Action: Mouse moved to (578, 246)
Screenshot: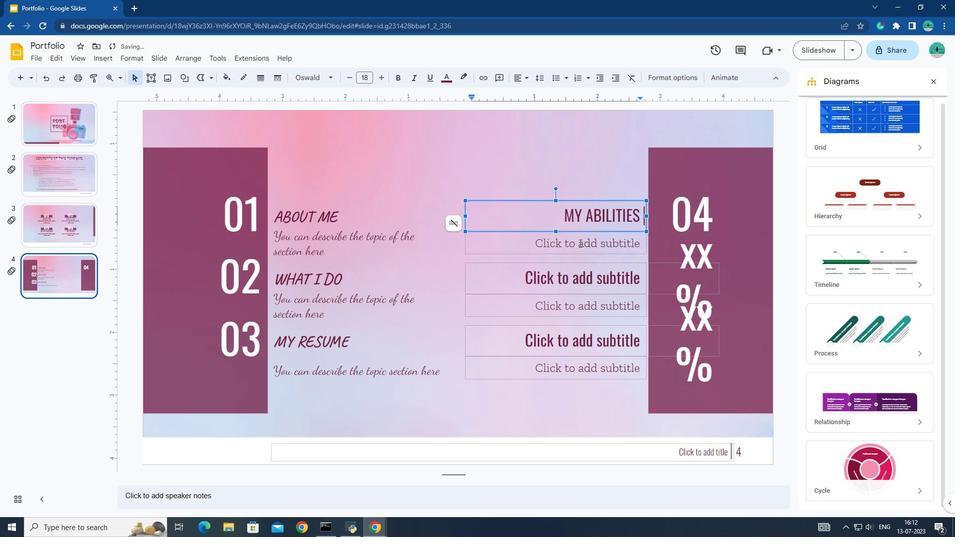 
Action: Mouse pressed left at (578, 246)
Screenshot: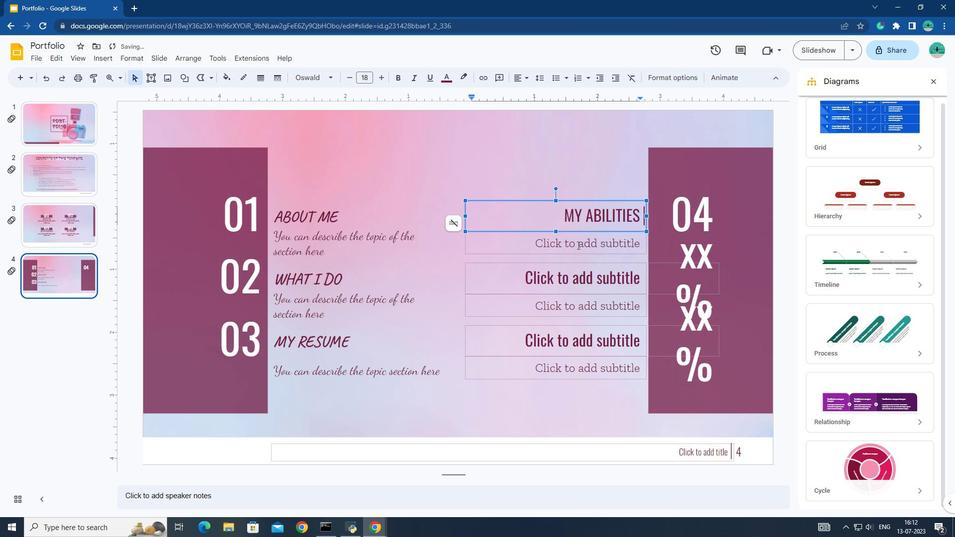
Action: Mouse moved to (578, 247)
Screenshot: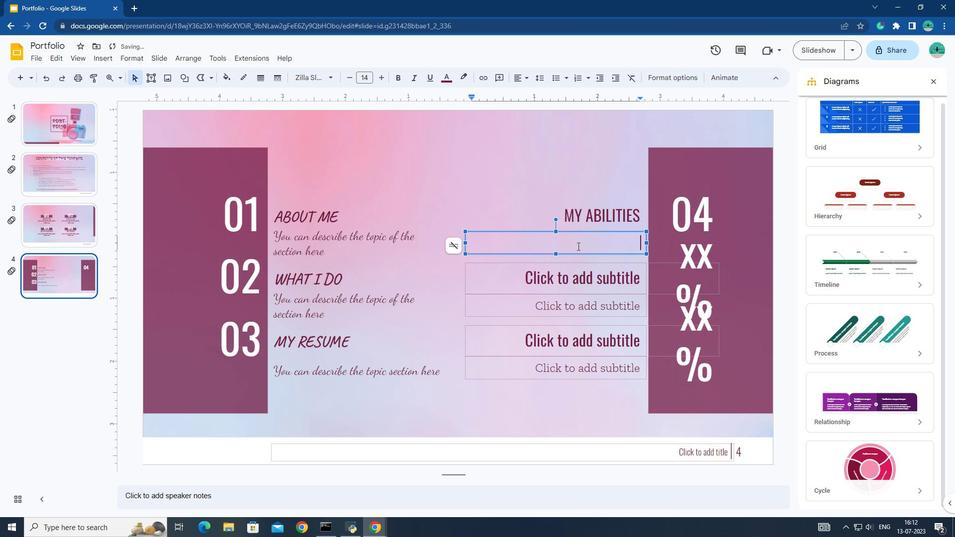 
Action: Key pressed <Key.caps_lock><Key.shift>You<Key.space>can<Key.space>describe<Key.space>the<Key.space>top
Screenshot: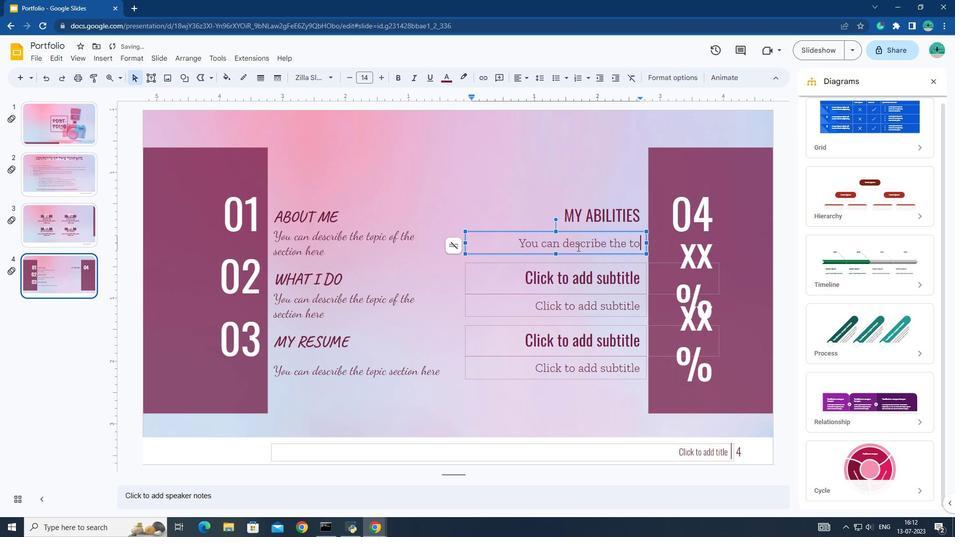 
Action: Mouse moved to (578, 247)
Screenshot: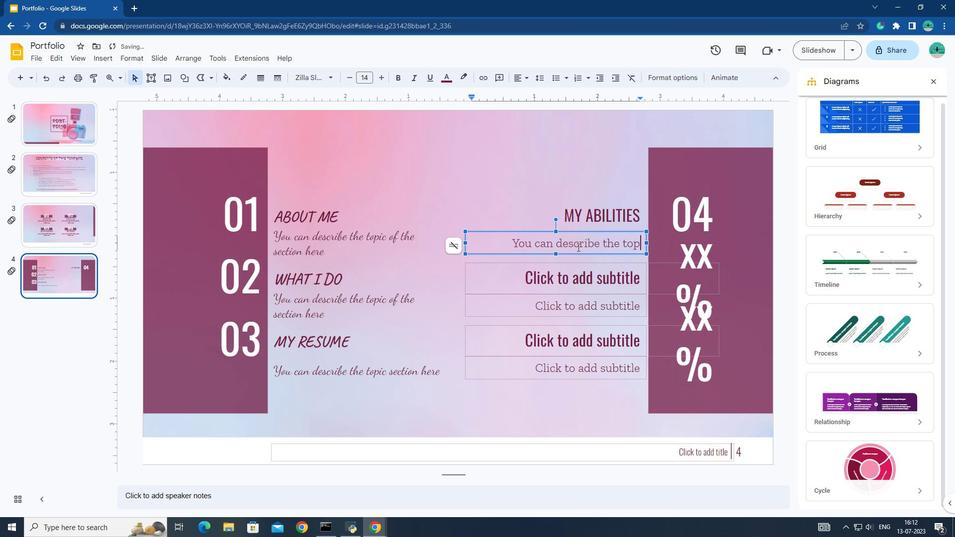 
Action: Key pressed ic<Key.space>of<Key.space>y<Key.backspace>the<Key.space>section<Key.space>here
Screenshot: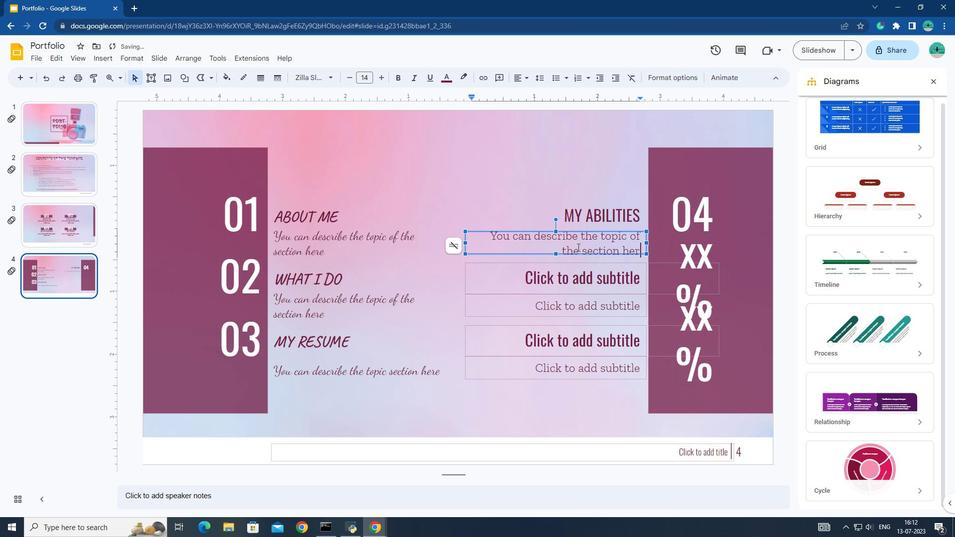 
Action: Mouse moved to (621, 215)
Screenshot: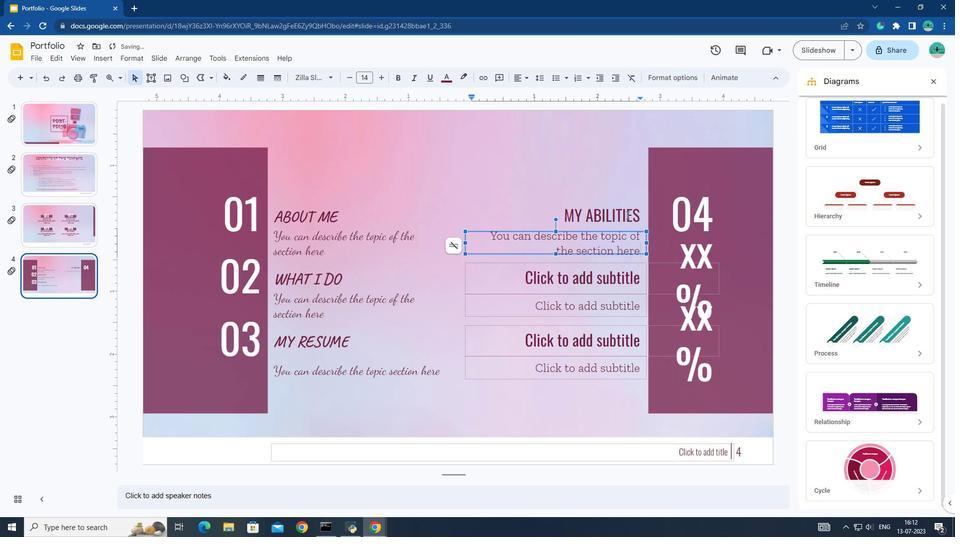 
Action: Mouse pressed left at (621, 215)
Screenshot: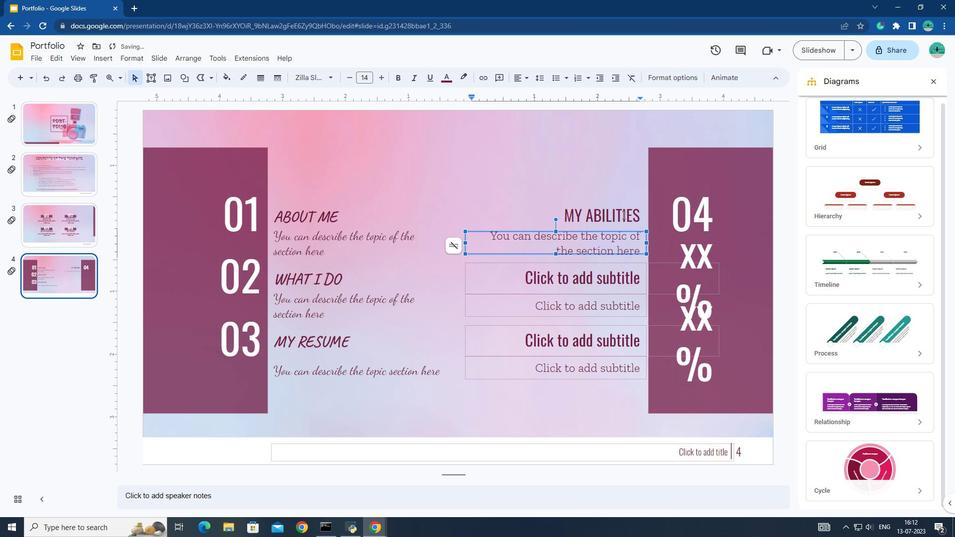 
Action: Mouse moved to (621, 215)
Screenshot: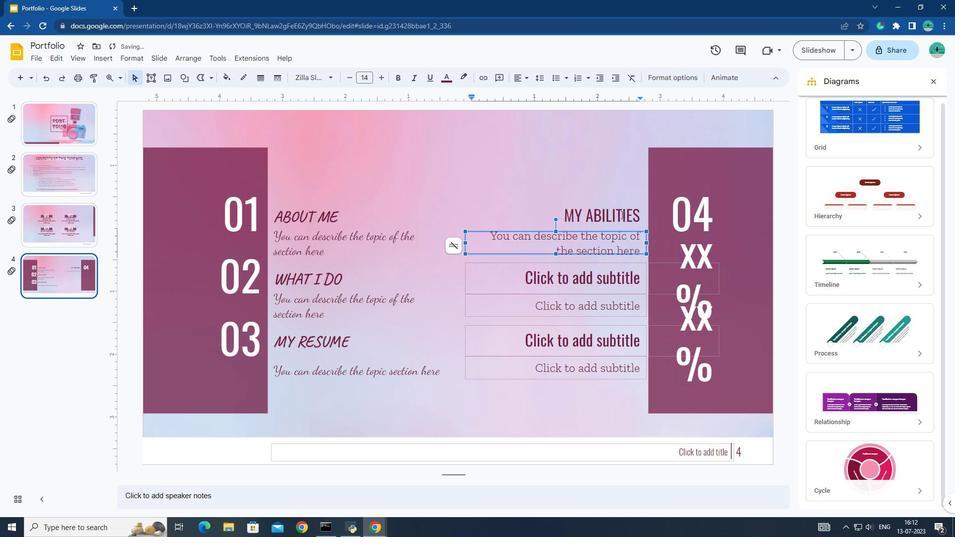 
Action: Mouse pressed left at (621, 215)
Screenshot: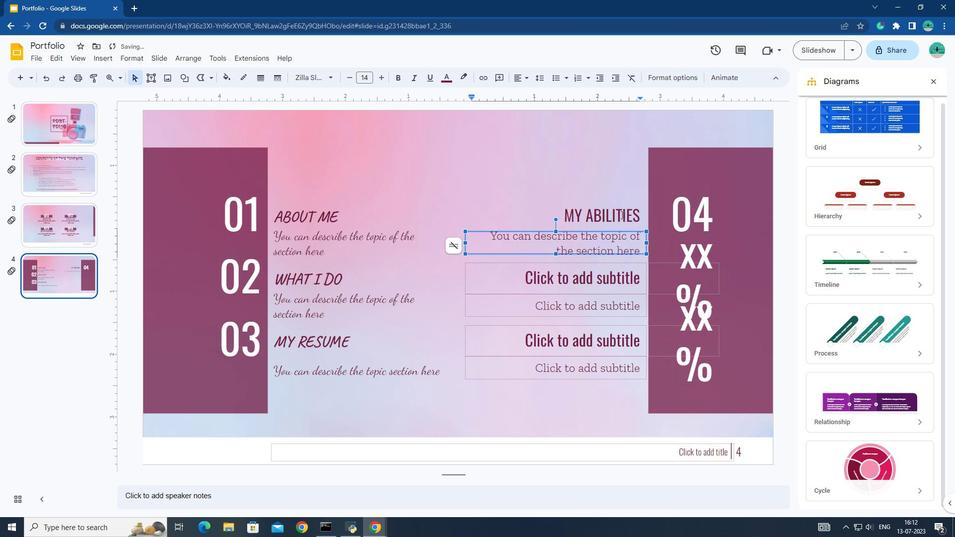 
Action: Mouse moved to (594, 220)
Screenshot: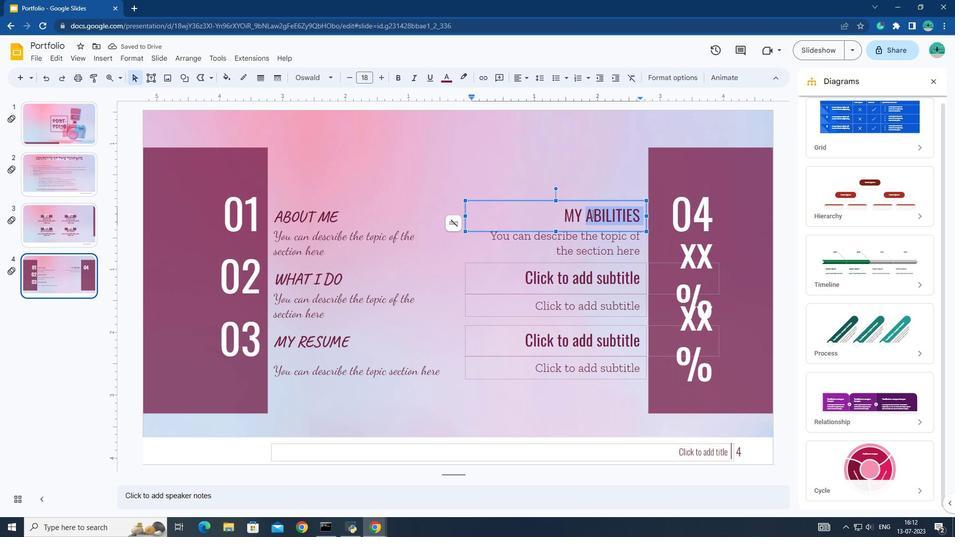 
Action: Mouse pressed left at (594, 220)
Screenshot: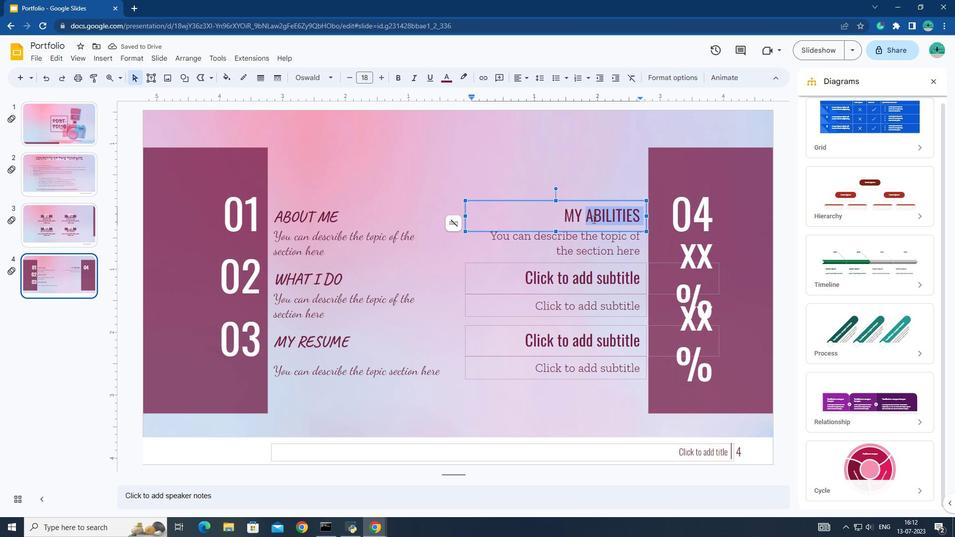 
Action: Mouse pressed left at (594, 220)
Screenshot: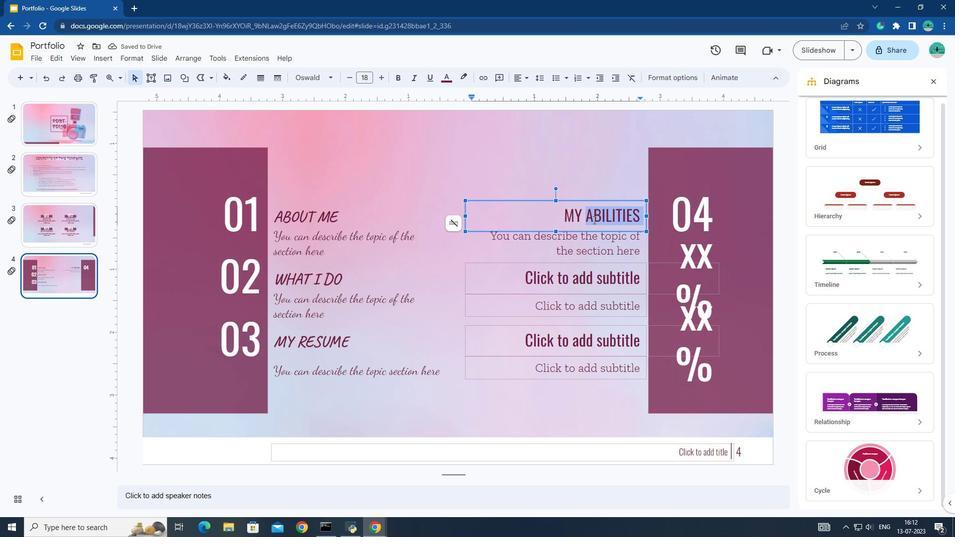 
Action: Mouse pressed left at (594, 220)
Screenshot: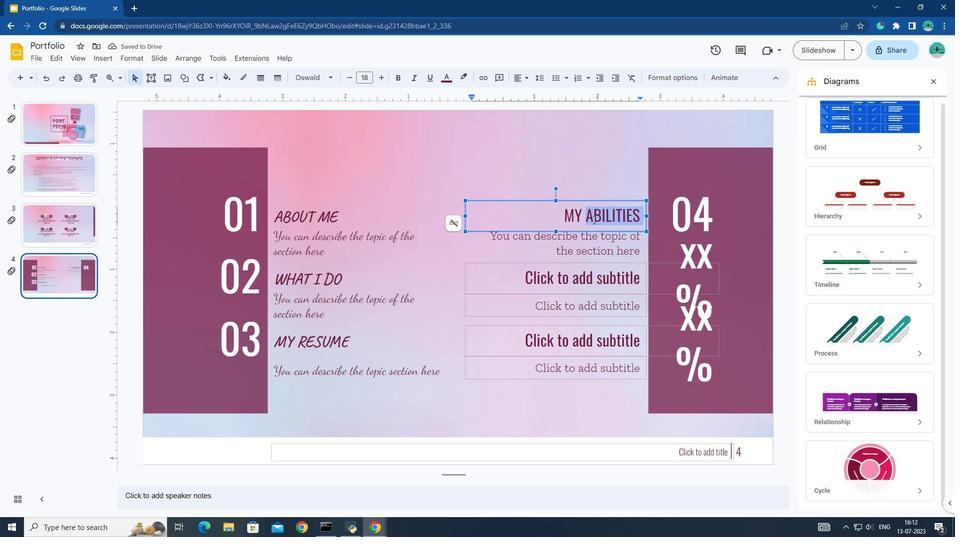 
Action: Mouse pressed left at (594, 220)
Screenshot: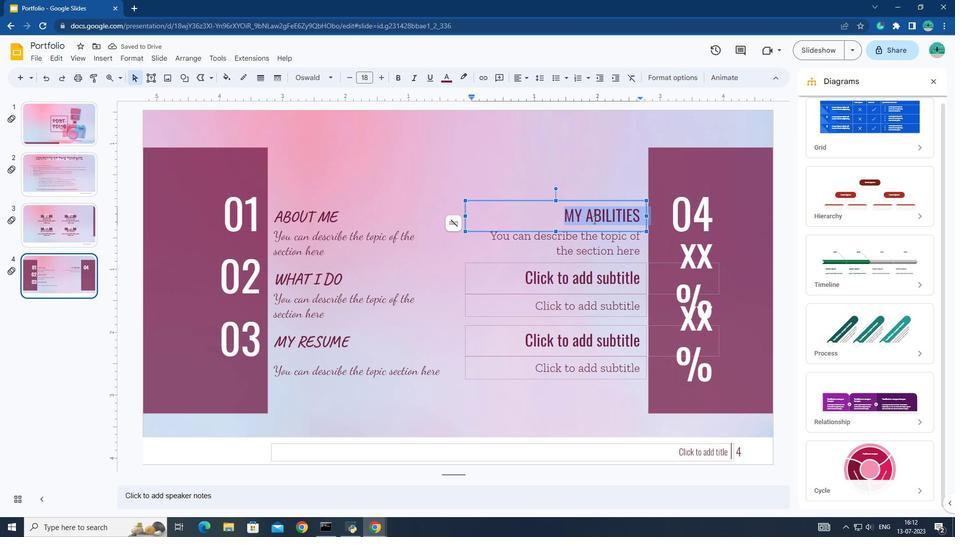 
Action: Mouse moved to (594, 219)
Screenshot: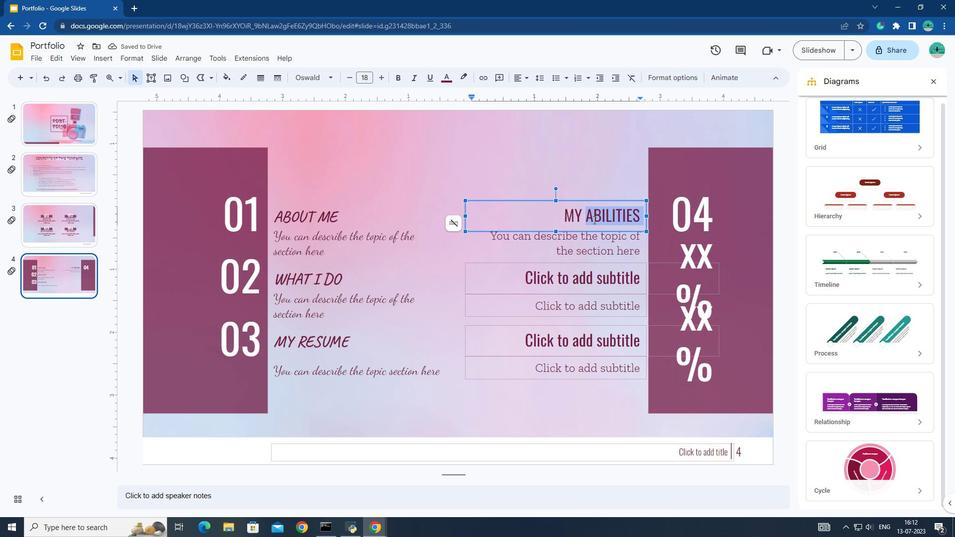 
Action: Mouse pressed left at (594, 219)
Screenshot: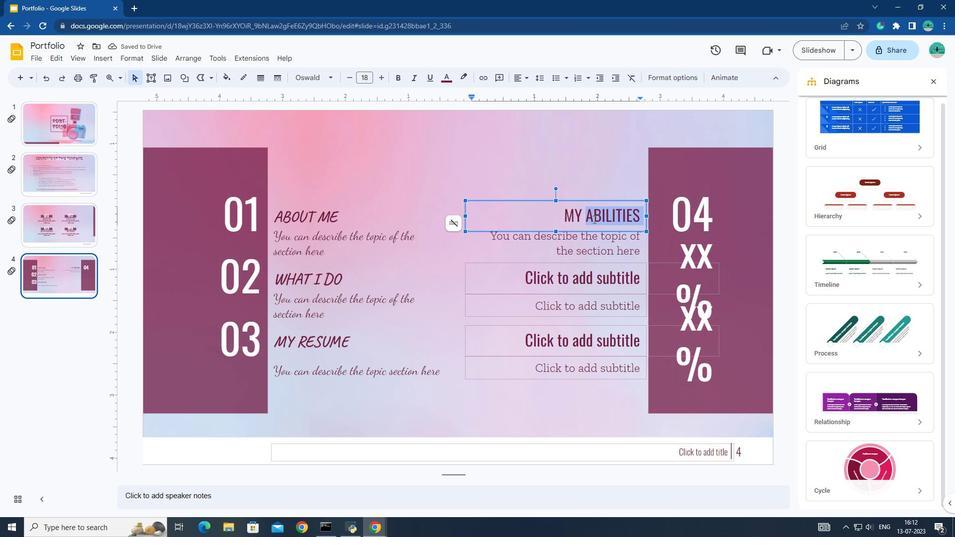
Action: Mouse pressed left at (594, 219)
Screenshot: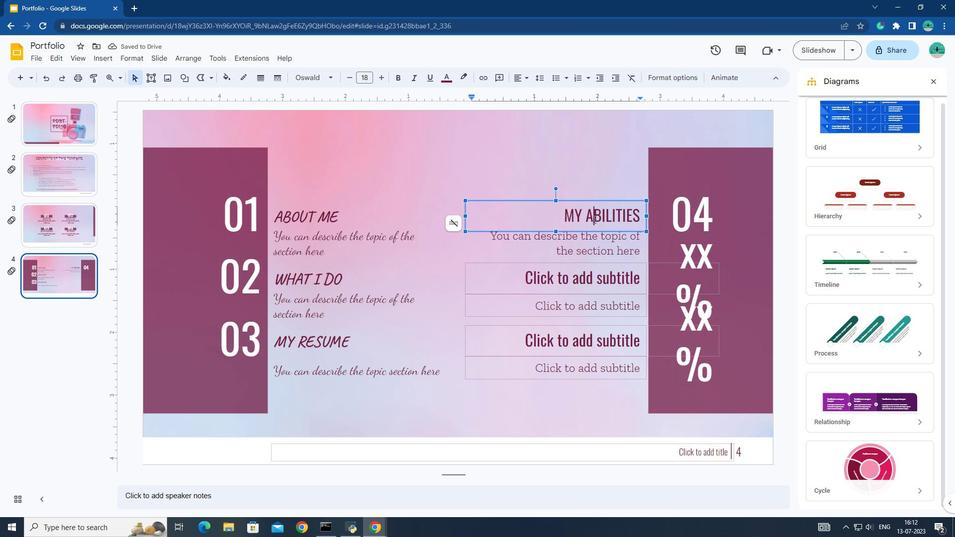 
Action: Mouse pressed left at (594, 219)
Screenshot: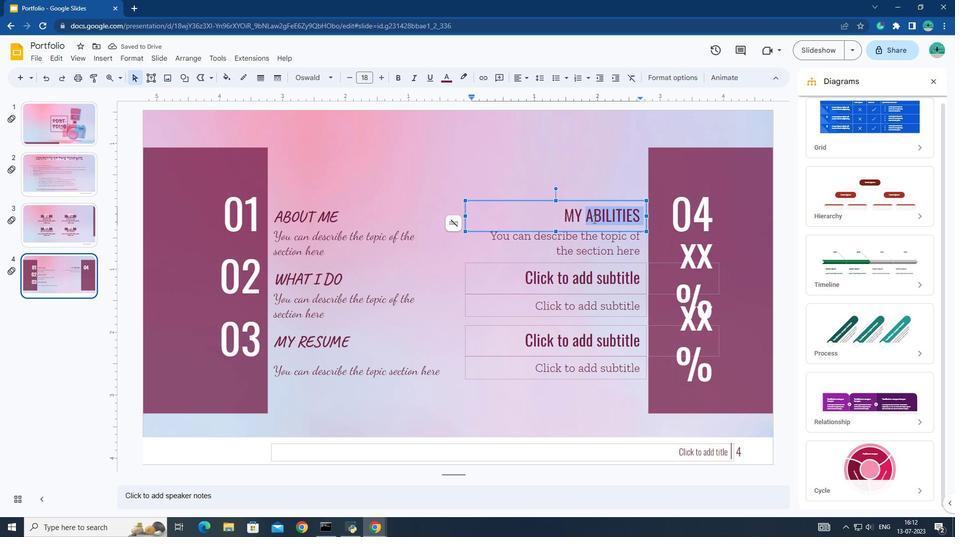 
Action: Mouse moved to (331, 73)
Screenshot: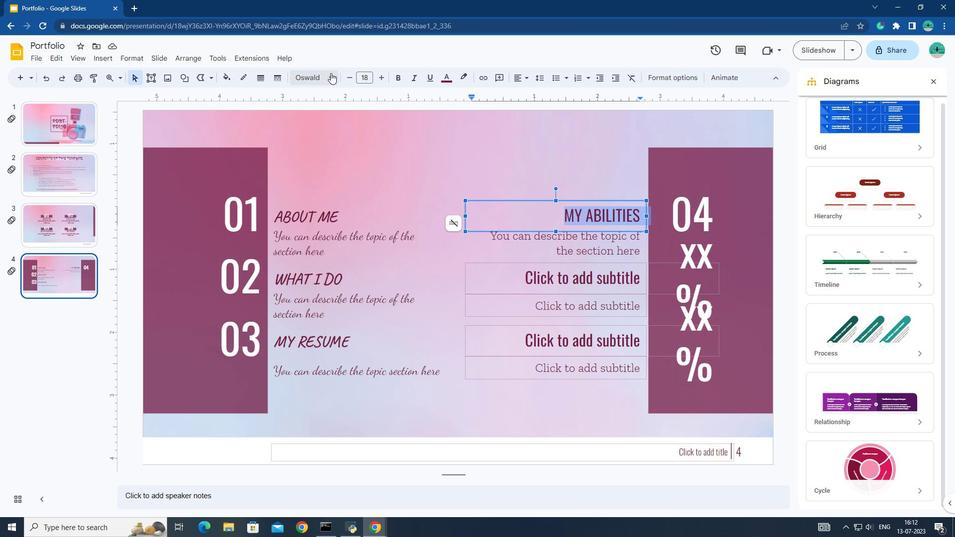 
Action: Mouse pressed left at (331, 73)
Screenshot: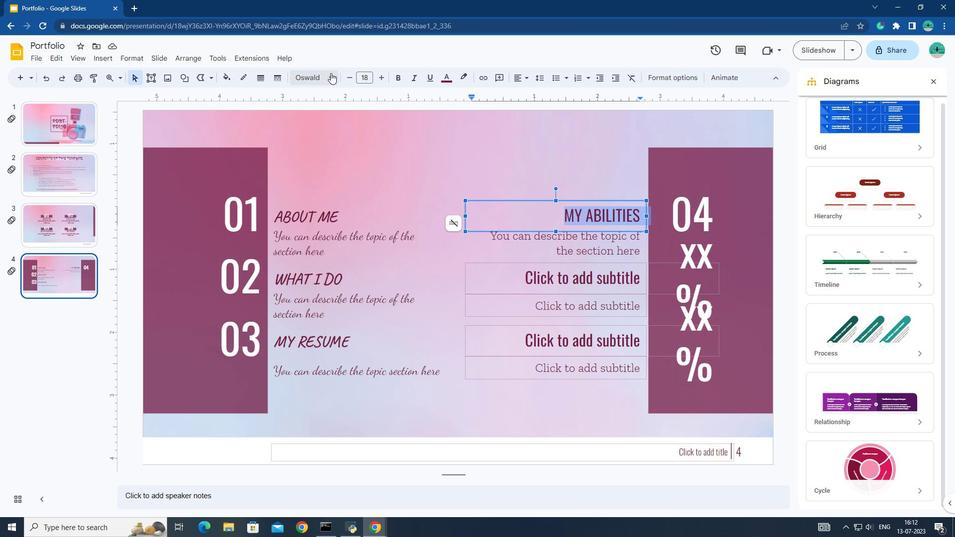 
Action: Mouse moved to (442, 273)
Screenshot: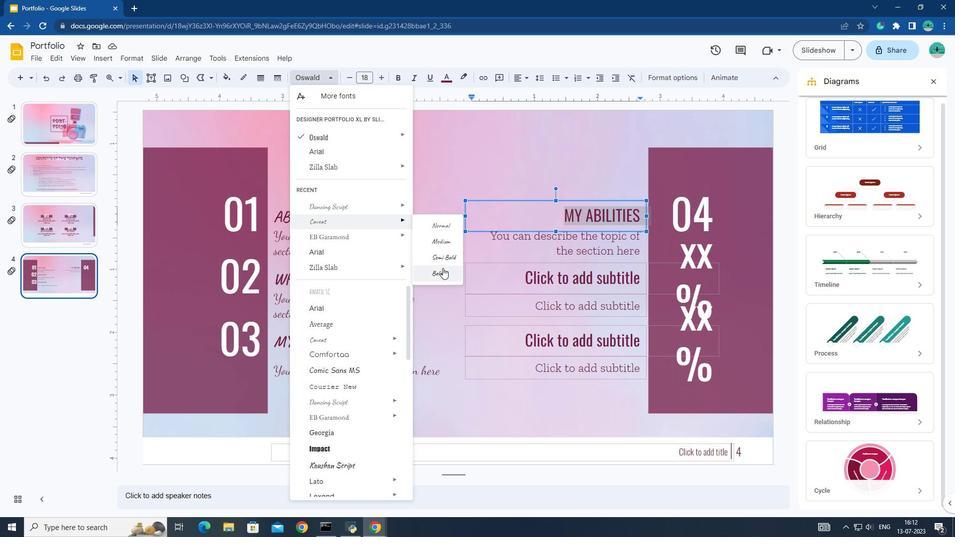 
Action: Mouse pressed left at (442, 273)
Screenshot: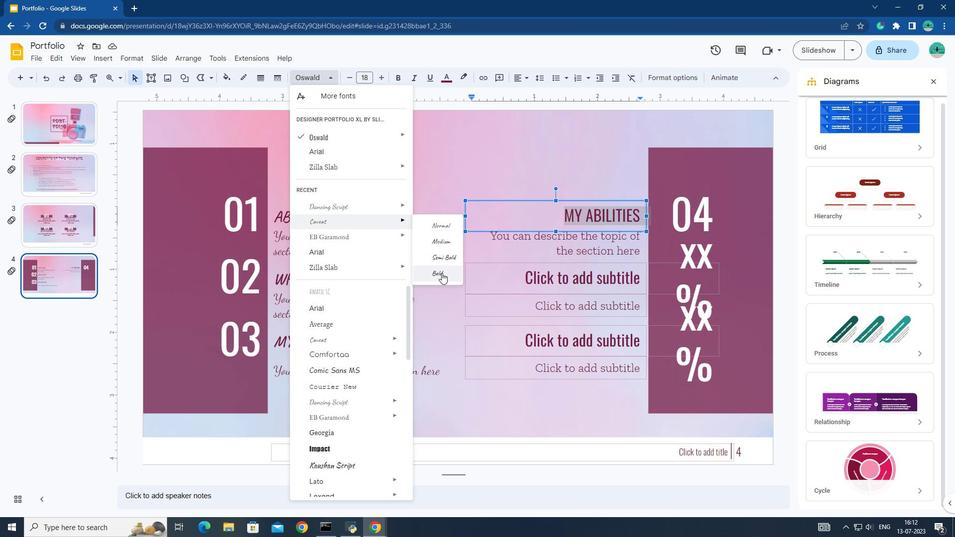 
Action: Mouse moved to (553, 252)
Screenshot: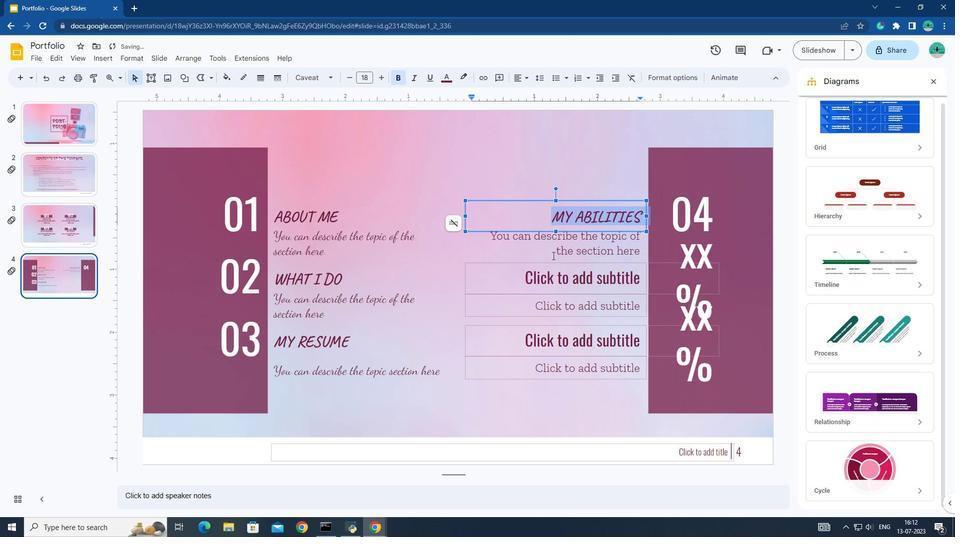 
Action: Mouse pressed left at (553, 252)
Screenshot: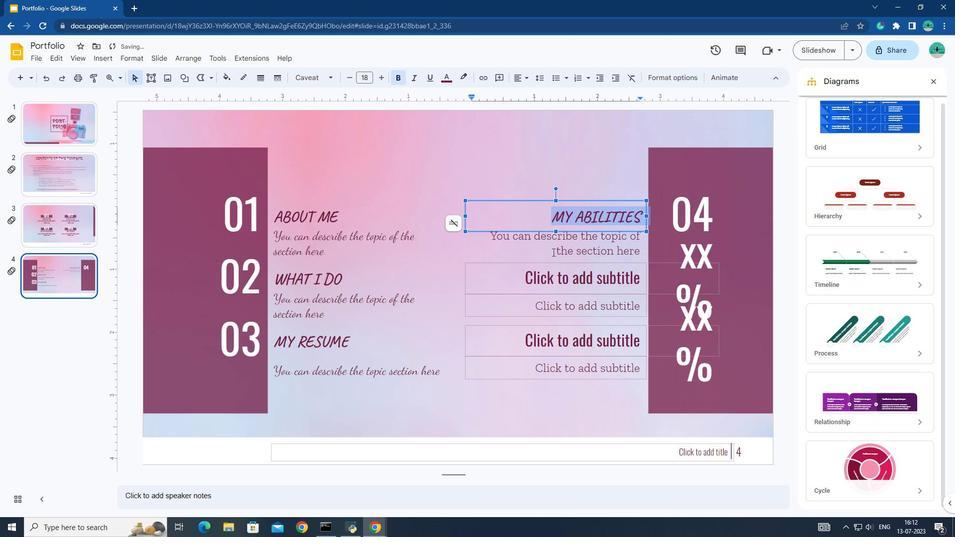 
Action: Mouse pressed left at (553, 252)
Screenshot: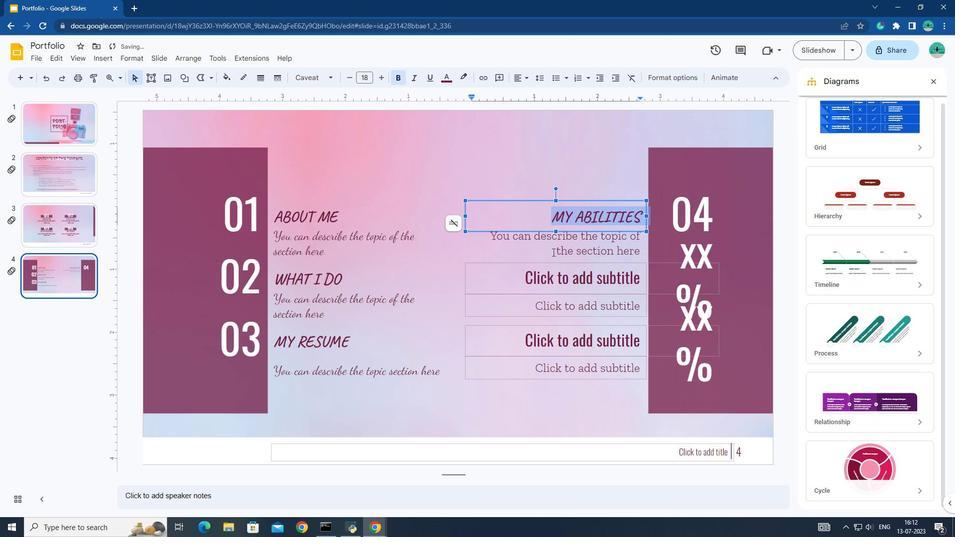 
Action: Mouse moved to (543, 237)
Screenshot: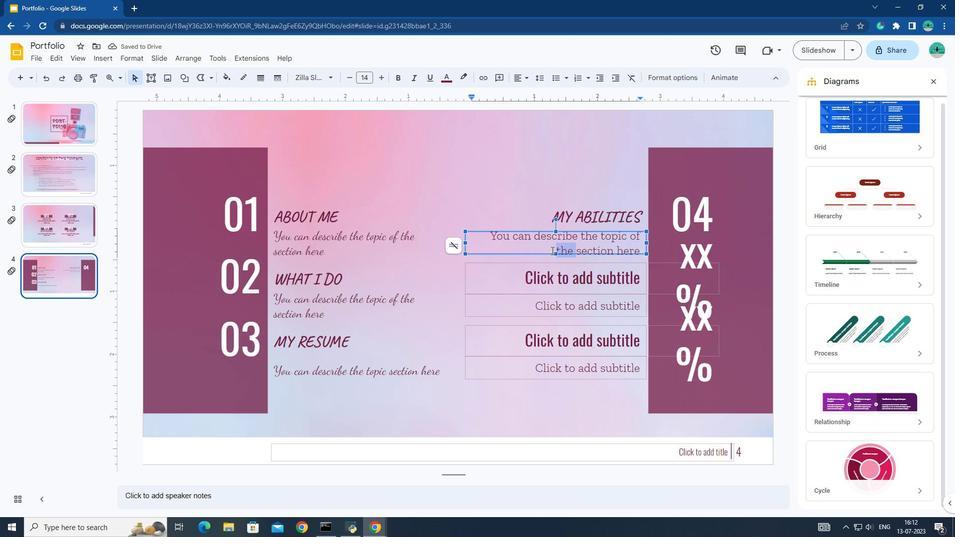 
Action: Mouse pressed left at (543, 237)
Screenshot: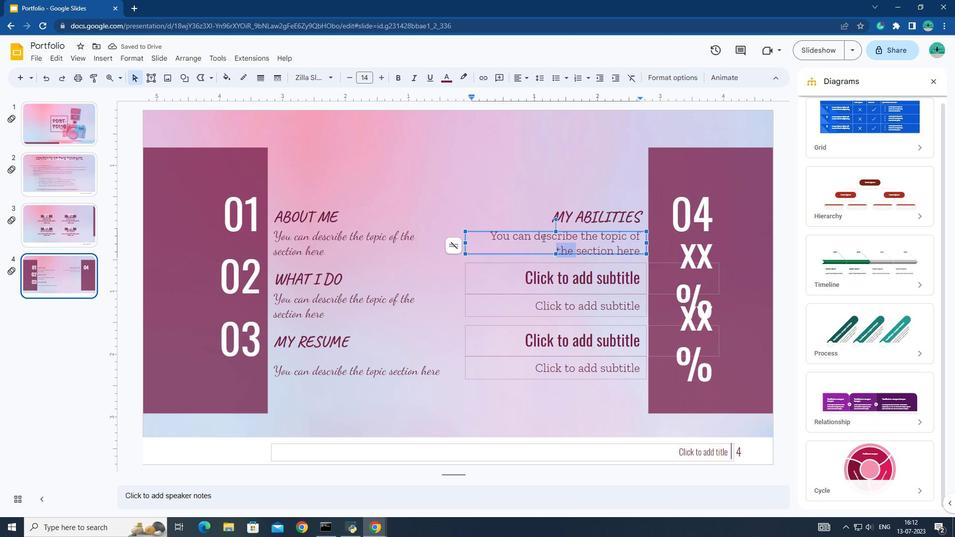 
Action: Mouse pressed left at (543, 237)
Screenshot: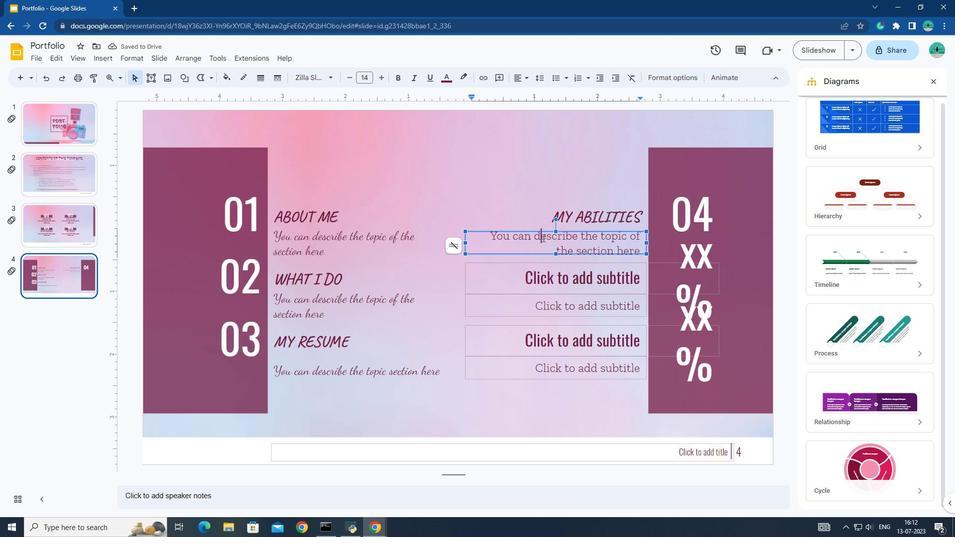 
Action: Mouse pressed left at (543, 237)
Screenshot: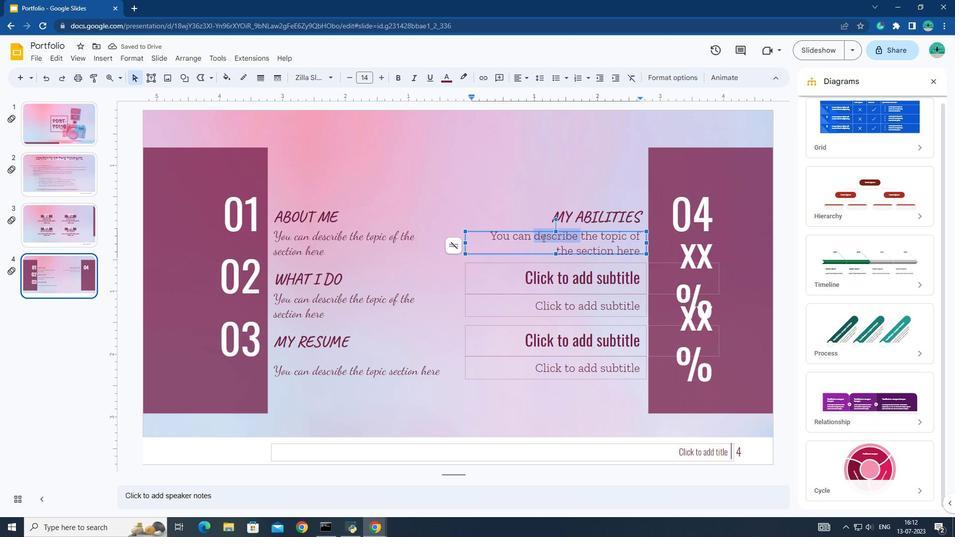 
Action: Mouse pressed left at (543, 237)
Screenshot: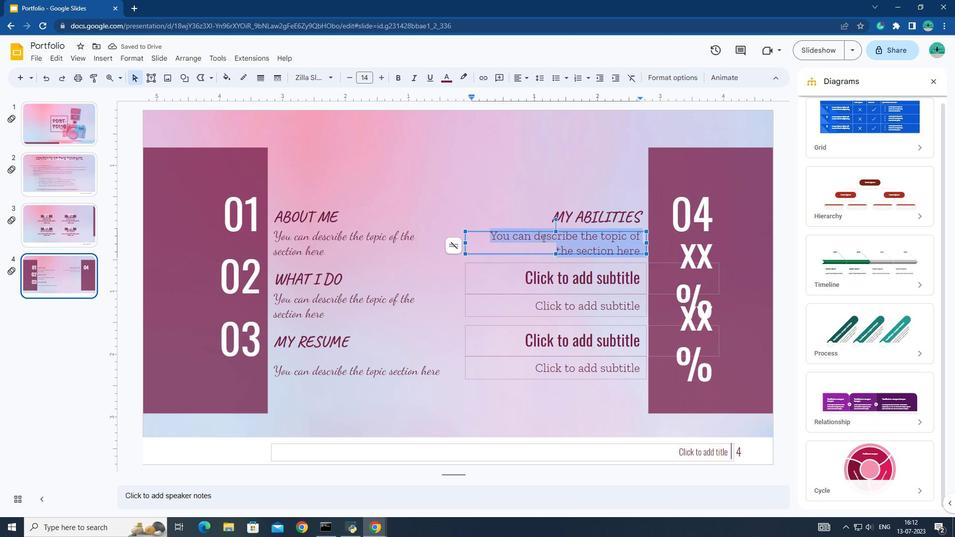 
Action: Mouse pressed left at (543, 237)
Screenshot: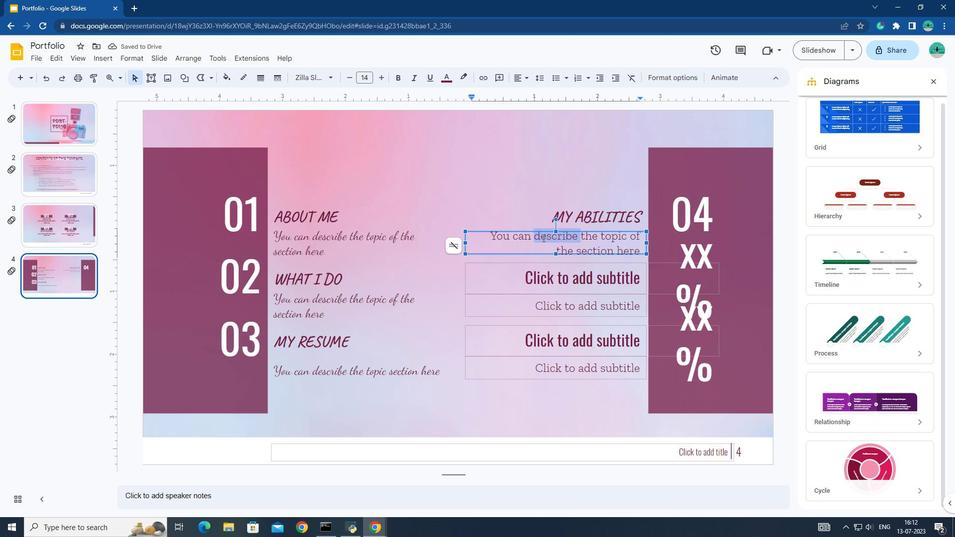 
Action: Mouse pressed left at (543, 237)
Screenshot: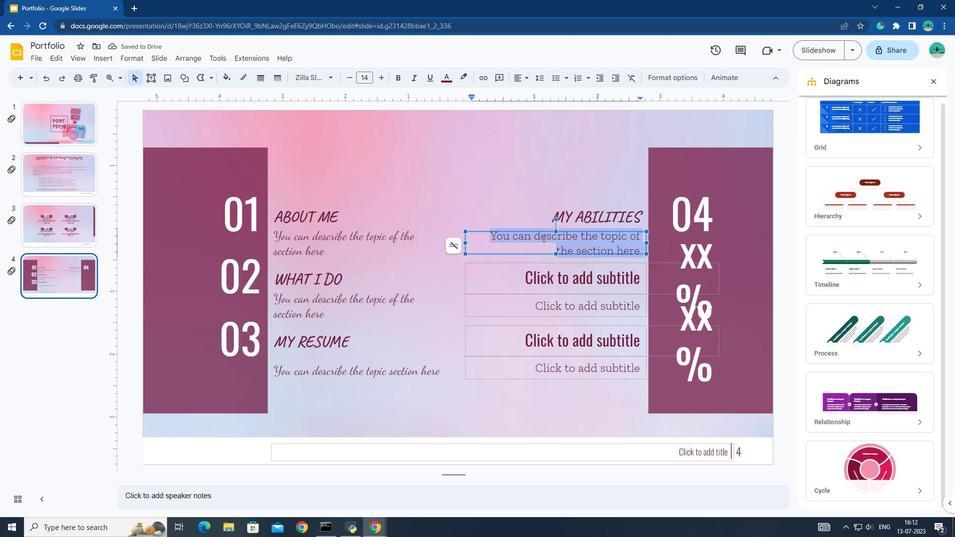 
Action: Mouse pressed left at (543, 237)
Screenshot: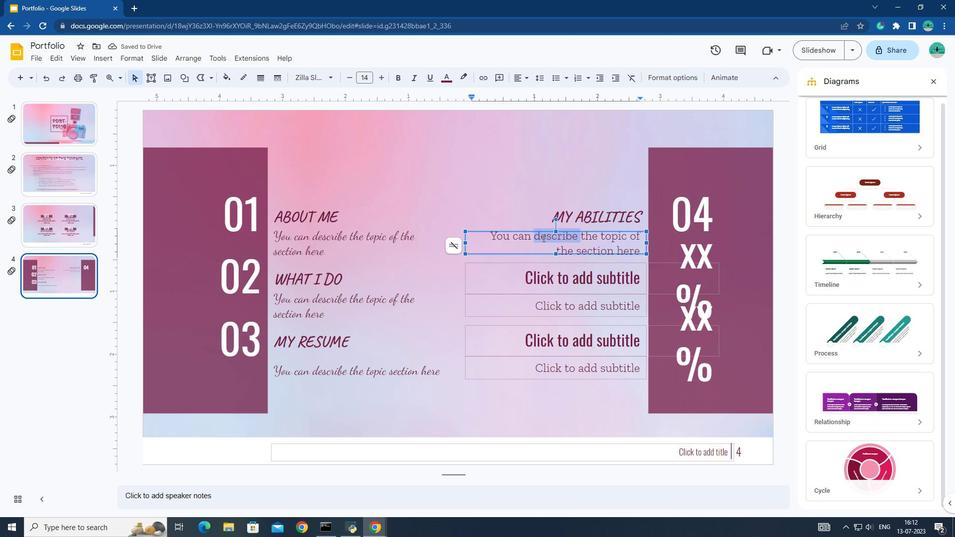 
Action: Mouse moved to (337, 75)
Screenshot: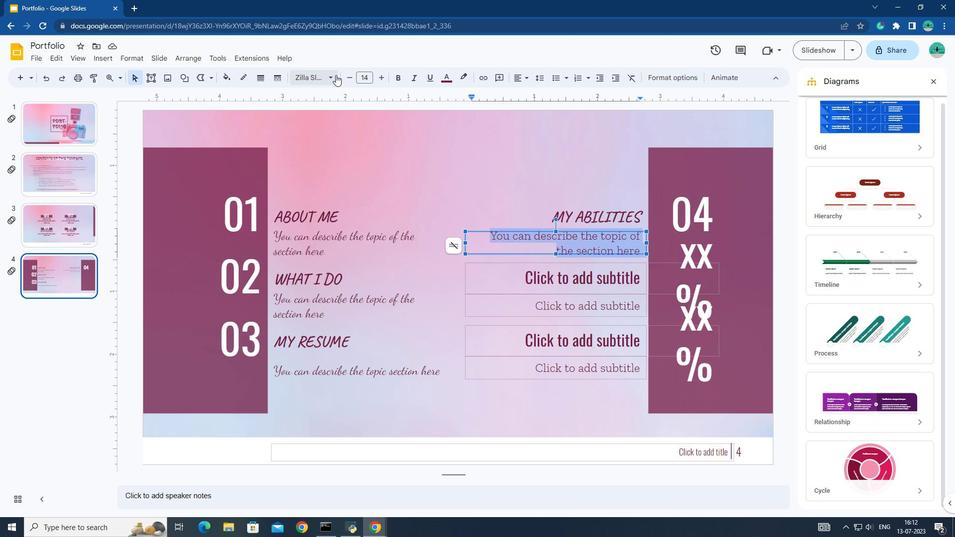 
Action: Mouse pressed left at (337, 75)
Screenshot: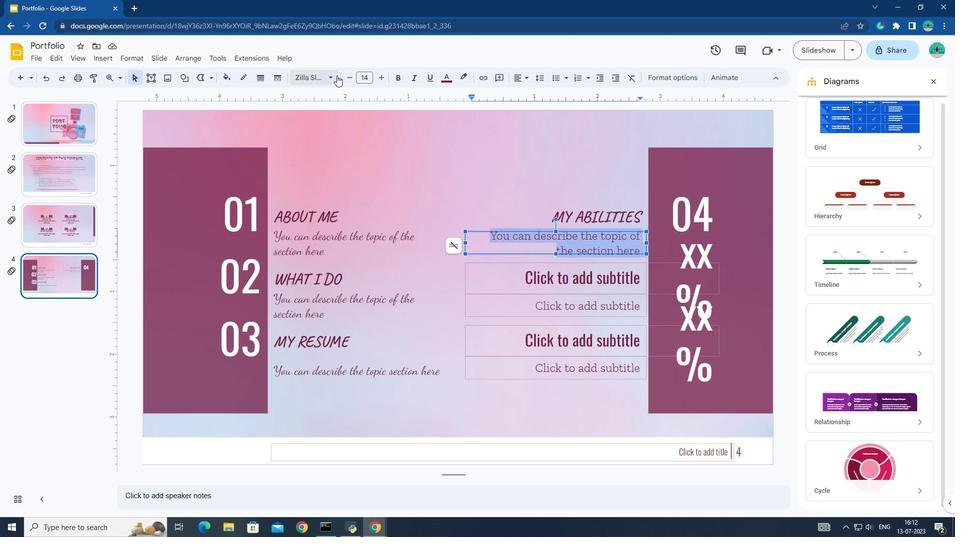 
Action: Mouse moved to (365, 220)
Screenshot: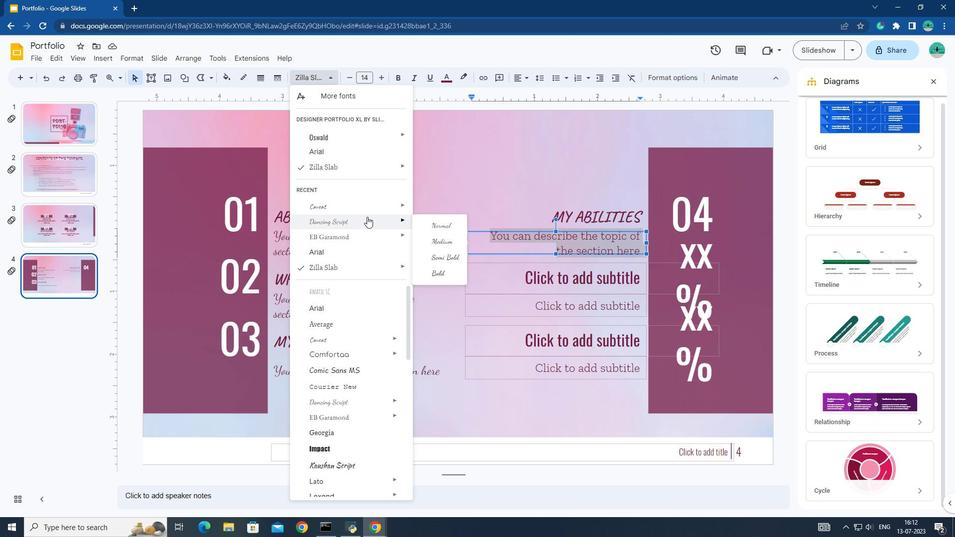 
Action: Mouse pressed left at (365, 220)
Screenshot: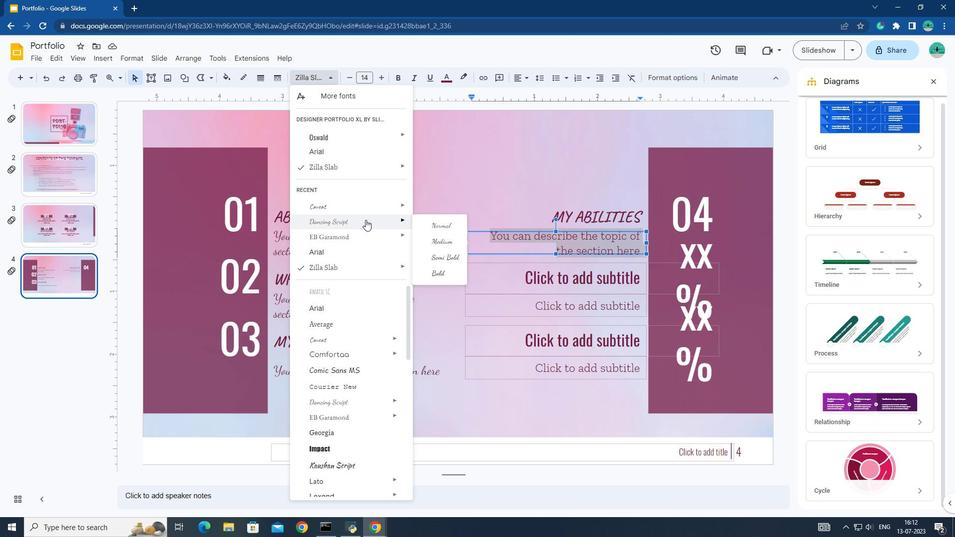 
Action: Mouse moved to (559, 282)
Screenshot: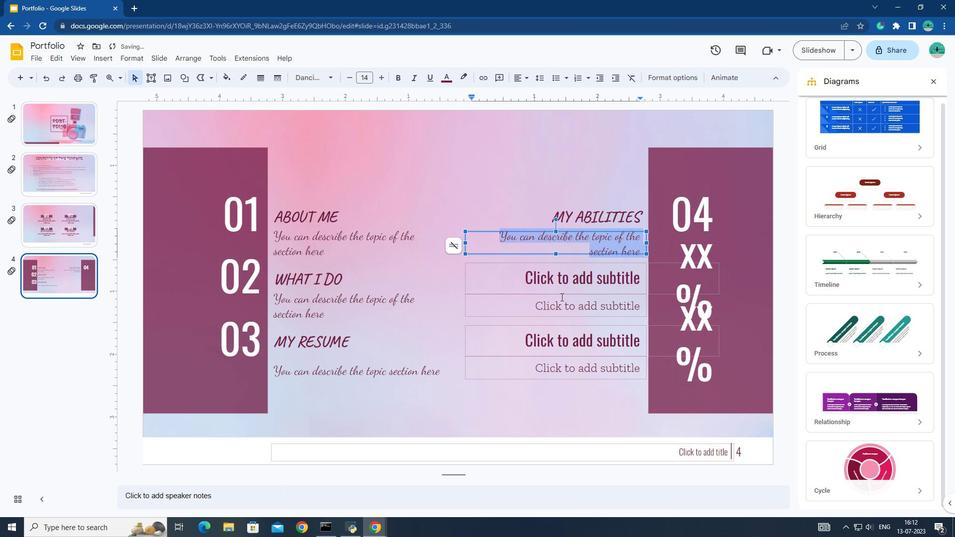 
Action: Mouse pressed left at (559, 282)
Screenshot: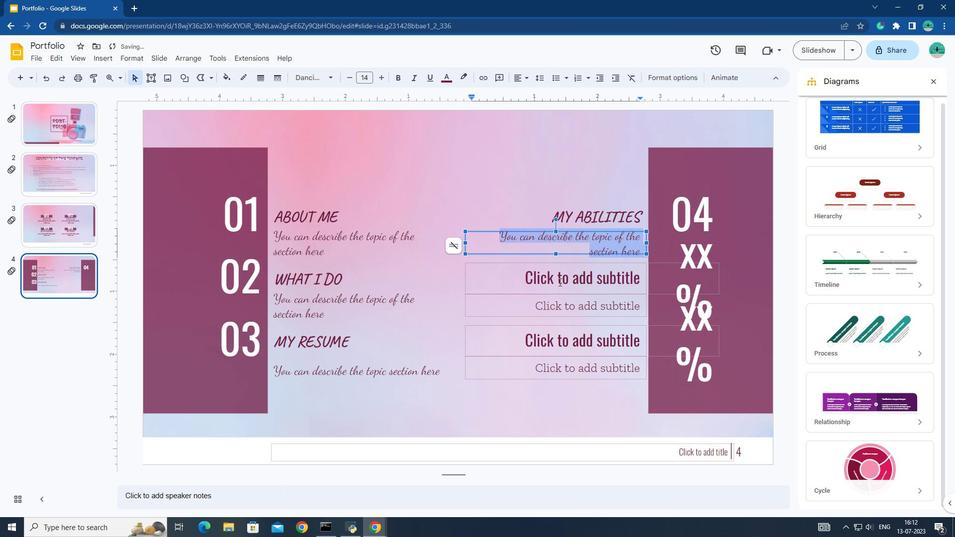 
Action: Mouse moved to (675, 283)
Screenshot: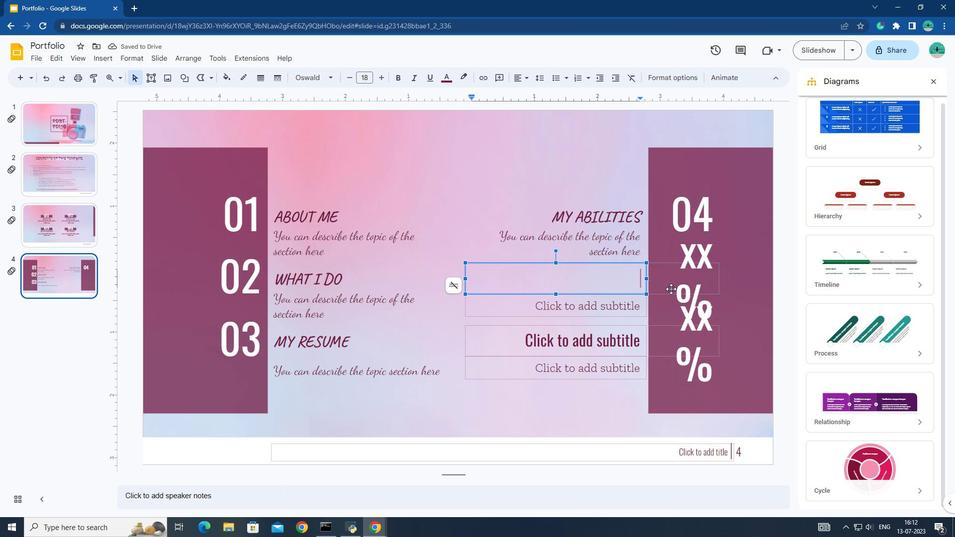 
Action: Mouse pressed left at (675, 283)
Screenshot: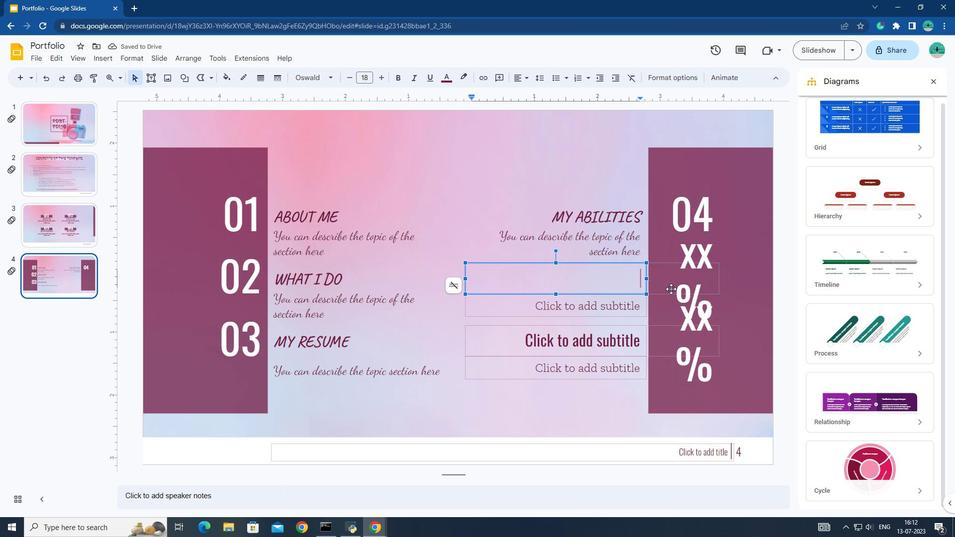 
Action: Mouse moved to (672, 281)
Screenshot: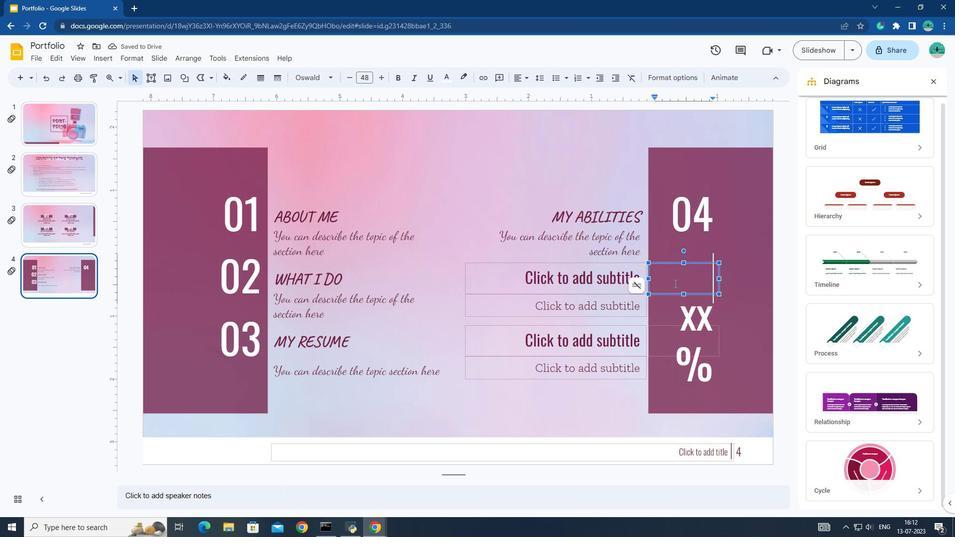 
Action: Key pressed 05
Screenshot: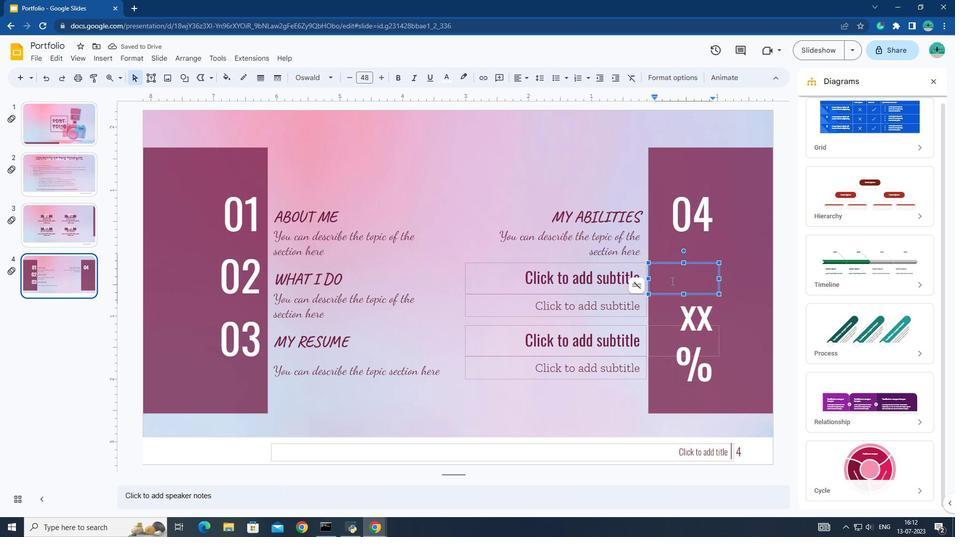 
Action: Mouse moved to (609, 277)
Screenshot: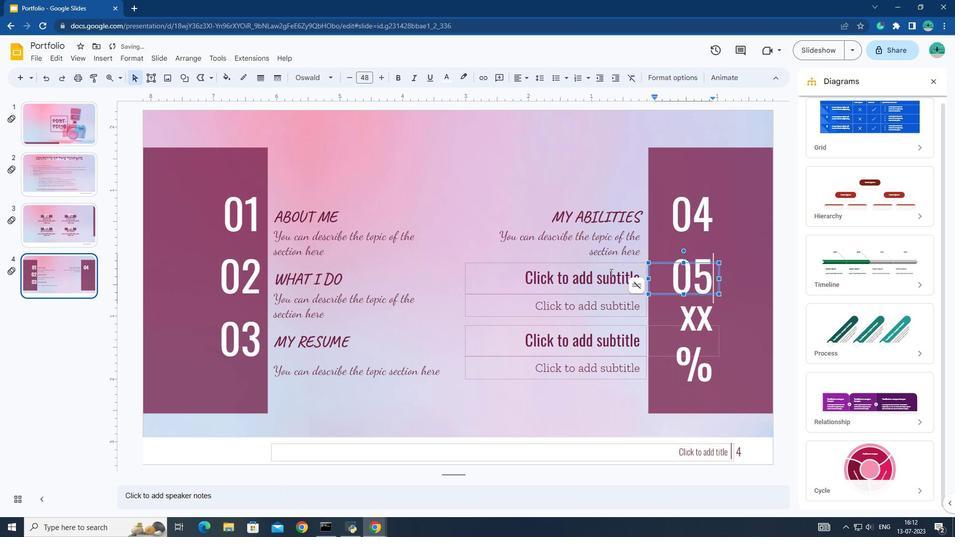 
Action: Mouse pressed left at (609, 277)
Screenshot: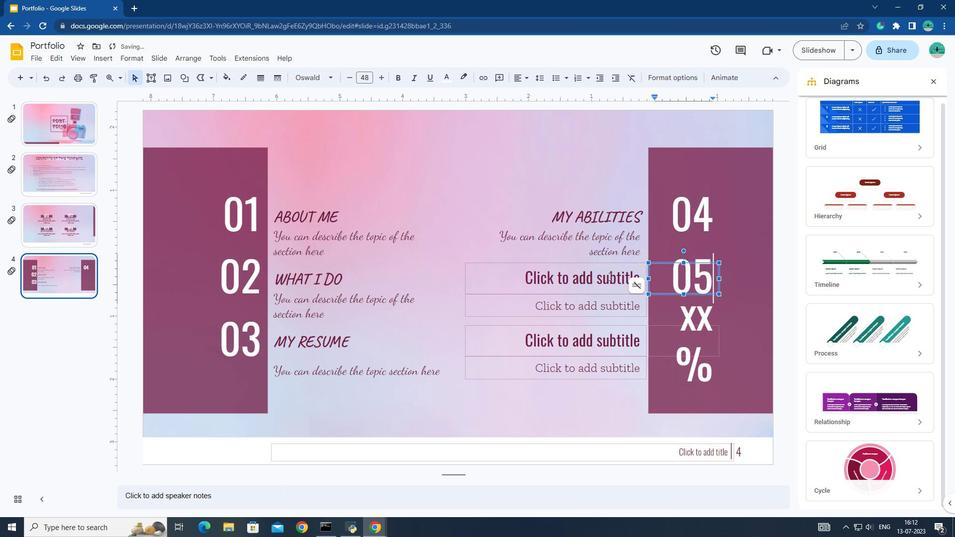 
Action: Key pressed m<Key.backspace><Key.caps_lock>MY
Screenshot: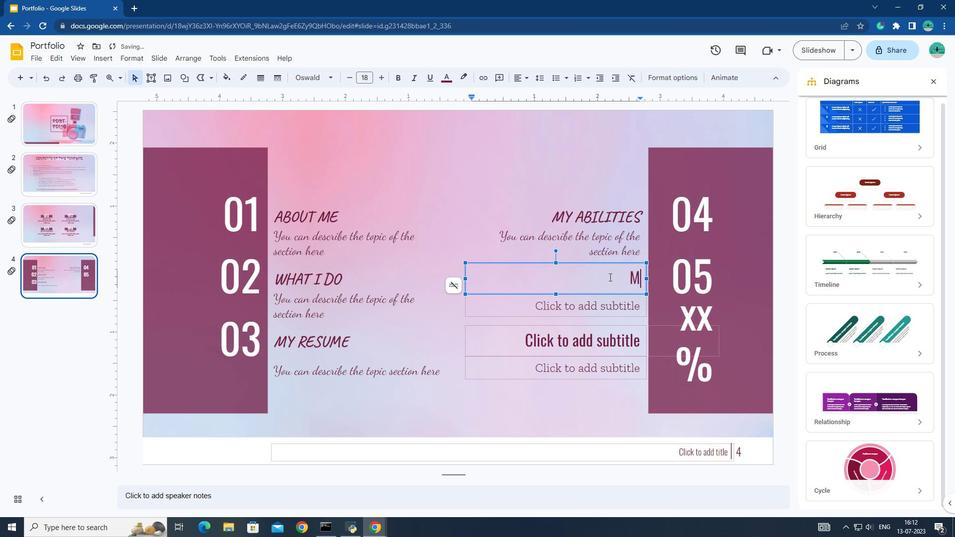 
Action: Mouse moved to (609, 277)
Screenshot: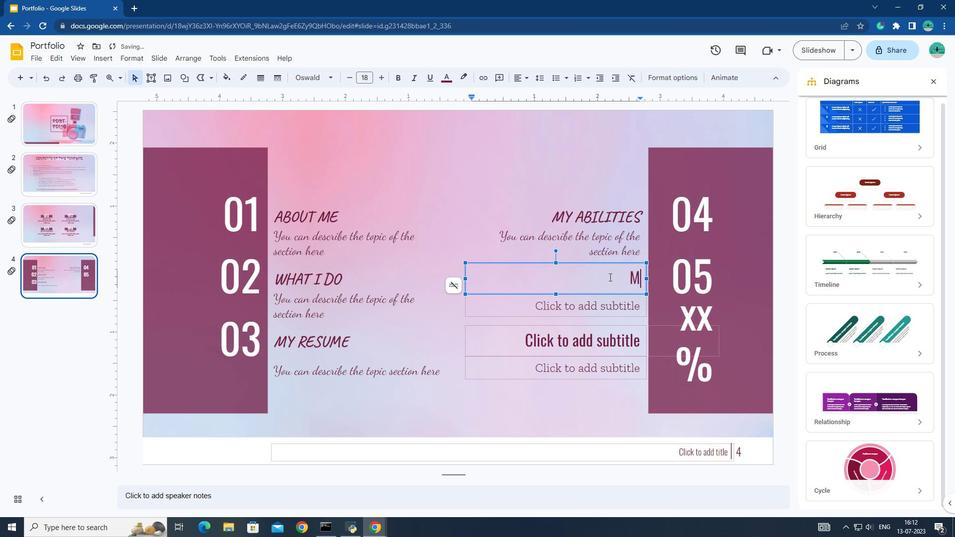 
Action: Key pressed <Key.space>EXPERIENCE
Screenshot: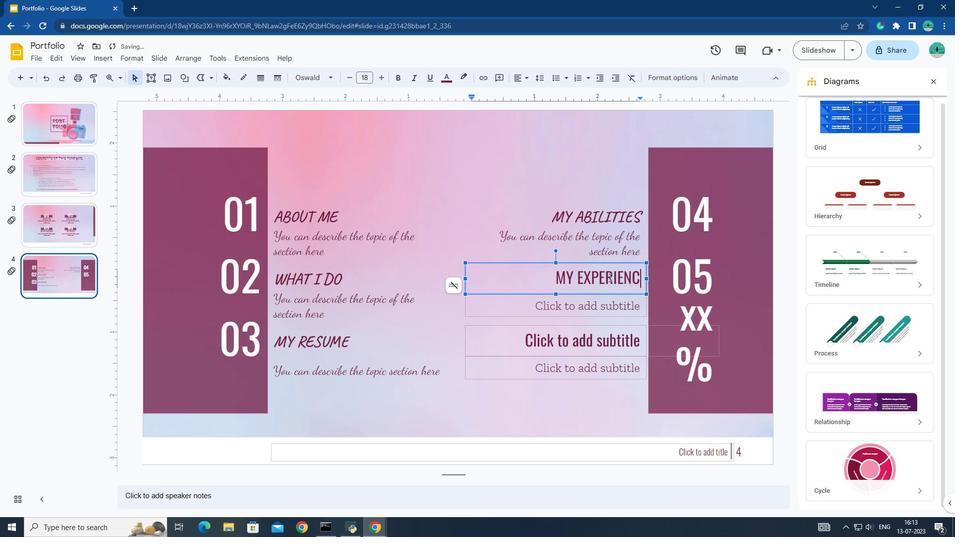 
Action: Mouse moved to (549, 307)
Screenshot: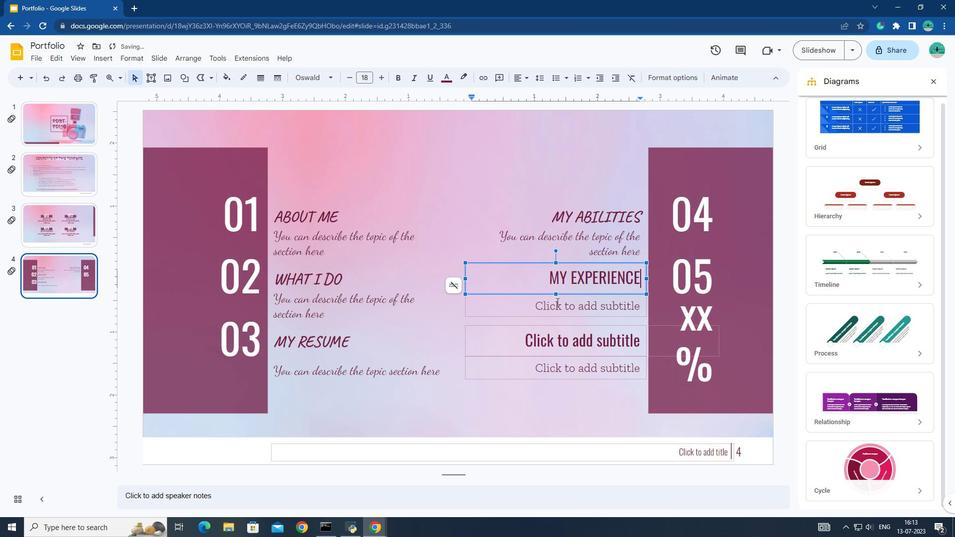 
Action: Mouse pressed left at (549, 307)
Screenshot: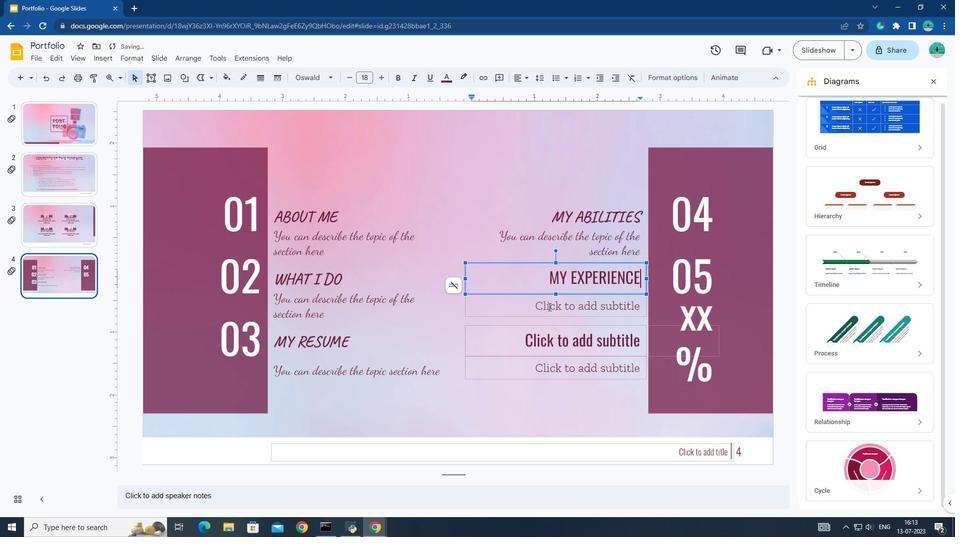 
Action: Mouse moved to (548, 308)
Screenshot: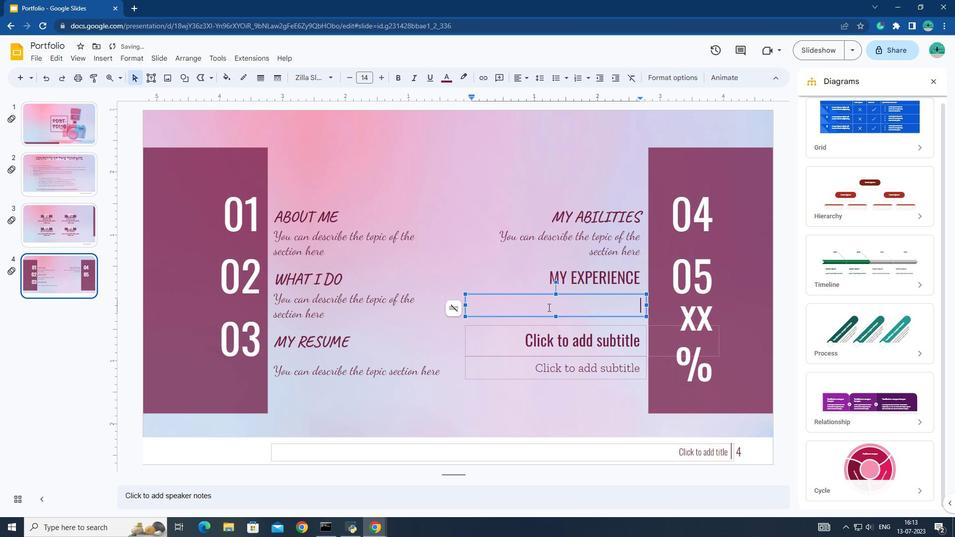 
Action: Key pressed <Key.caps_lock><Key.shift>You<Key.space>can<Key.space>describe<Key.space>the<Key.space>topic<Key.space>of<Key.space>the<Key.space>d<Key.backspace>section<Key.space>here
Screenshot: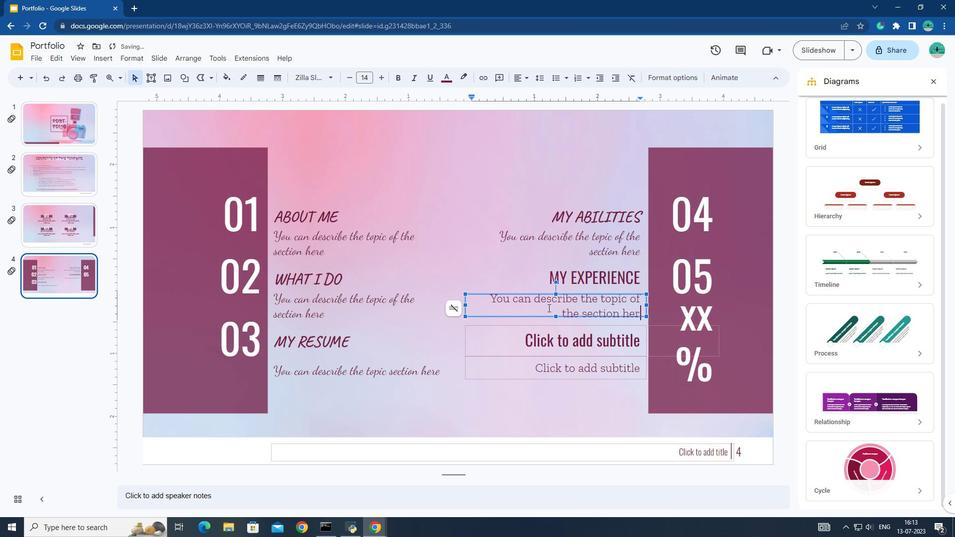 
Action: Mouse moved to (556, 281)
Screenshot: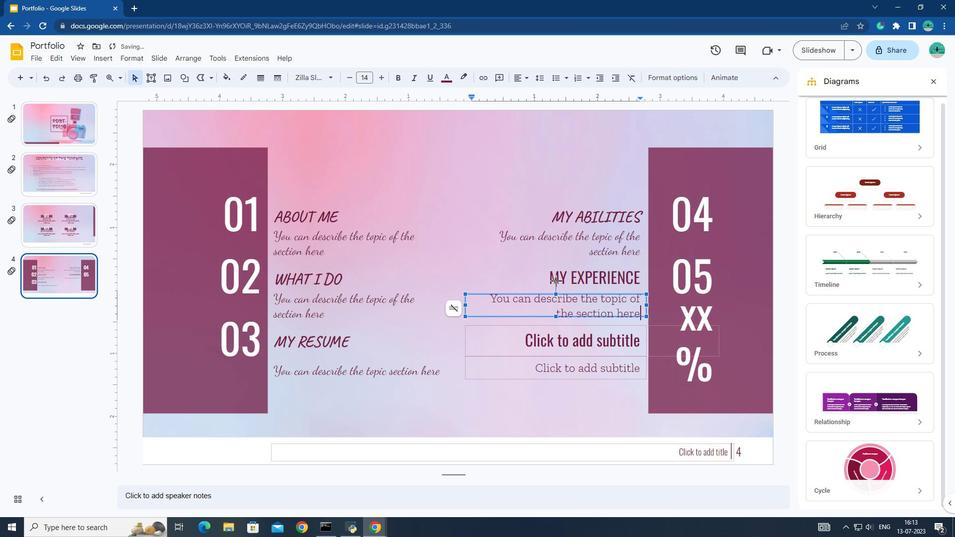 
Action: Mouse pressed left at (556, 281)
Screenshot: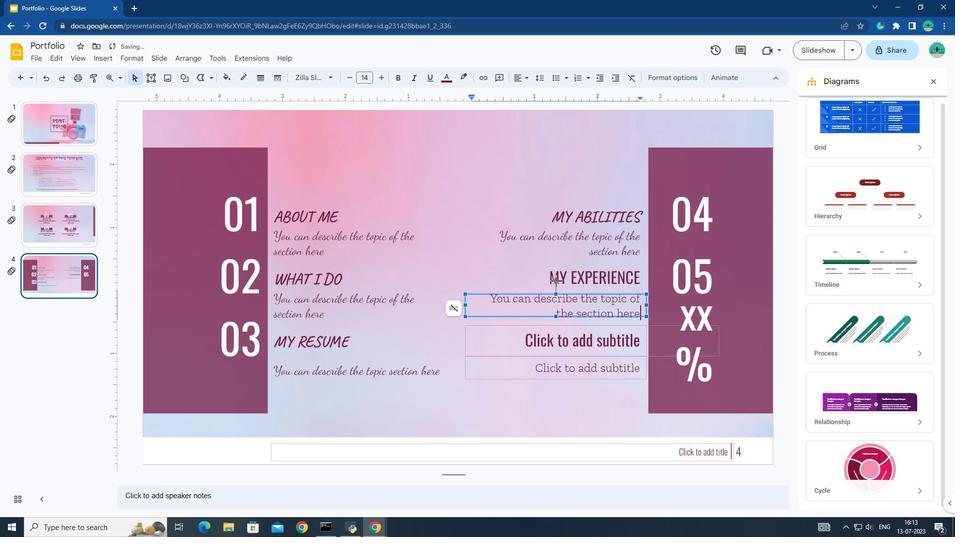 
Action: Mouse moved to (557, 281)
Screenshot: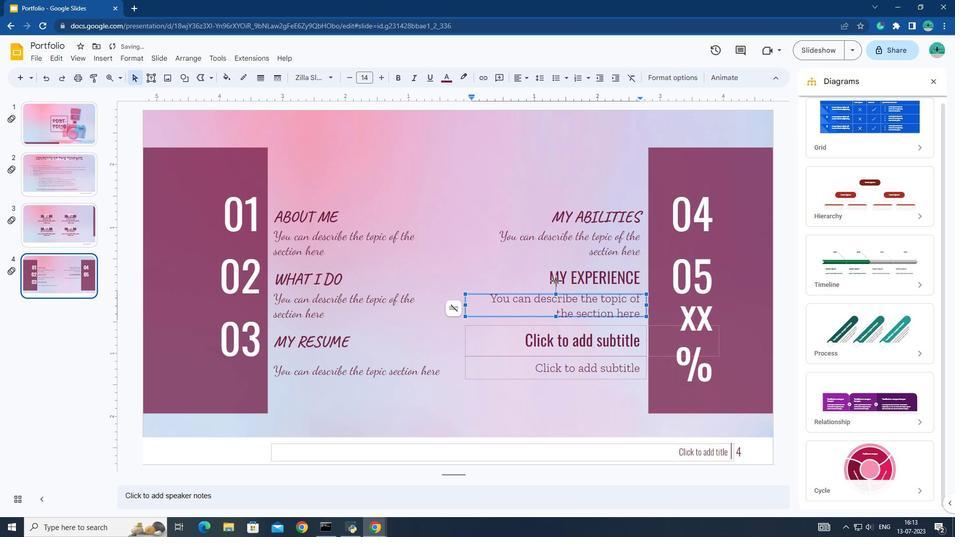 
Action: Mouse pressed left at (557, 281)
Screenshot: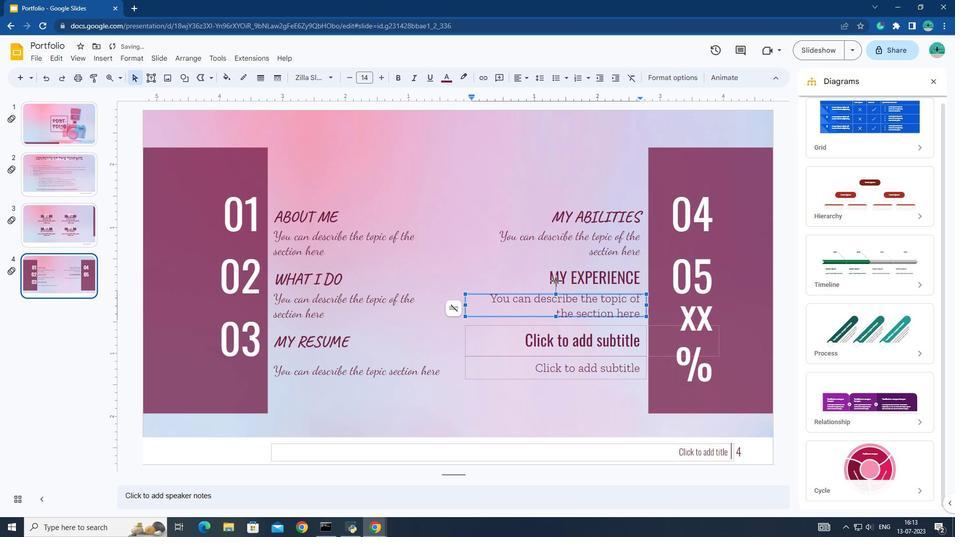 
Action: Mouse moved to (560, 271)
Screenshot: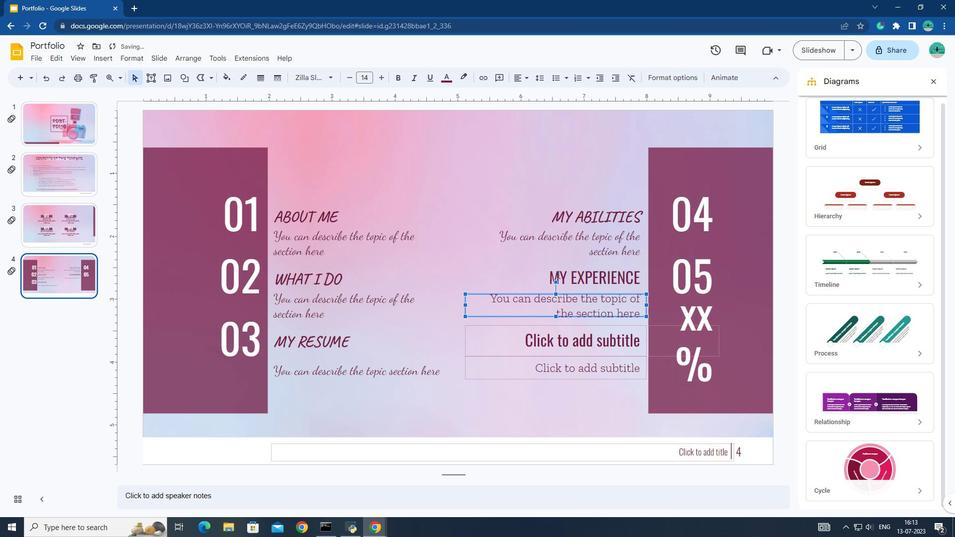 
Action: Mouse pressed left at (560, 271)
Screenshot: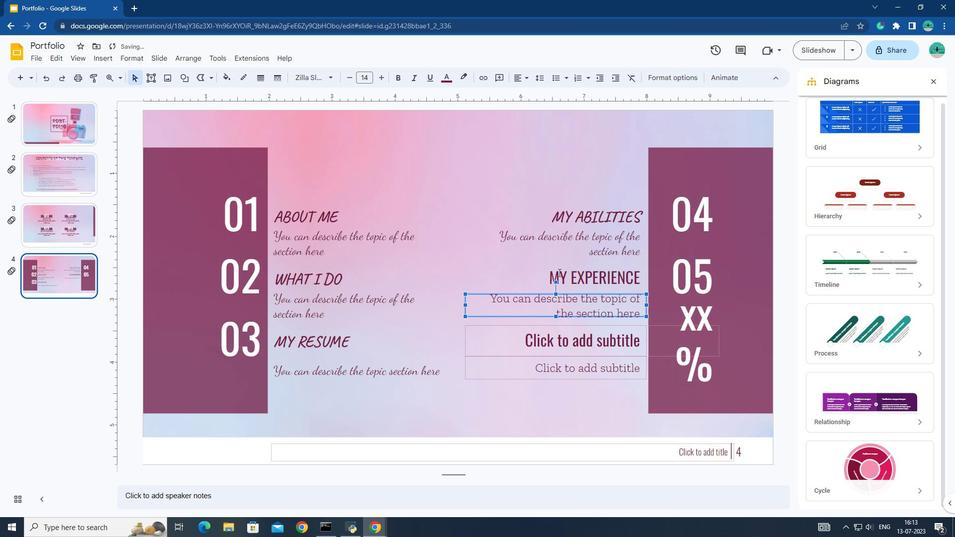 
Action: Mouse moved to (560, 271)
Screenshot: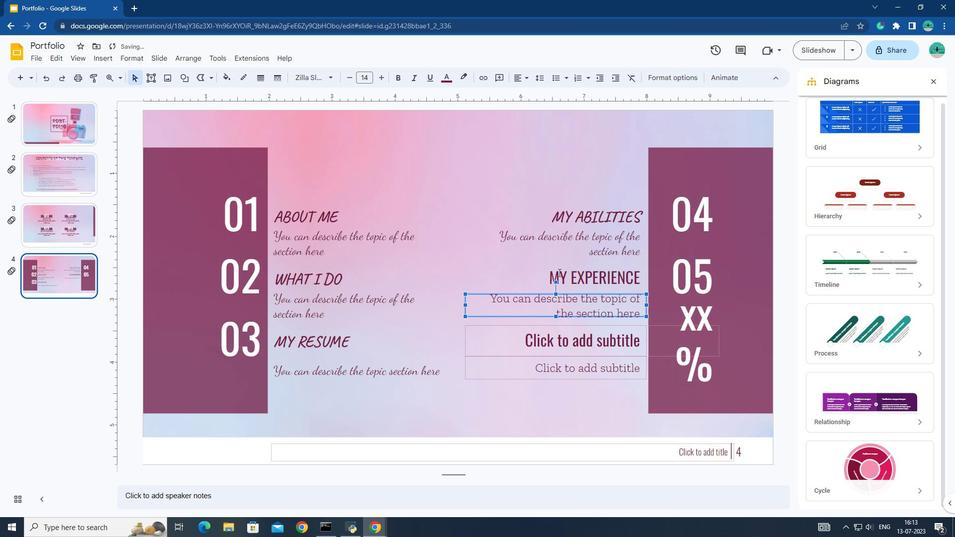 
Action: Mouse pressed left at (560, 271)
Screenshot: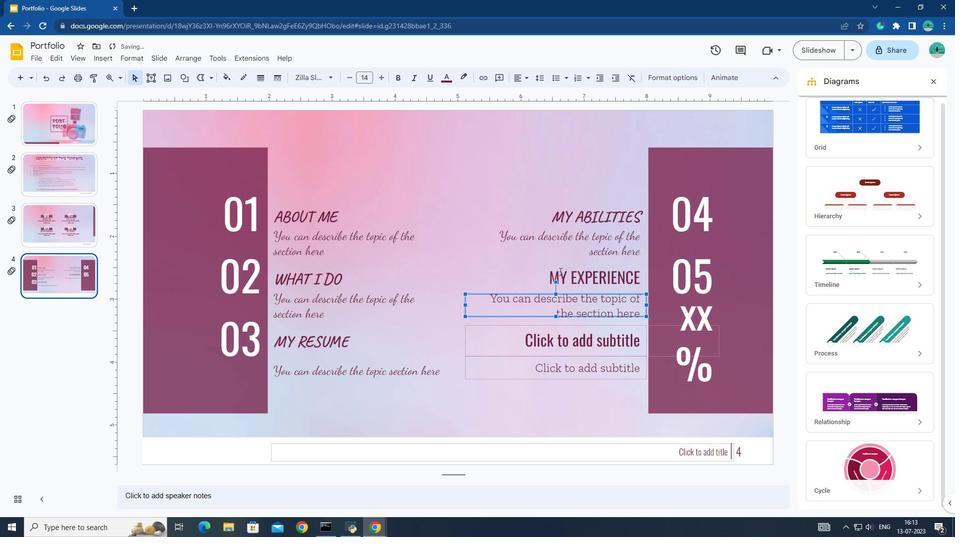 
Action: Mouse moved to (551, 271)
Screenshot: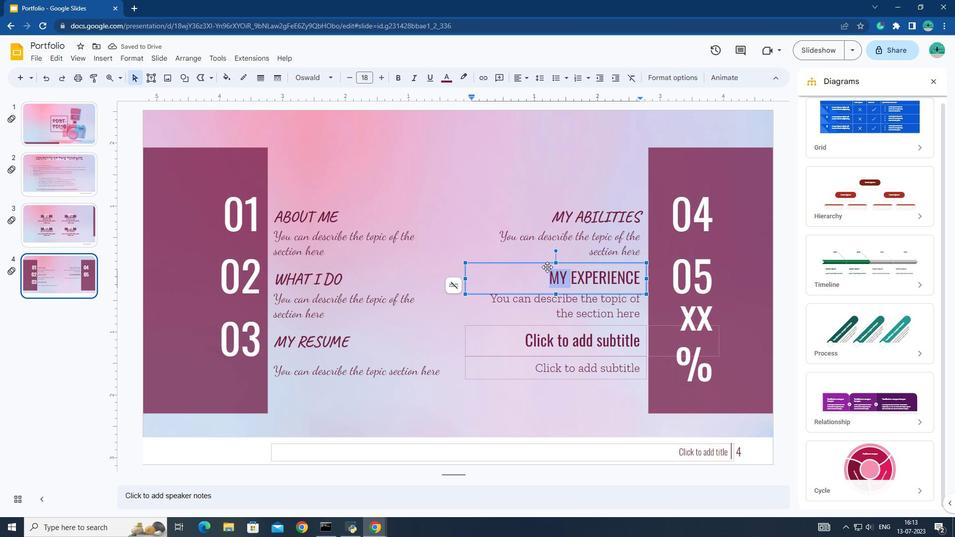 
Action: Mouse pressed left at (551, 271)
Screenshot: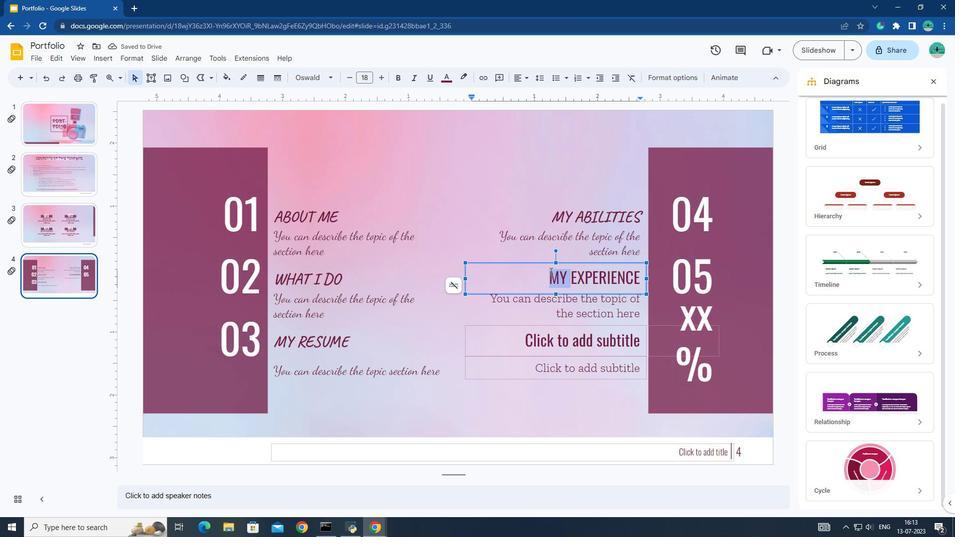 
Action: Mouse pressed left at (551, 271)
Screenshot: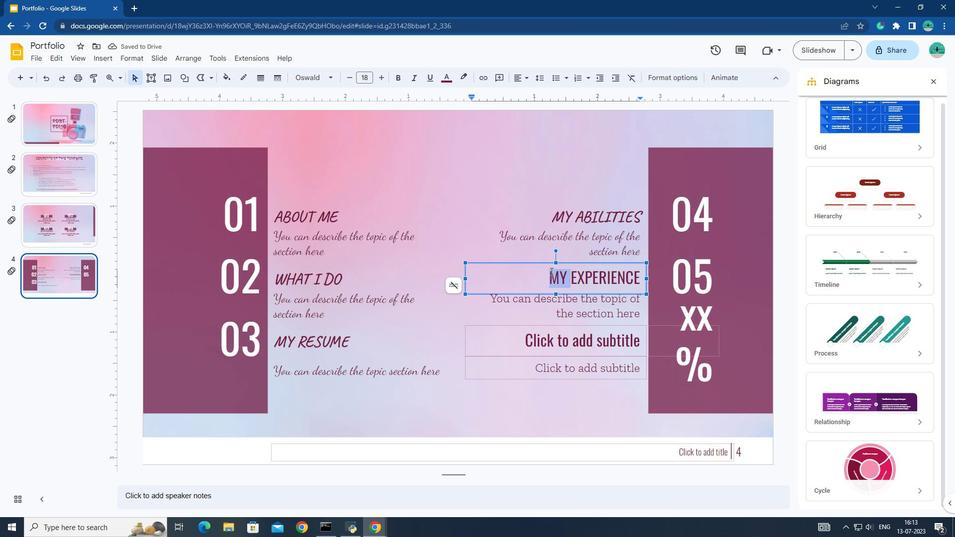 
Action: Mouse moved to (552, 272)
Screenshot: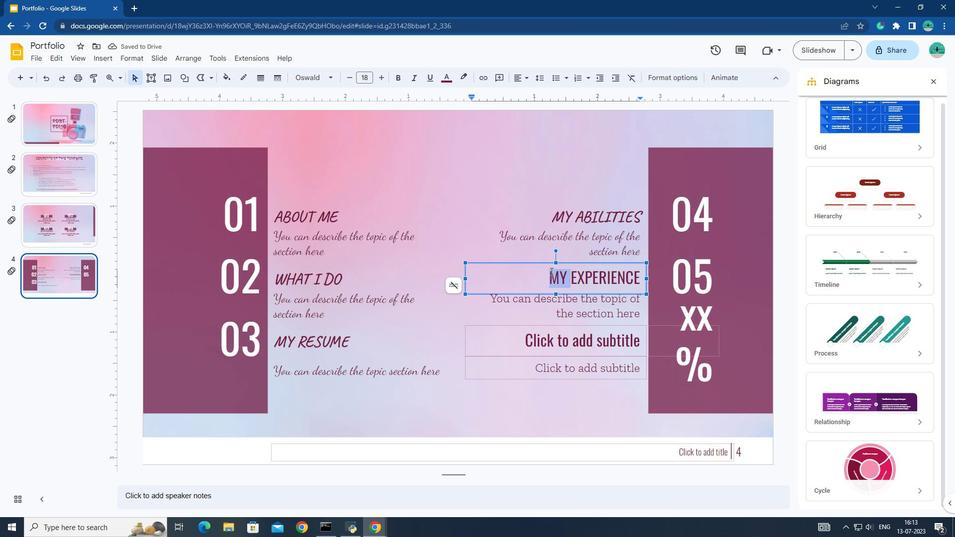 
Action: Mouse pressed left at (552, 272)
Screenshot: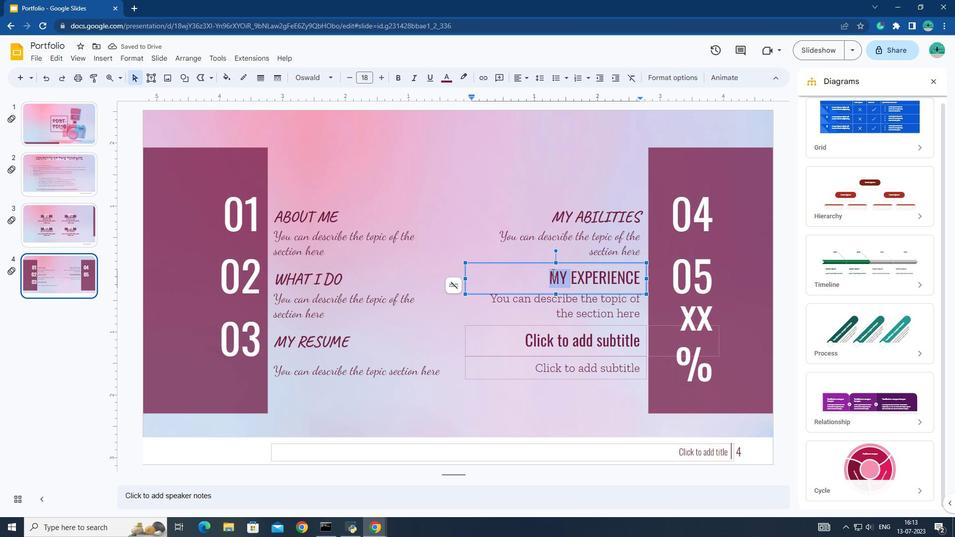 
Action: Mouse pressed left at (552, 272)
Screenshot: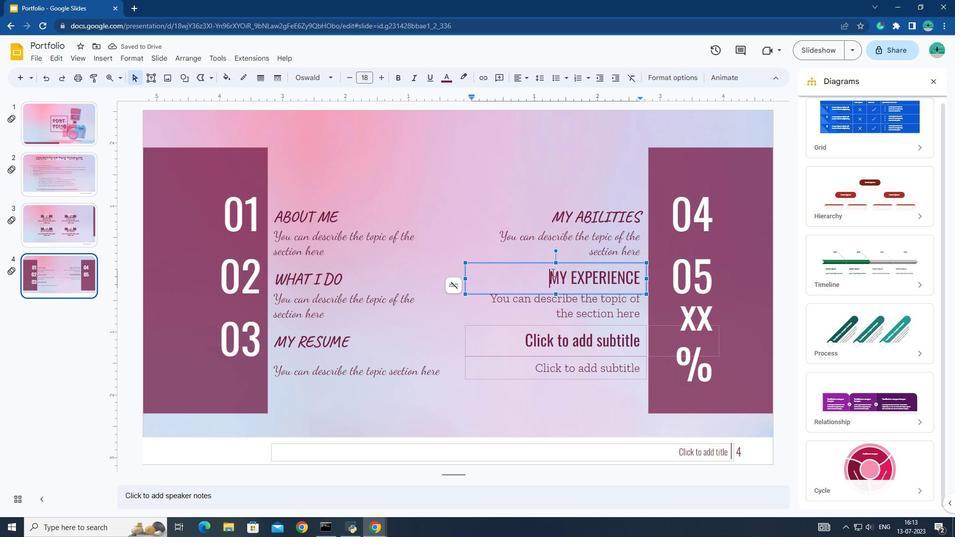
Action: Mouse moved to (553, 272)
Screenshot: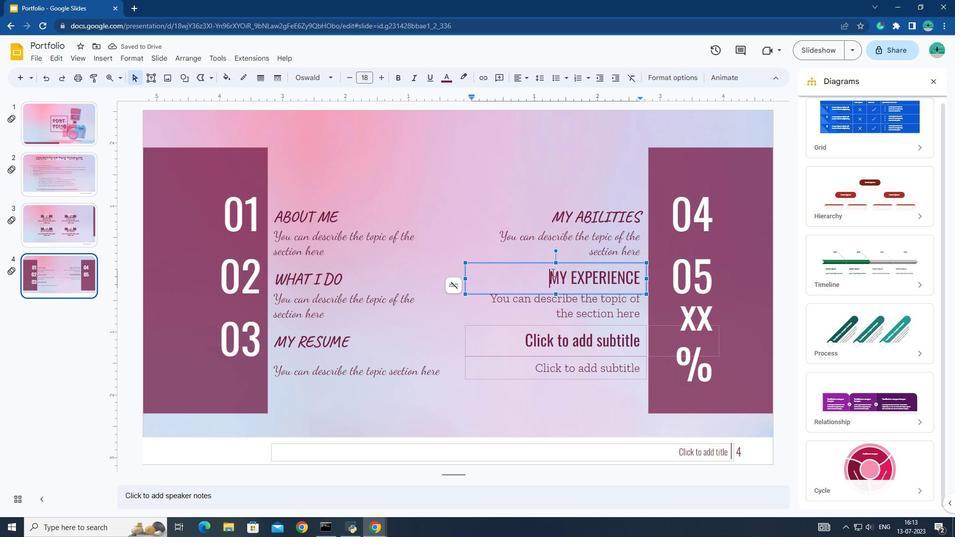 
Action: Mouse pressed left at (553, 272)
Screenshot: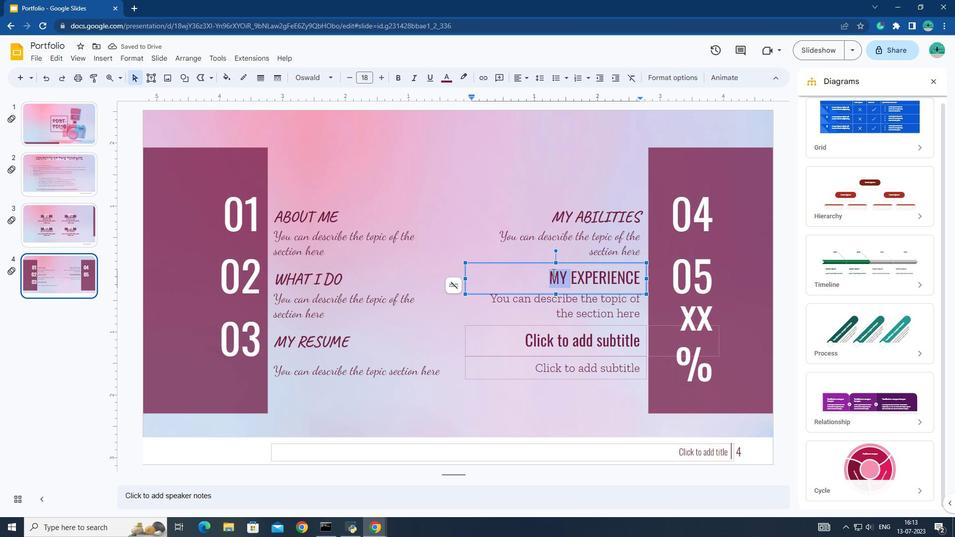 
Action: Mouse moved to (553, 272)
Screenshot: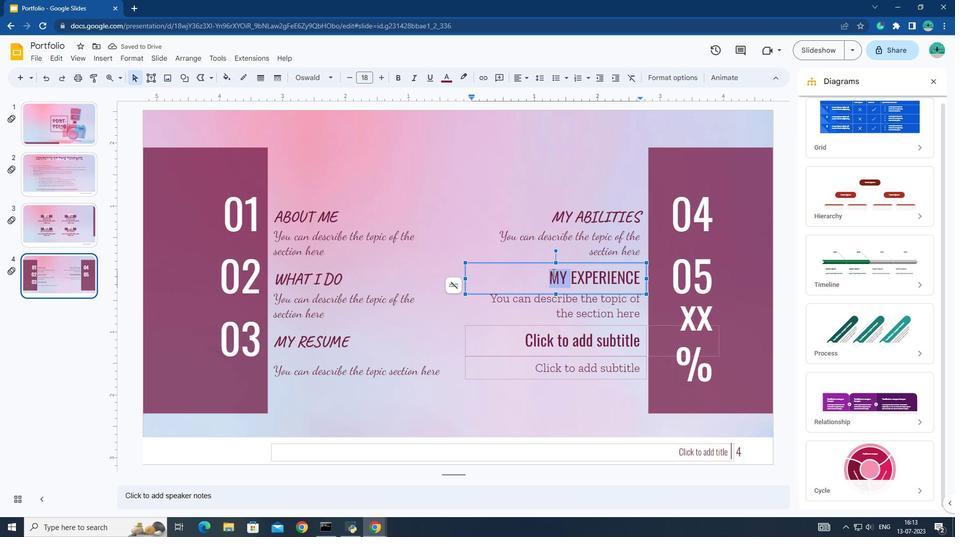 
Action: Mouse pressed left at (553, 272)
Screenshot: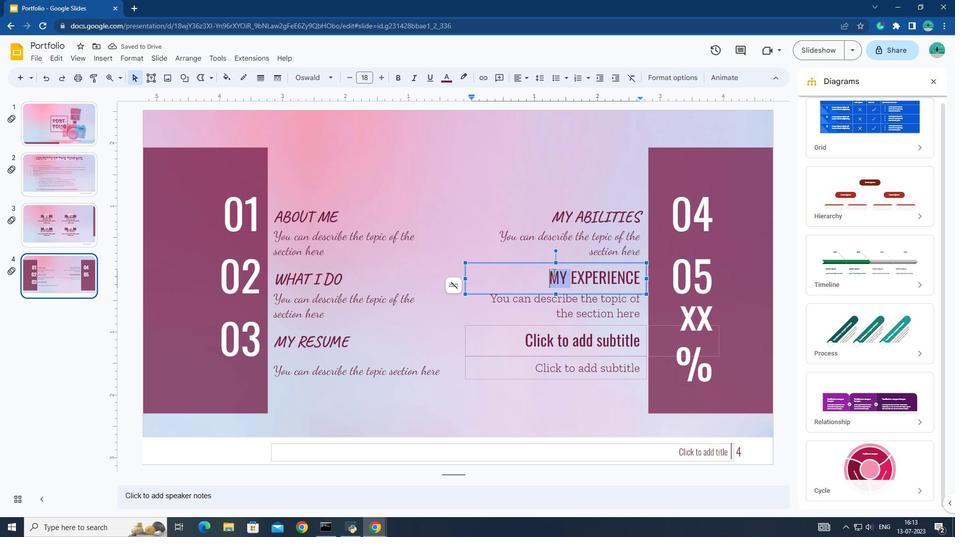 
Action: Mouse pressed left at (553, 272)
Screenshot: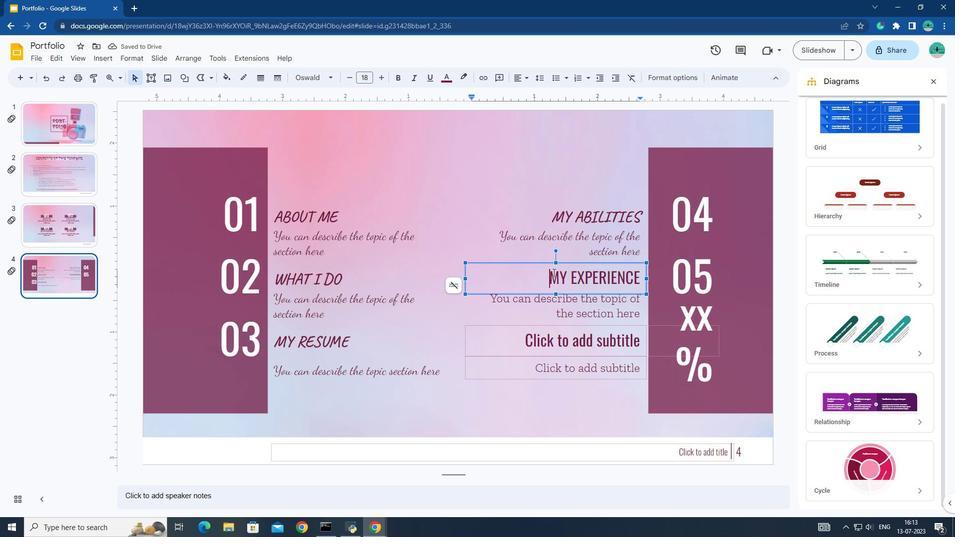 
Action: Mouse moved to (556, 274)
Screenshot: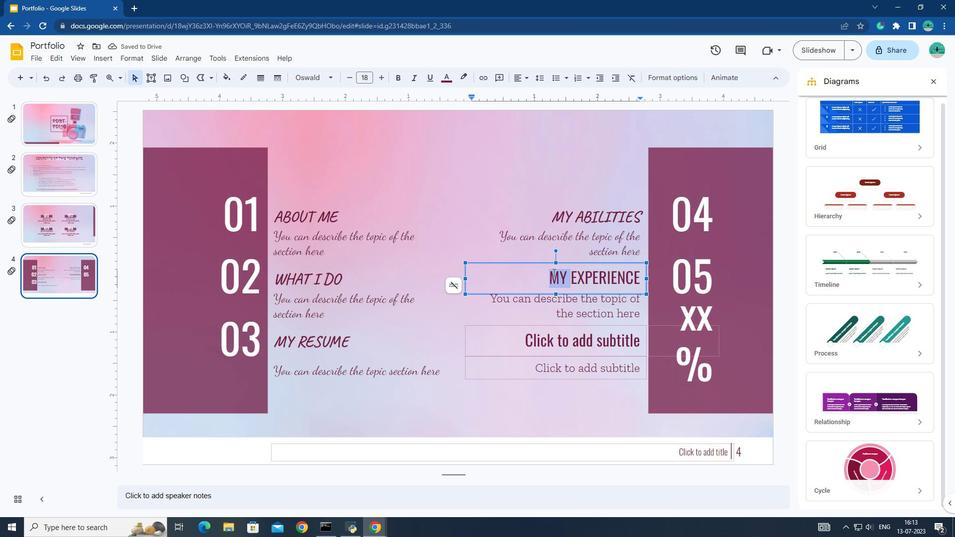 
Action: Mouse pressed left at (556, 274)
Screenshot: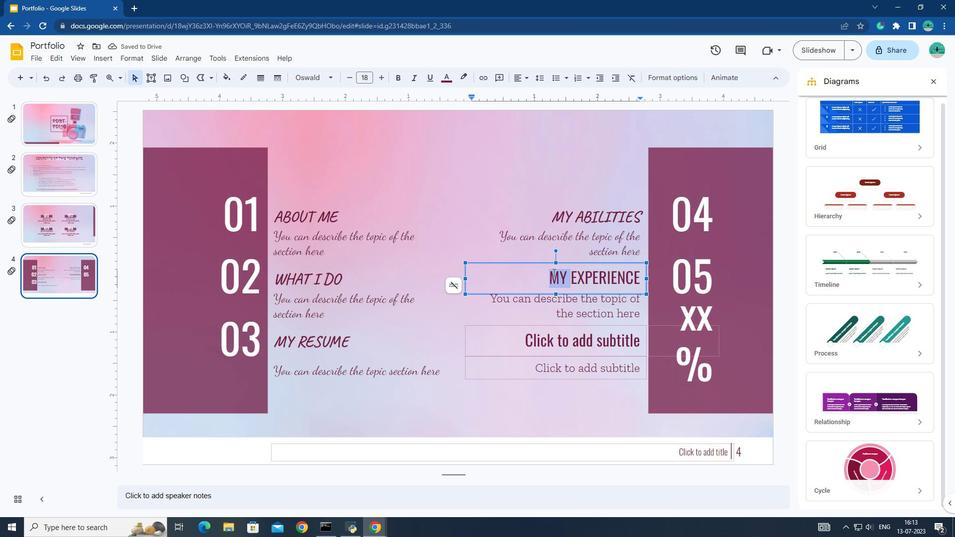
Action: Mouse pressed left at (556, 274)
Screenshot: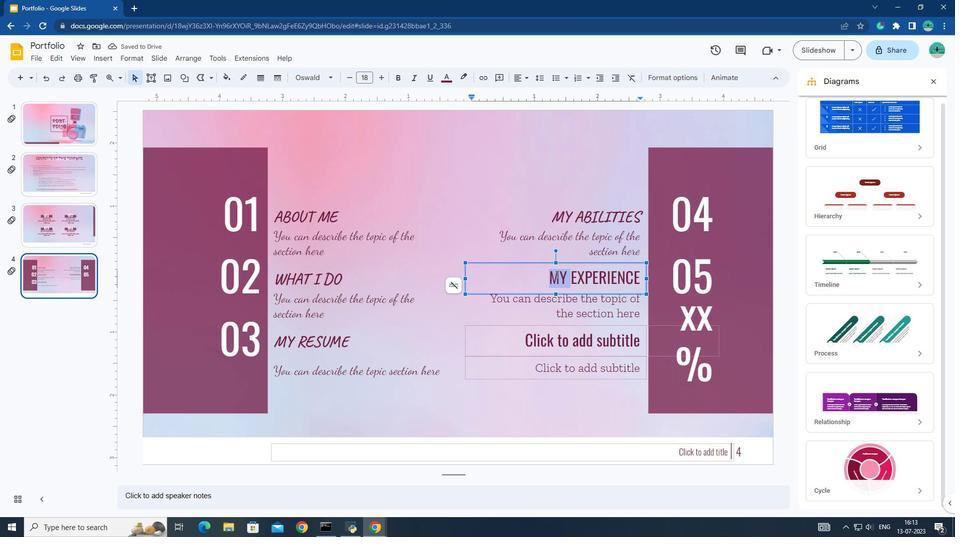 
Action: Mouse moved to (559, 276)
Screenshot: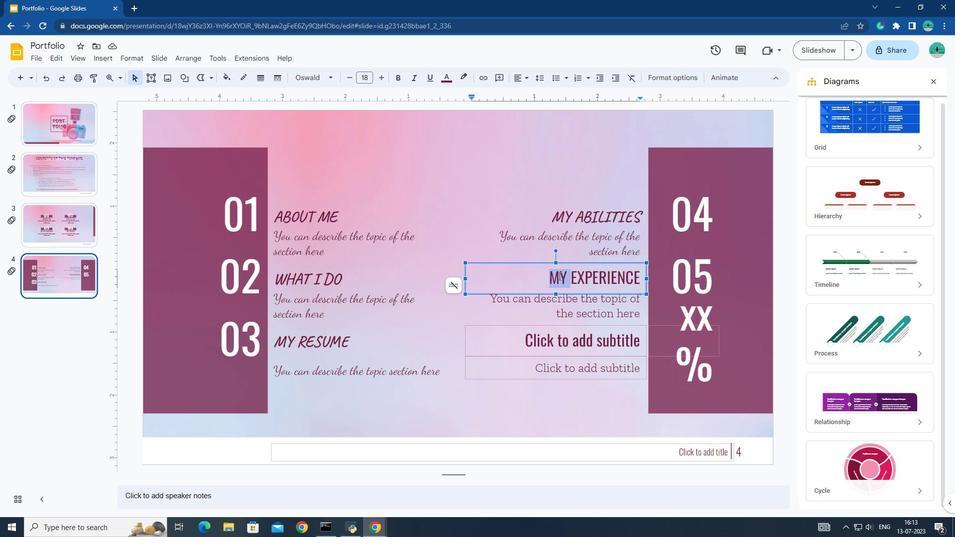
Action: Mouse pressed left at (559, 276)
Screenshot: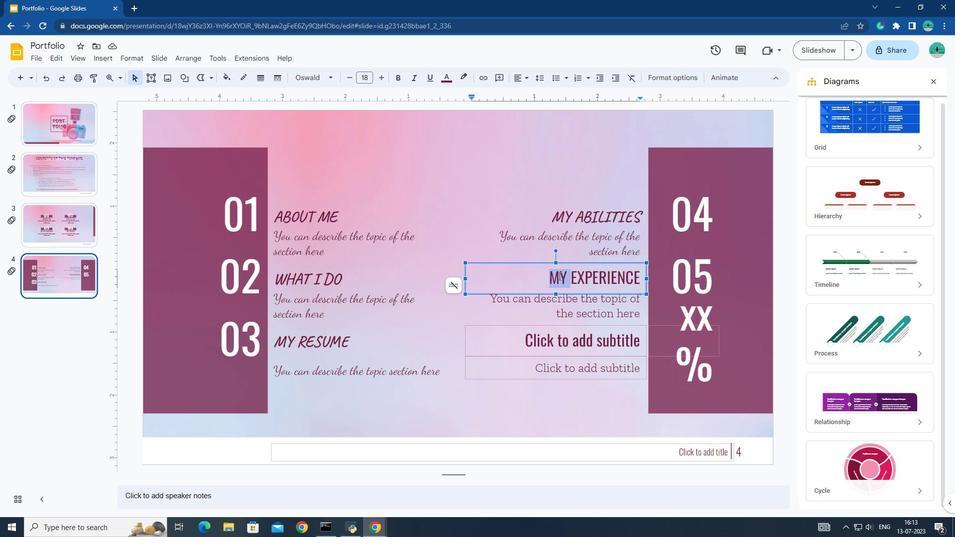 
Action: Mouse moved to (561, 277)
Screenshot: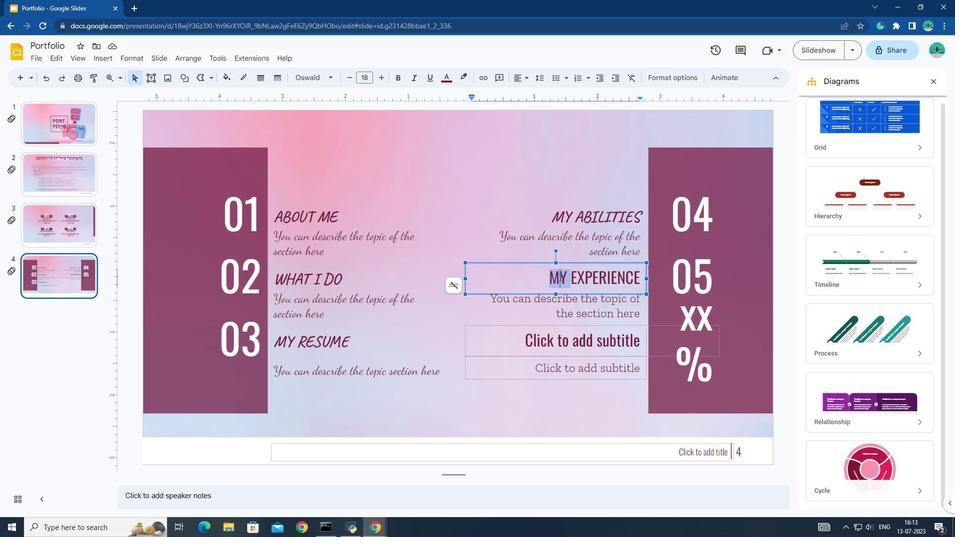 
Action: Mouse pressed left at (561, 277)
Screenshot: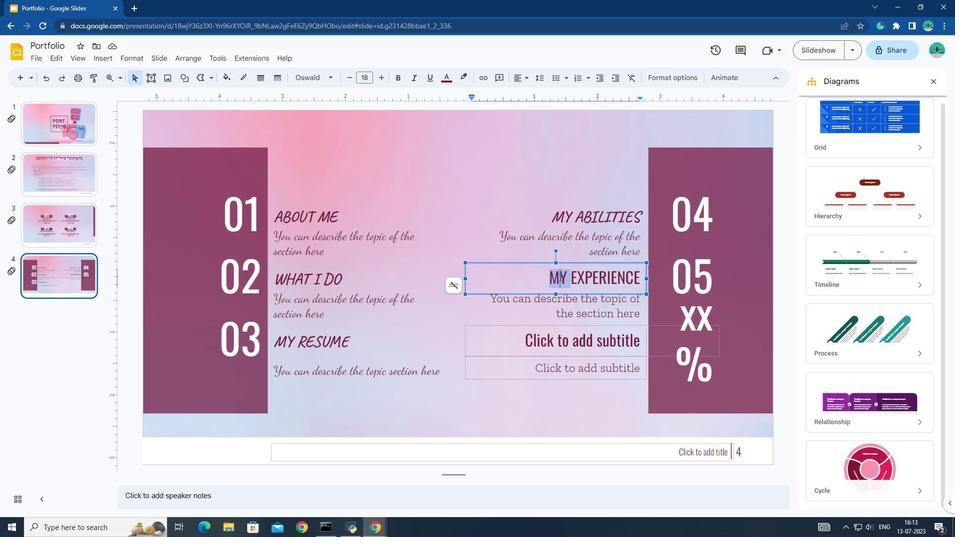 
Action: Mouse moved to (545, 268)
Screenshot: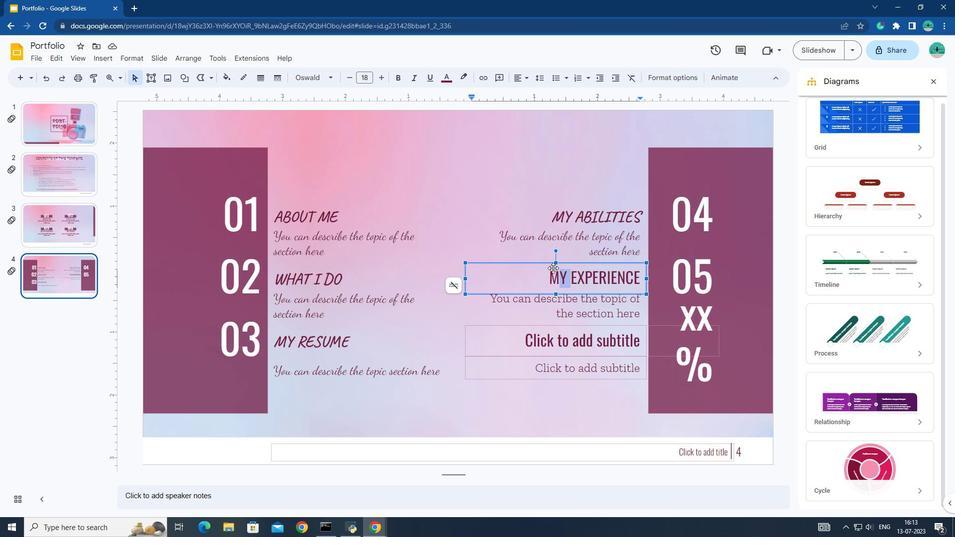 
Action: Mouse pressed left at (545, 268)
Screenshot: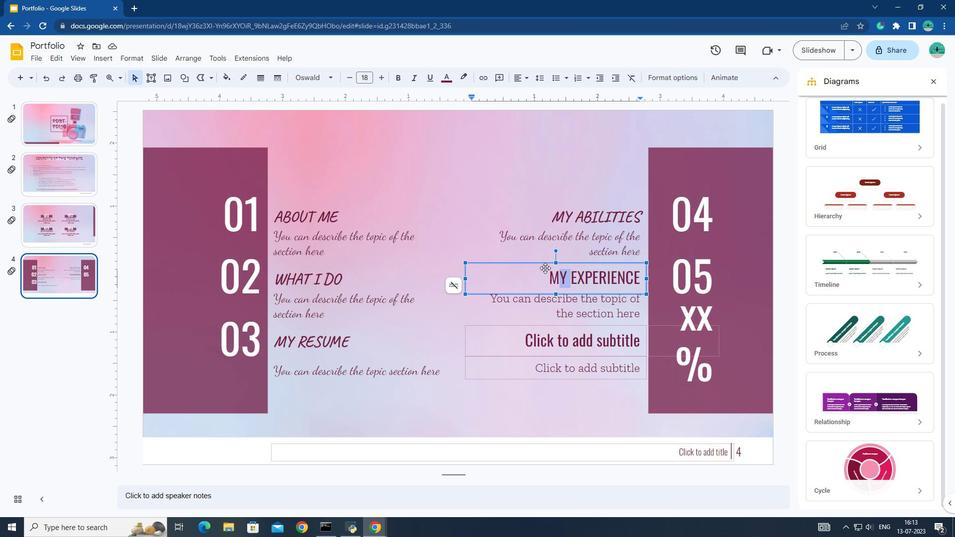
Action: Mouse moved to (558, 274)
Screenshot: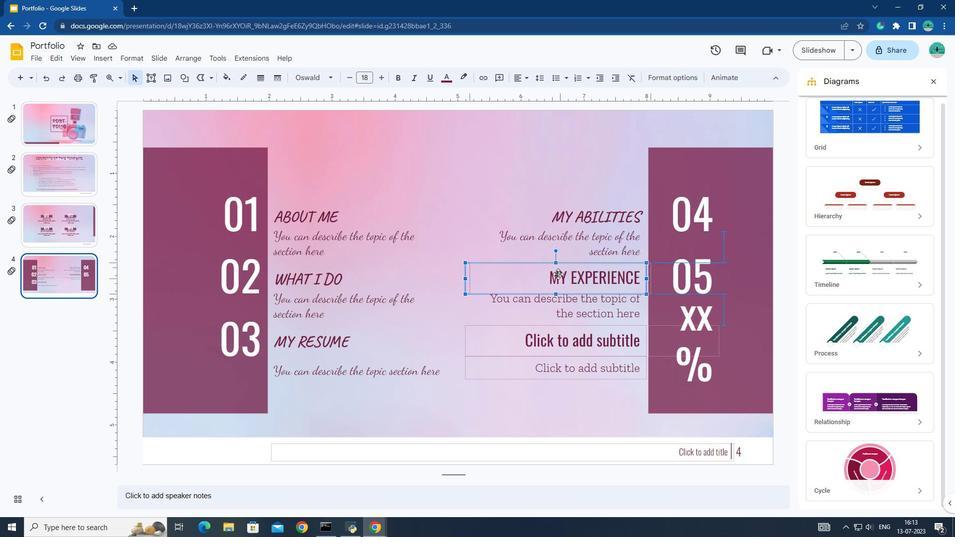 
Action: Mouse pressed left at (558, 274)
Screenshot: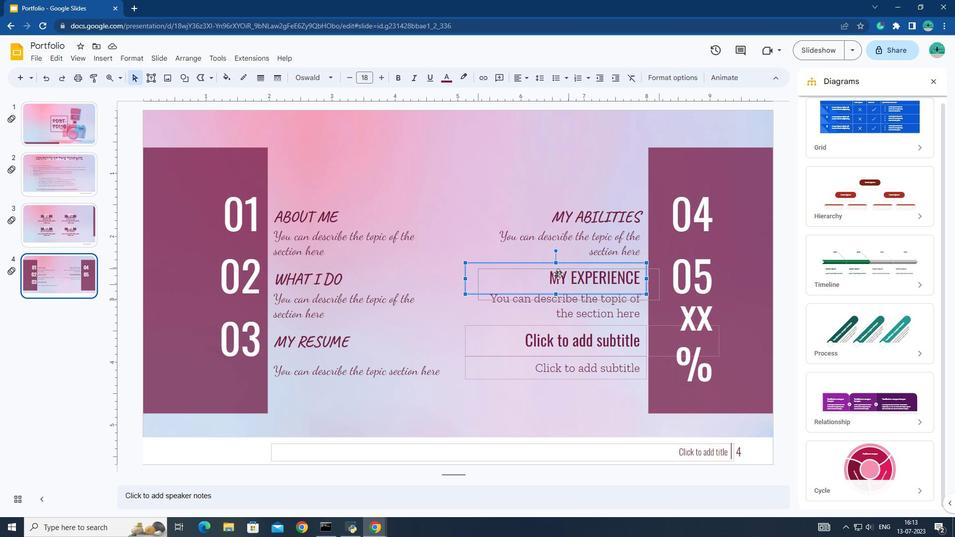 
Action: Mouse moved to (558, 272)
Screenshot: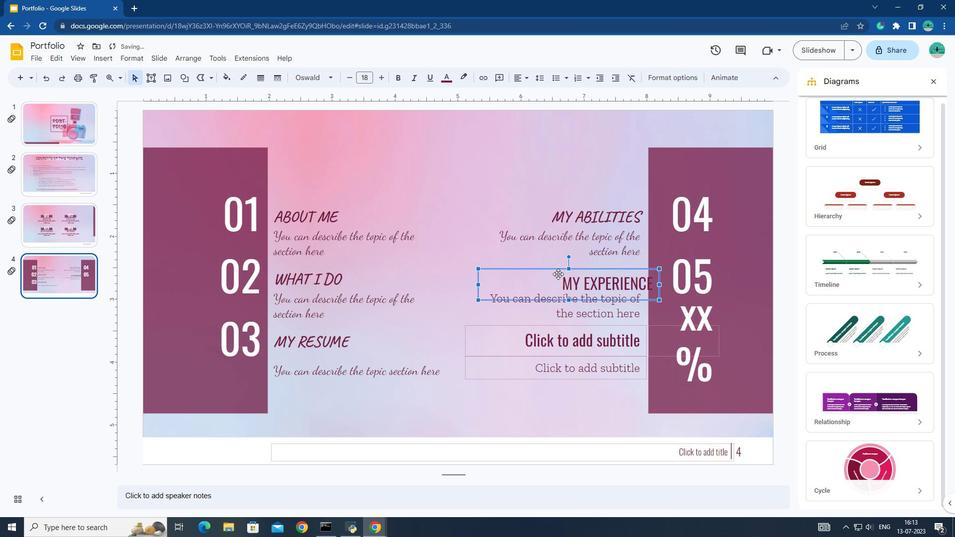 
Action: Mouse pressed left at (558, 272)
Screenshot: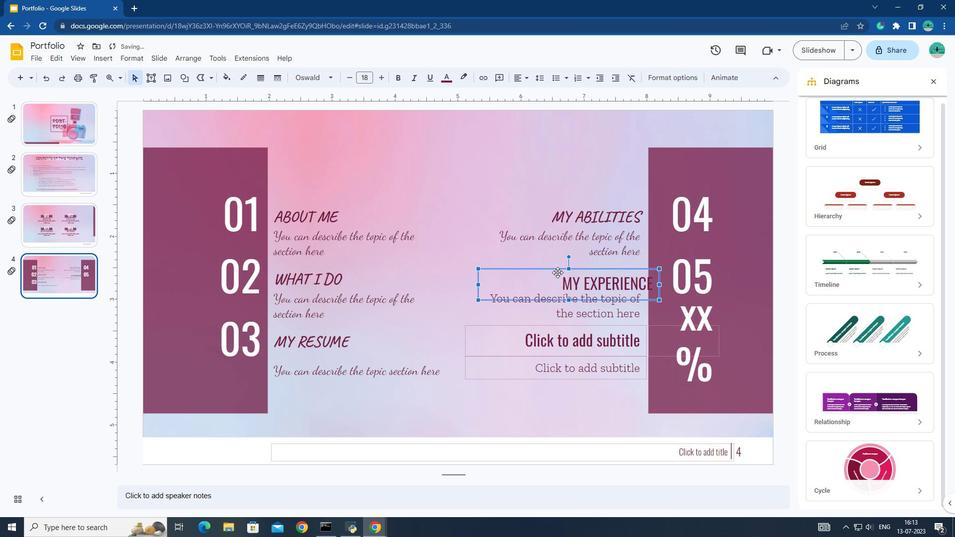 
Action: Mouse moved to (549, 269)
Screenshot: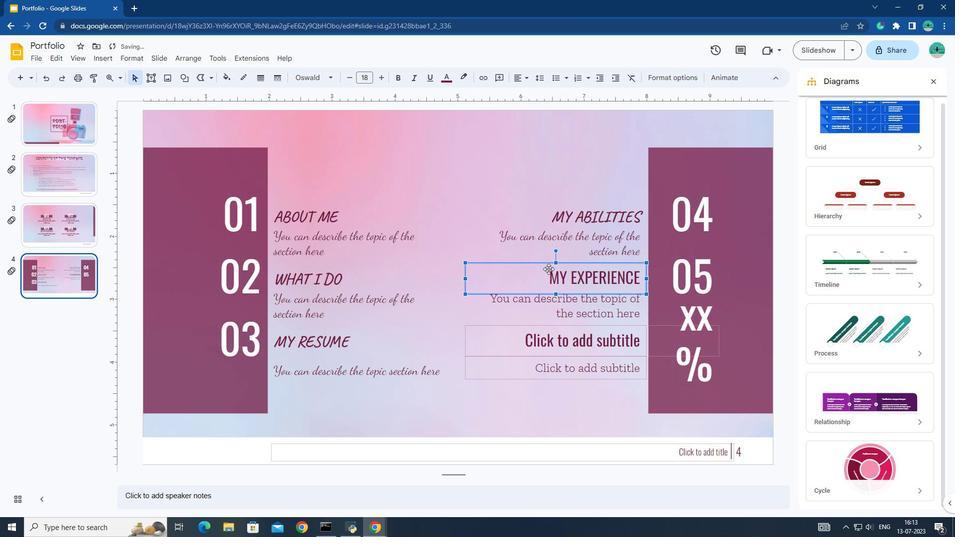 
Action: Key pressed ctrl+Z
Screenshot: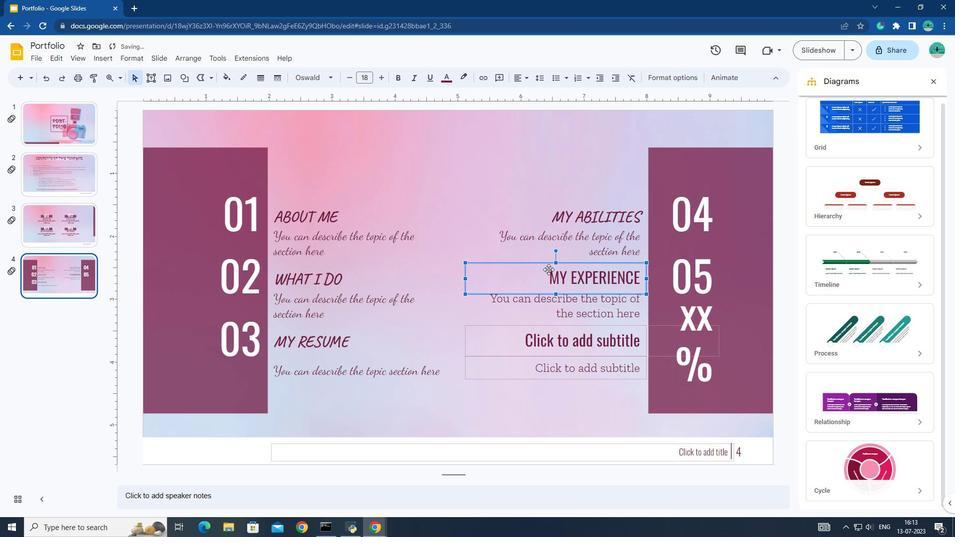 
Action: Mouse moved to (549, 269)
Screenshot: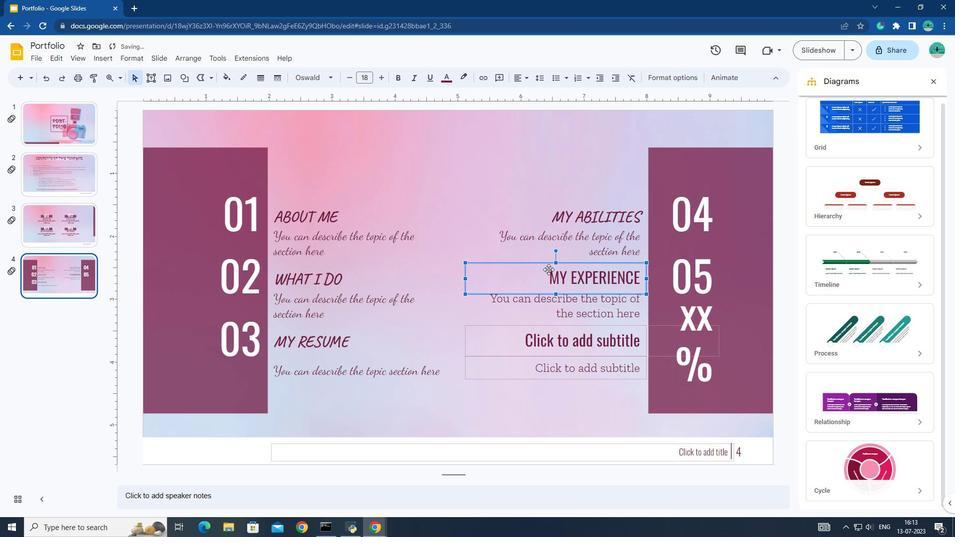 
Action: Key pressed <'\x1a'>
Screenshot: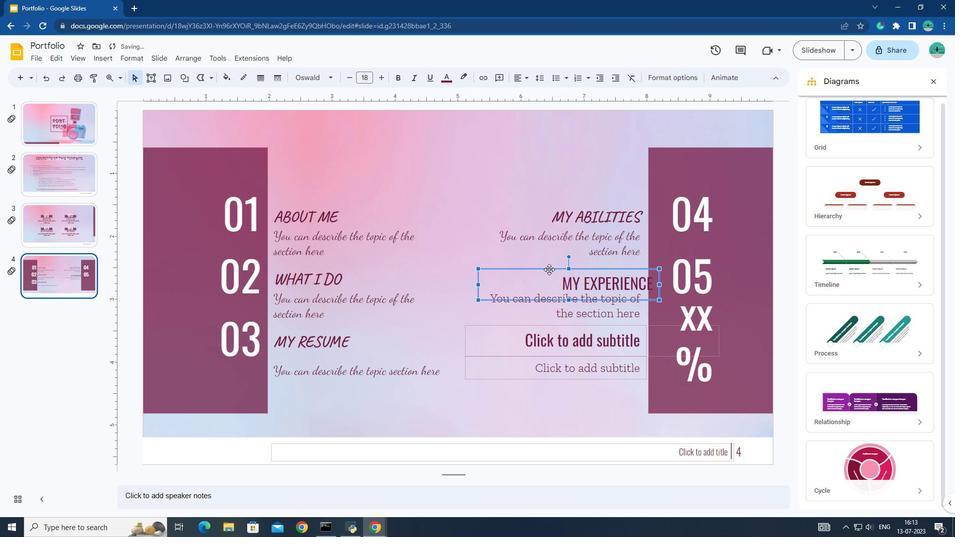 
Action: Mouse moved to (552, 279)
Screenshot: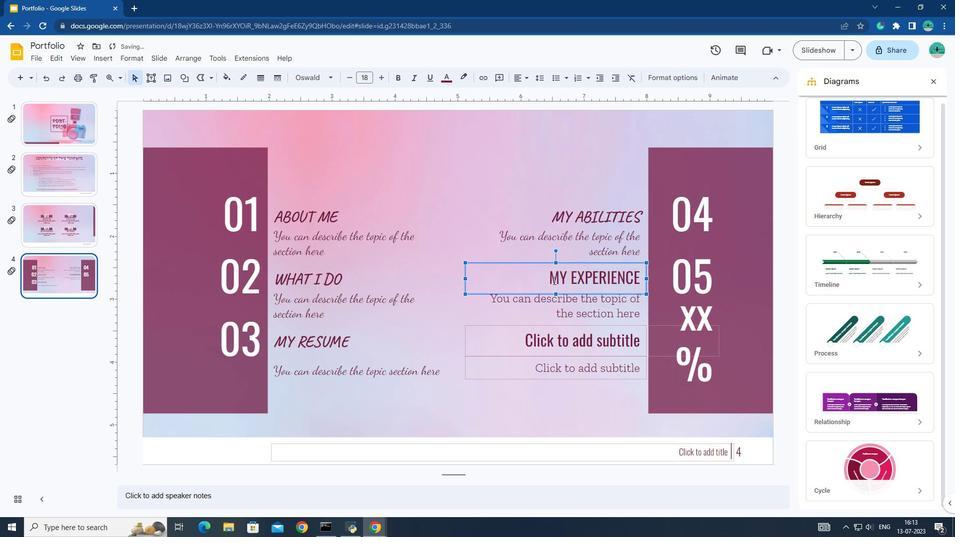 
Action: Mouse pressed left at (552, 279)
Screenshot: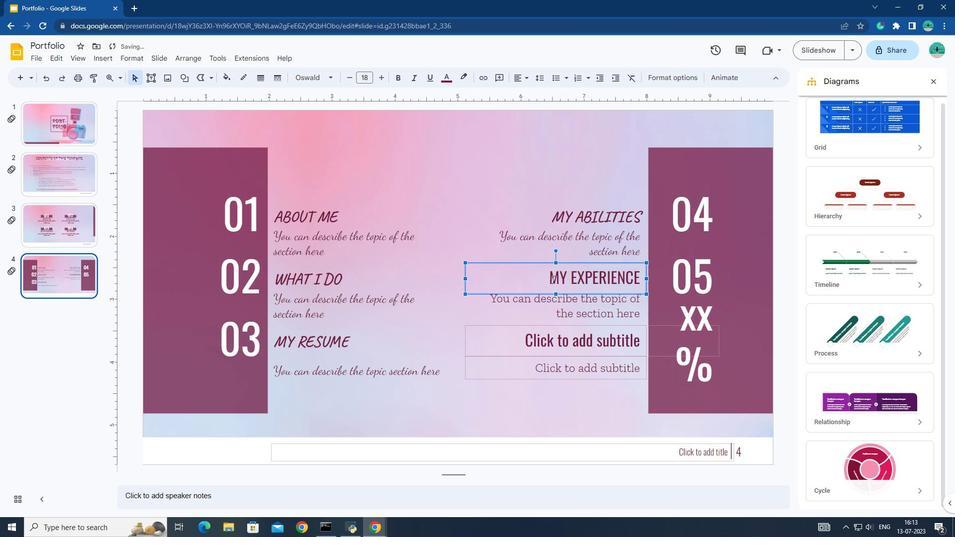 
Action: Mouse pressed left at (552, 279)
Screenshot: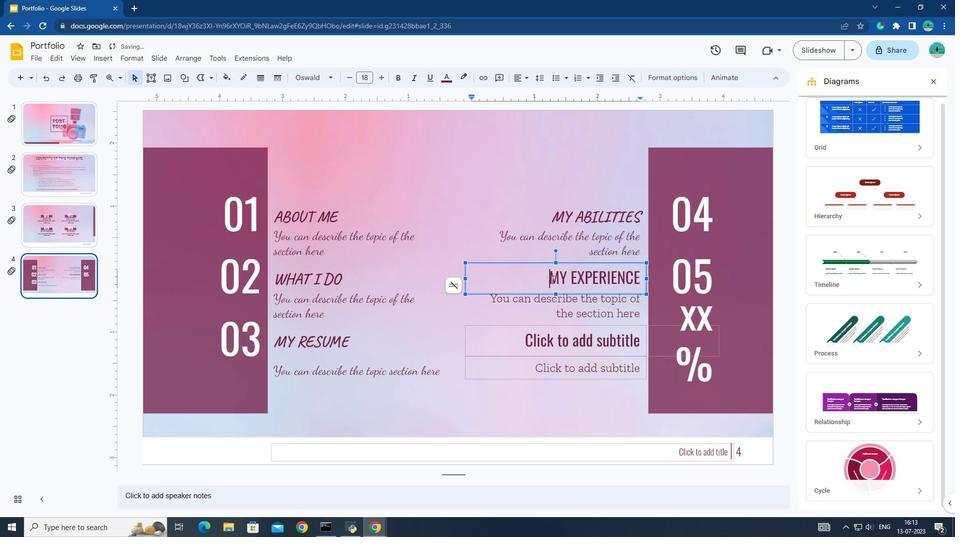 
Action: Mouse moved to (328, 77)
Screenshot: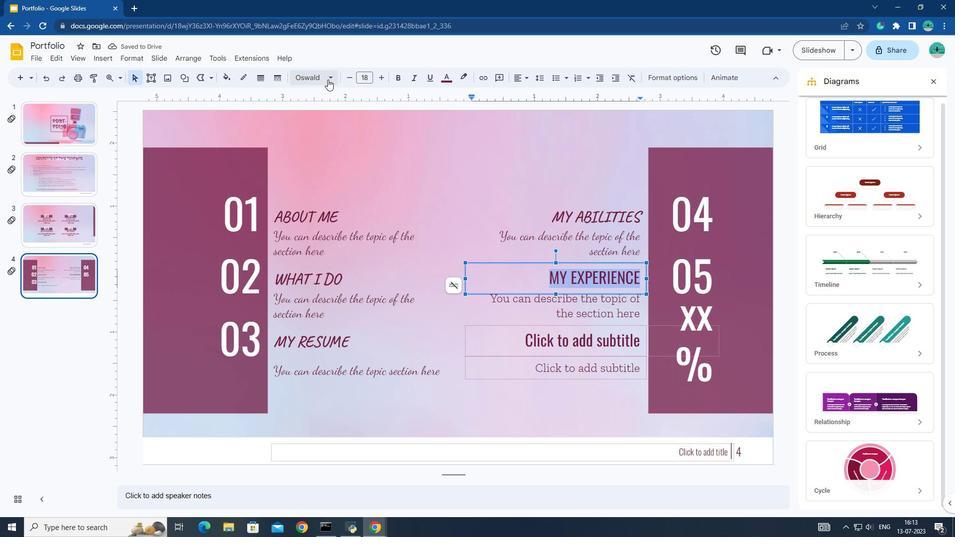 
Action: Mouse pressed left at (328, 77)
Screenshot: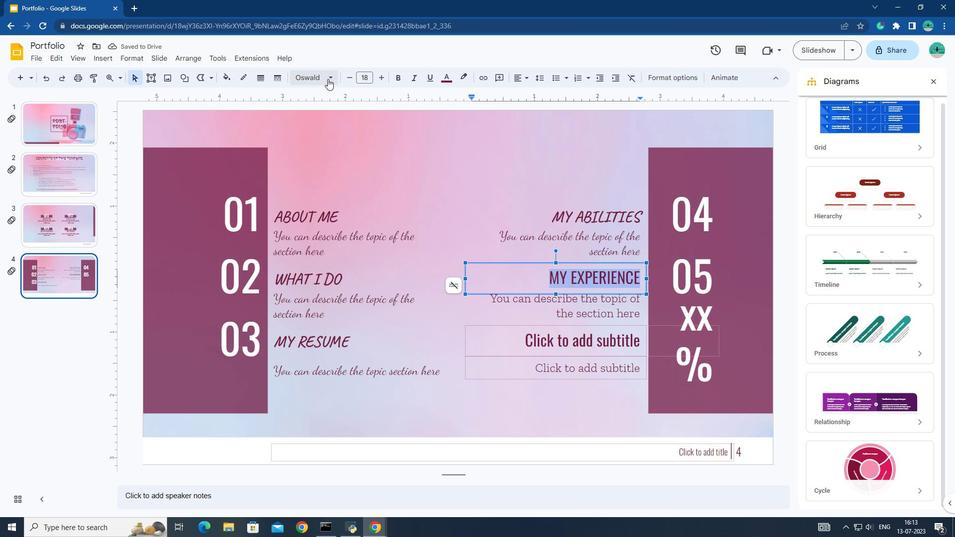 
Action: Mouse moved to (436, 274)
Screenshot: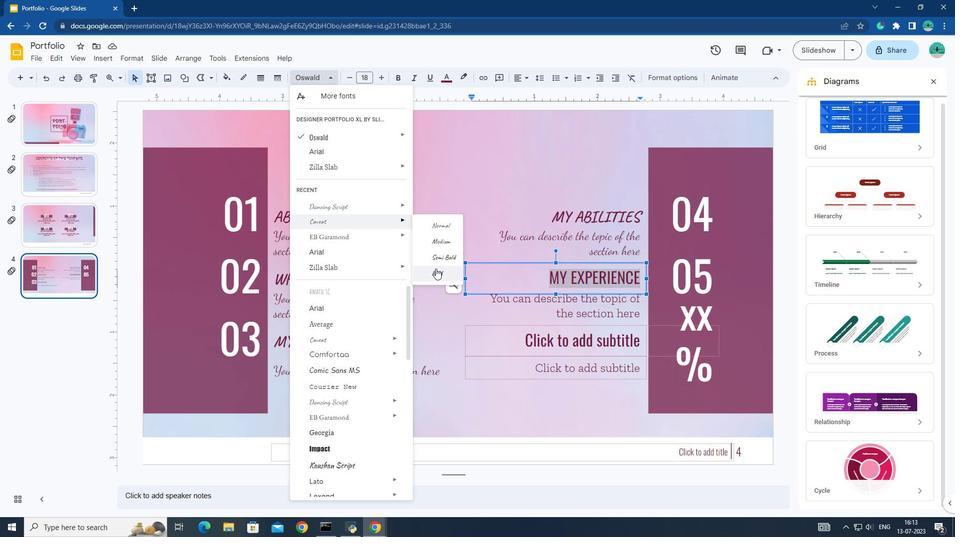 
Action: Mouse pressed left at (436, 274)
Screenshot: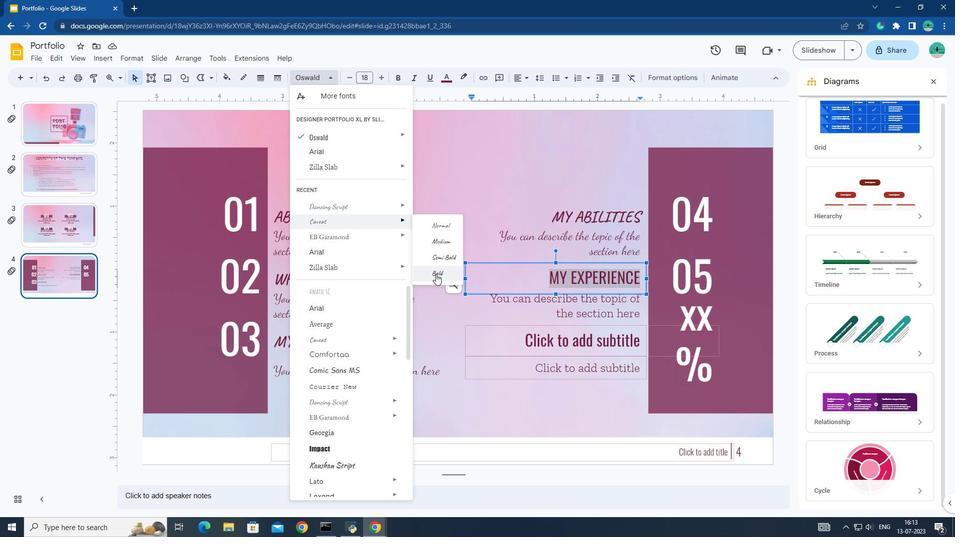 
Action: Mouse moved to (500, 302)
Screenshot: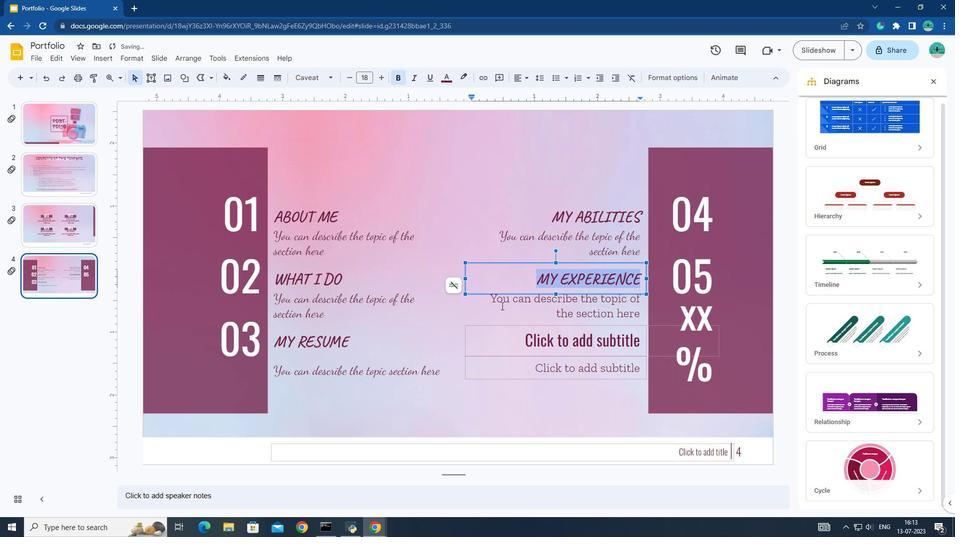
Action: Mouse pressed left at (500, 302)
Screenshot: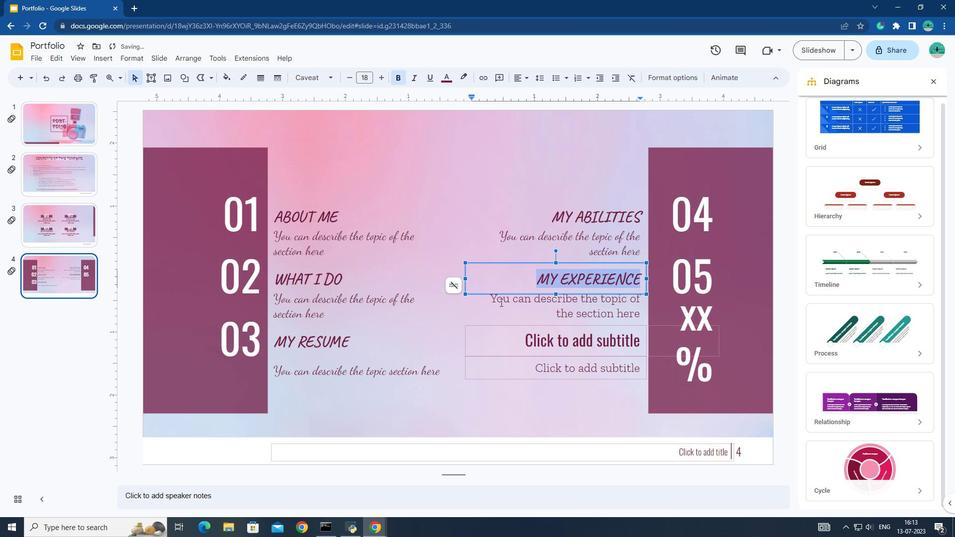 
Action: Mouse moved to (495, 299)
Screenshot: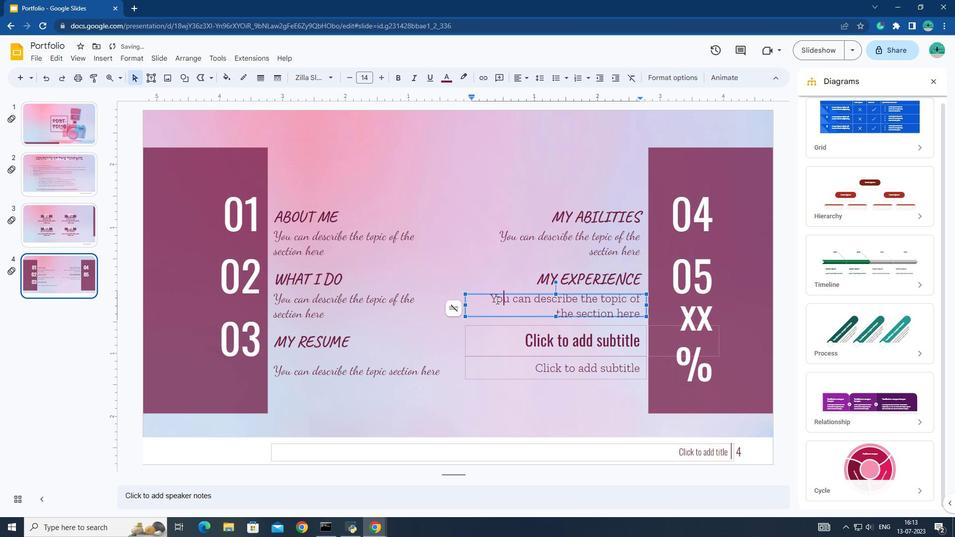 
Action: Mouse pressed left at (495, 299)
Screenshot: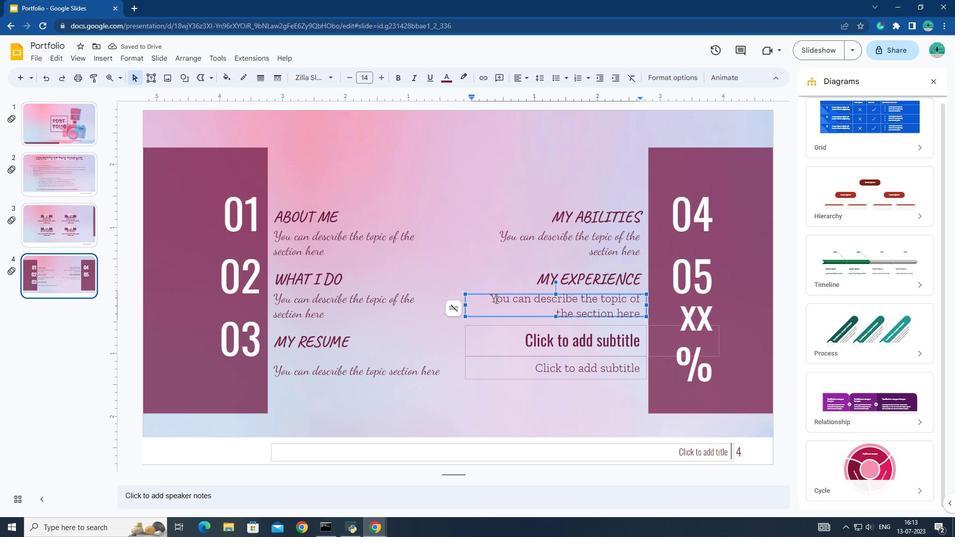 
Action: Mouse moved to (333, 78)
Screenshot: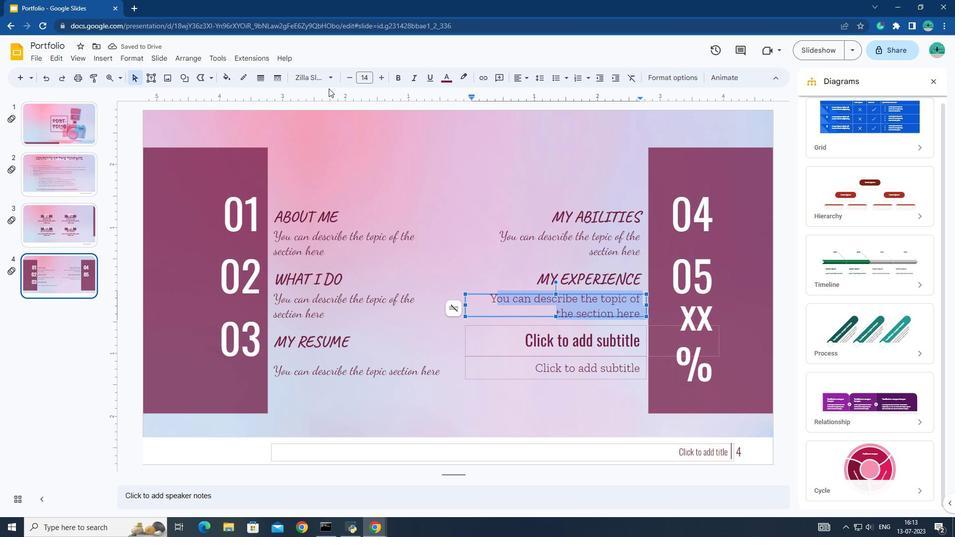 
Action: Mouse pressed left at (333, 78)
Screenshot: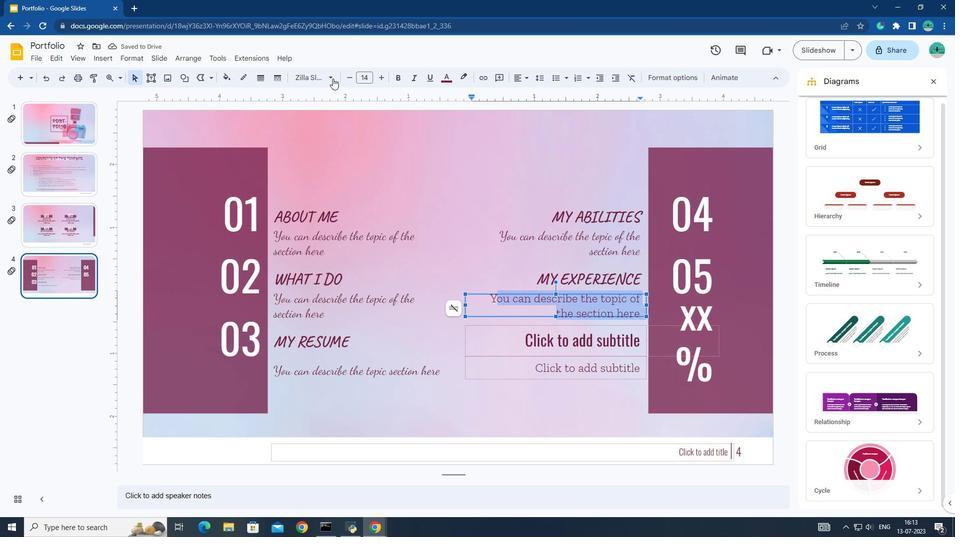 
Action: Mouse moved to (375, 223)
Screenshot: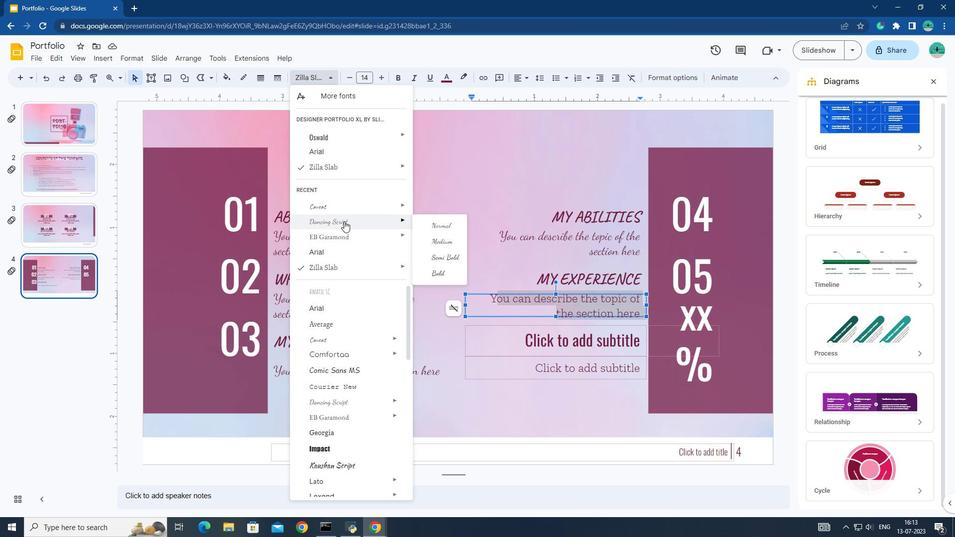 
Action: Mouse pressed left at (375, 223)
Screenshot: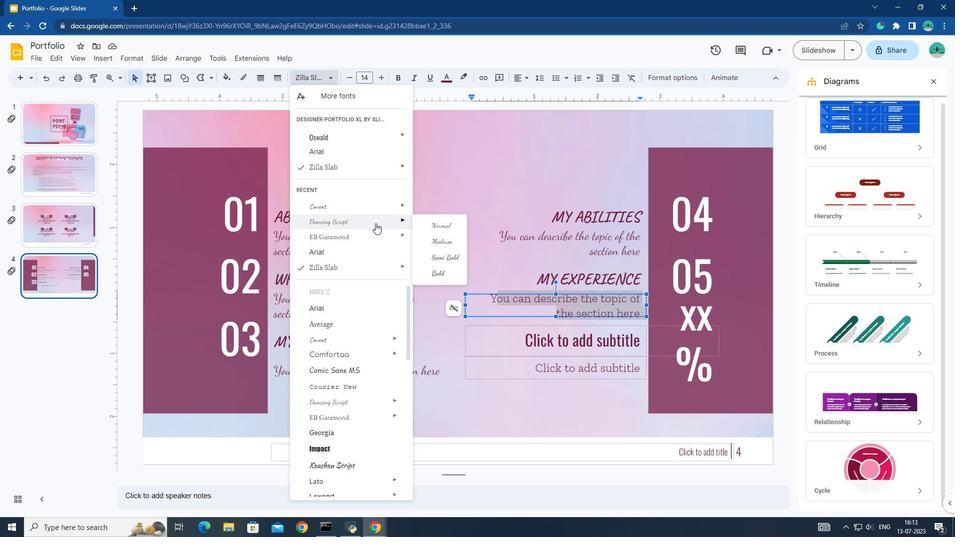 
Action: Mouse moved to (538, 346)
Screenshot: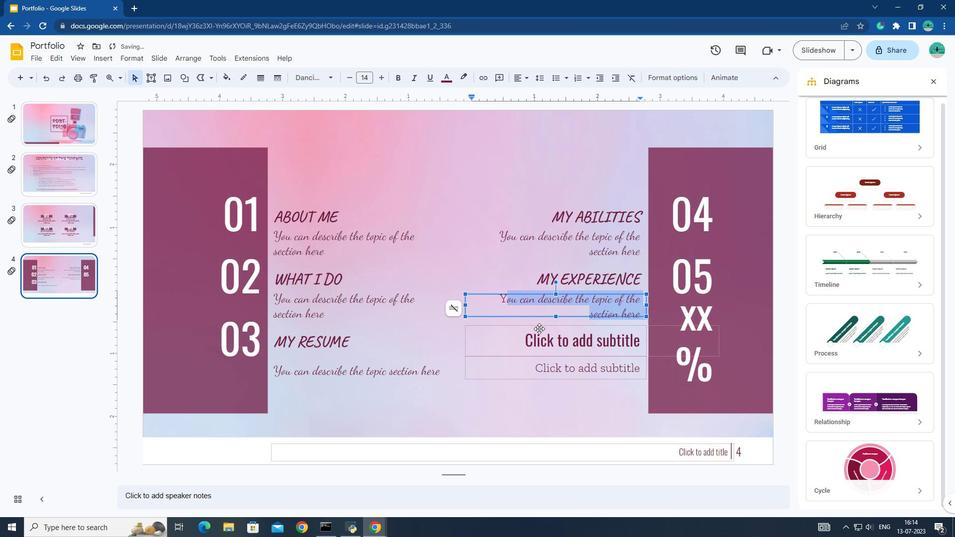 
Action: Mouse pressed left at (538, 346)
Screenshot: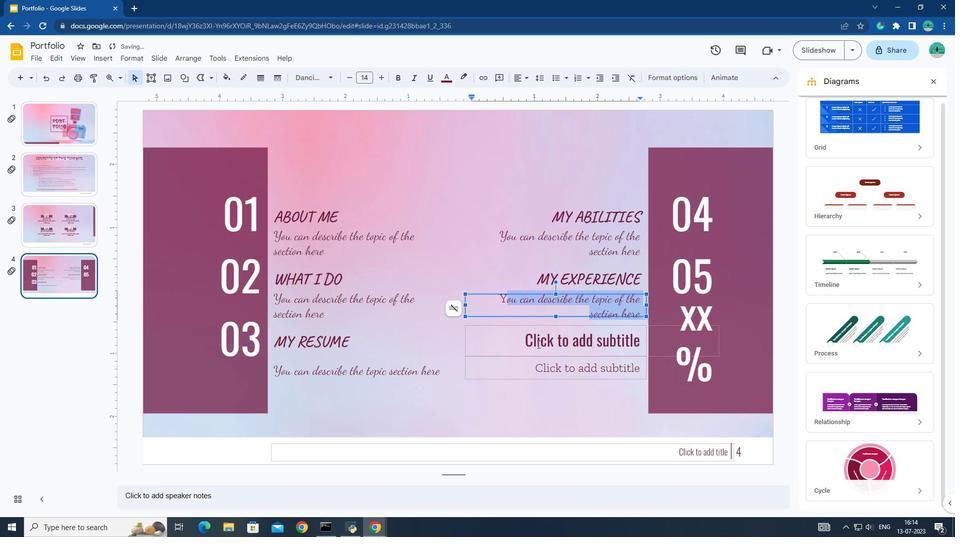 
Action: Mouse moved to (693, 339)
Screenshot: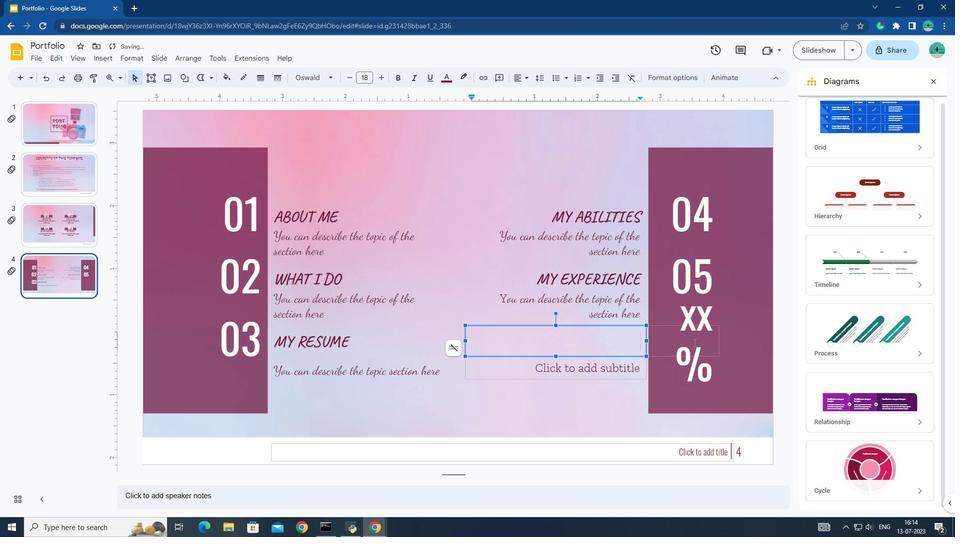 
Action: Mouse pressed left at (693, 339)
Screenshot: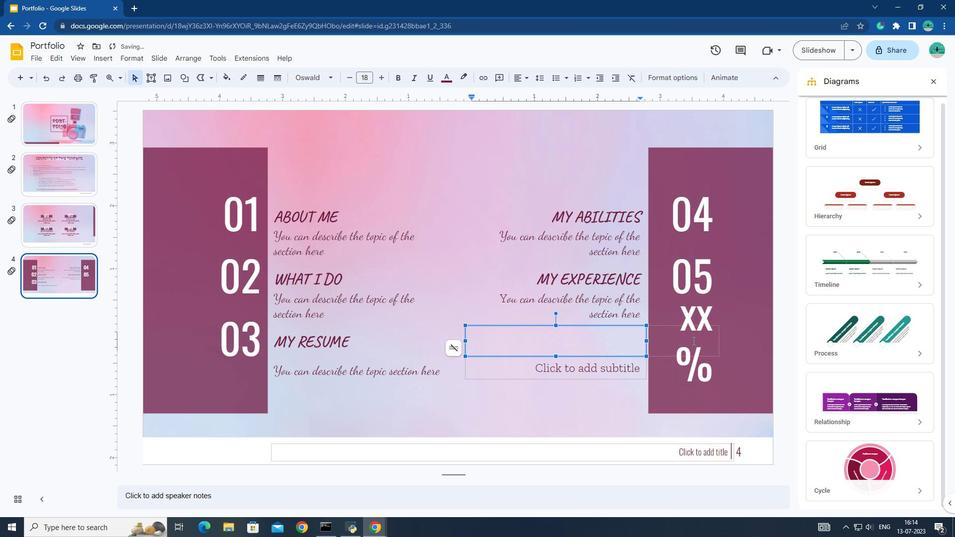 
Action: Key pressed 06
Screenshot: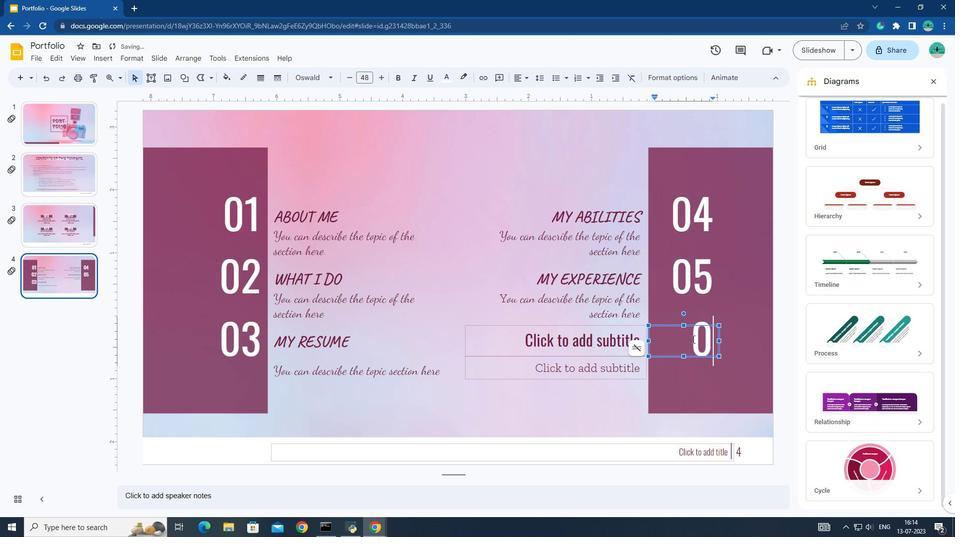 
Action: Mouse moved to (564, 343)
Screenshot: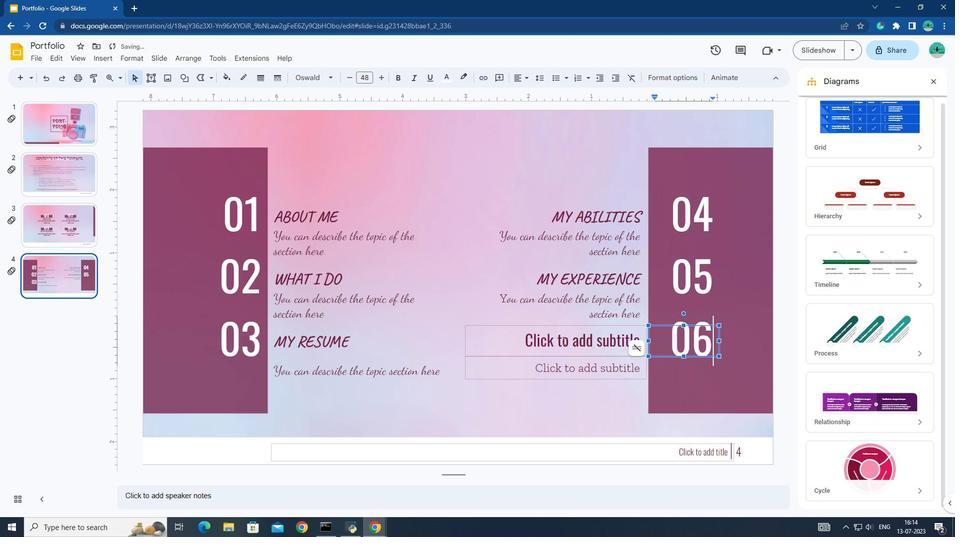 
Action: Mouse pressed left at (564, 343)
Screenshot: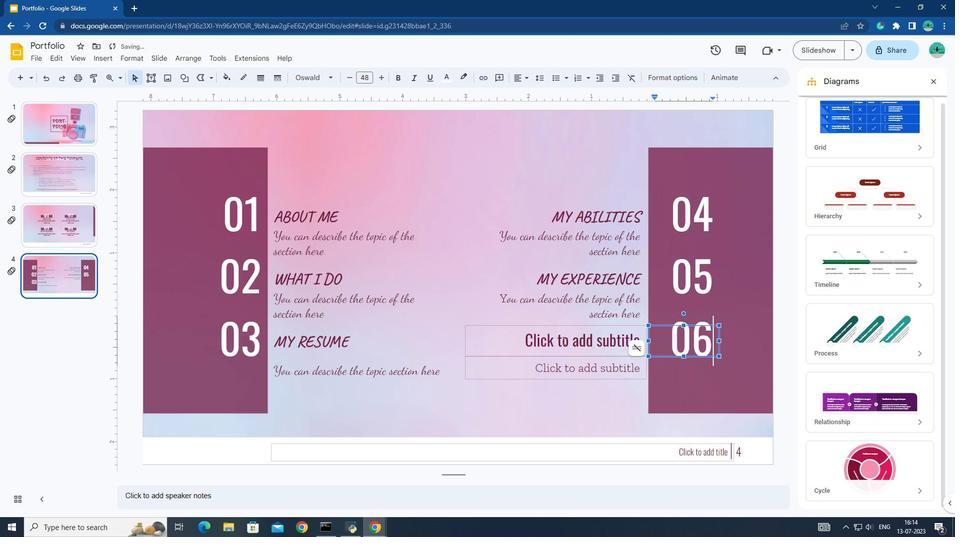 
Action: Mouse moved to (564, 343)
Screenshot: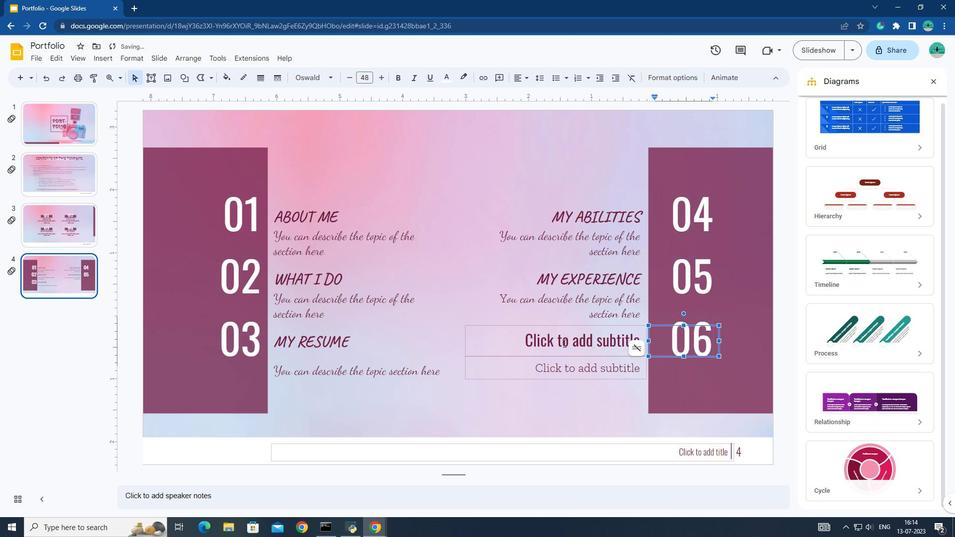 
Action: Key pressed <Key.caps_lock>MY<Key.space>WORK
Screenshot: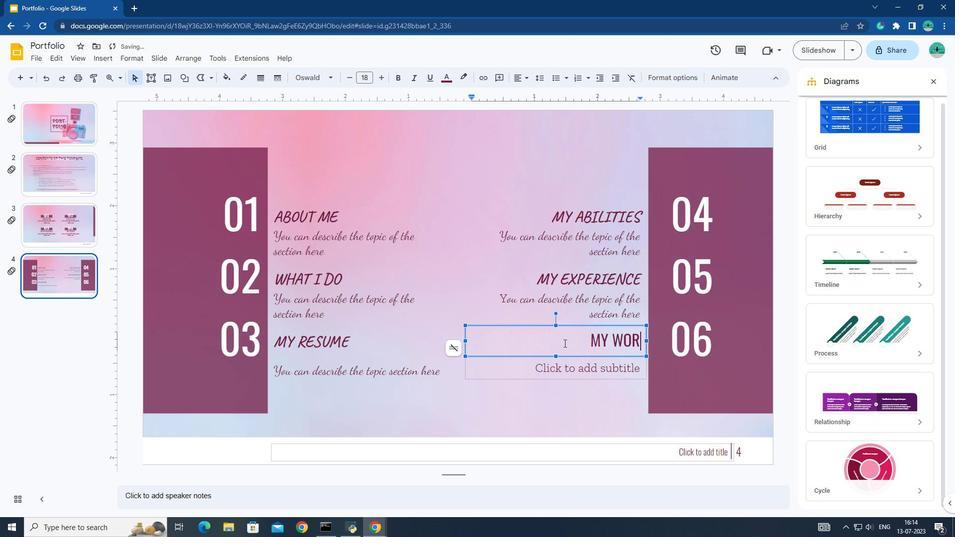 
Action: Mouse moved to (557, 364)
Screenshot: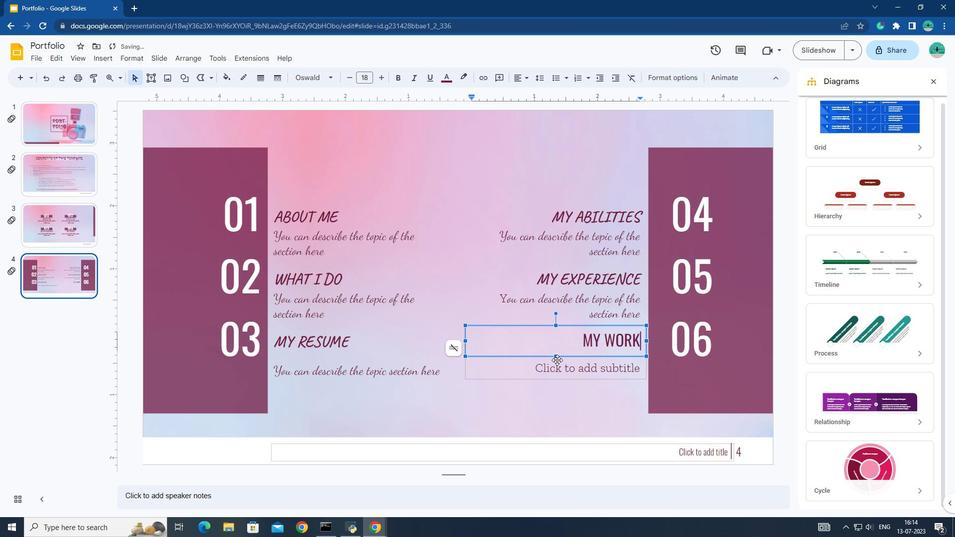 
Action: Mouse pressed left at (557, 364)
Screenshot: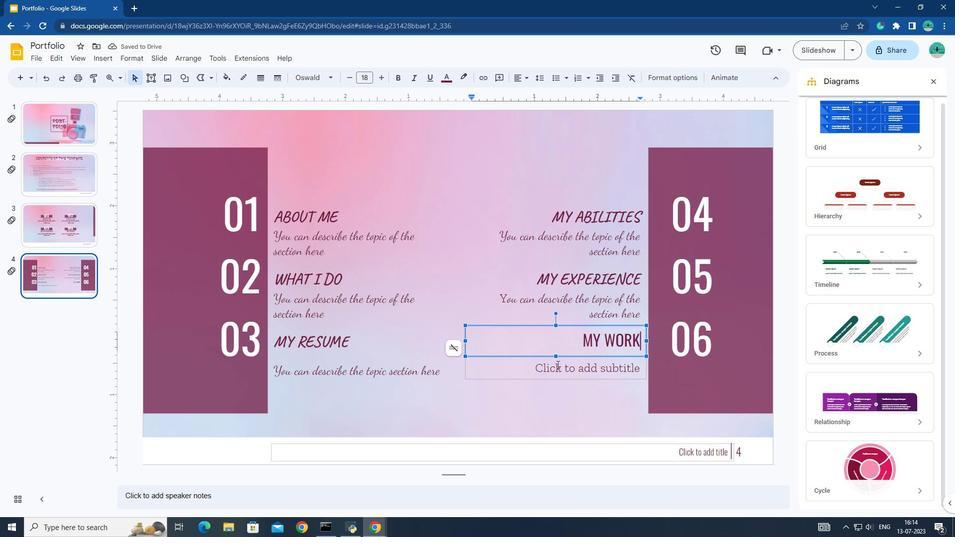 
Action: Key pressed <Key.caps_lock><Key.shift><Key.shift><Key.shift><Key.shift><Key.shift>You<Key.space>can<Key.space>describe<Key.space>the<Key.space>topic<Key.space>of<Key.space>the<Key.space>section<Key.space>here<Key.space>
Screenshot: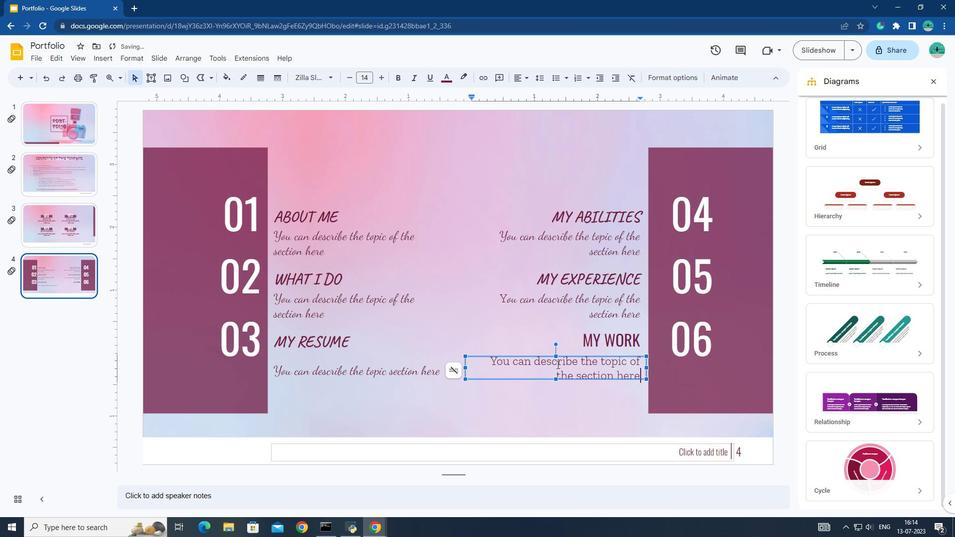 
Action: Mouse scrolled (557, 365) with delta (0, 0)
Screenshot: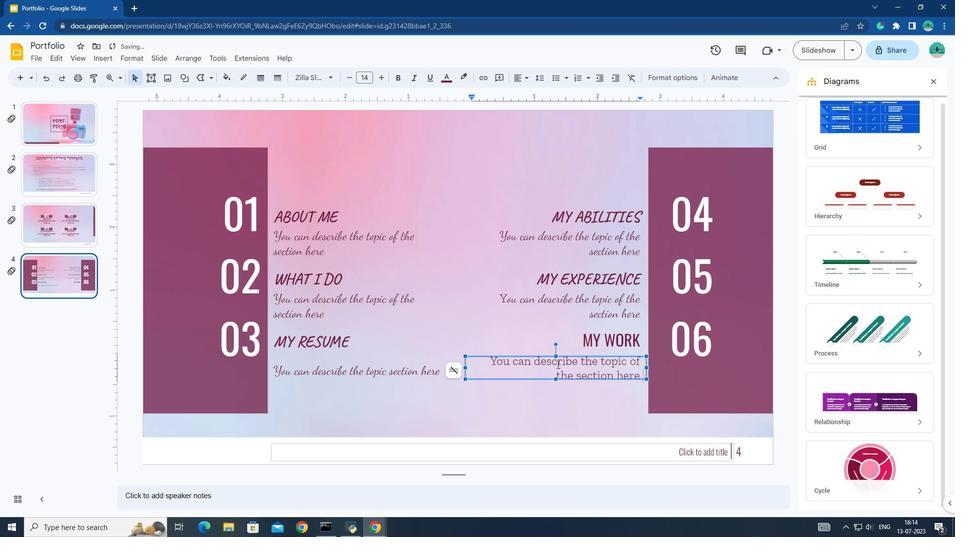 
Action: Mouse moved to (53, 279)
Screenshot: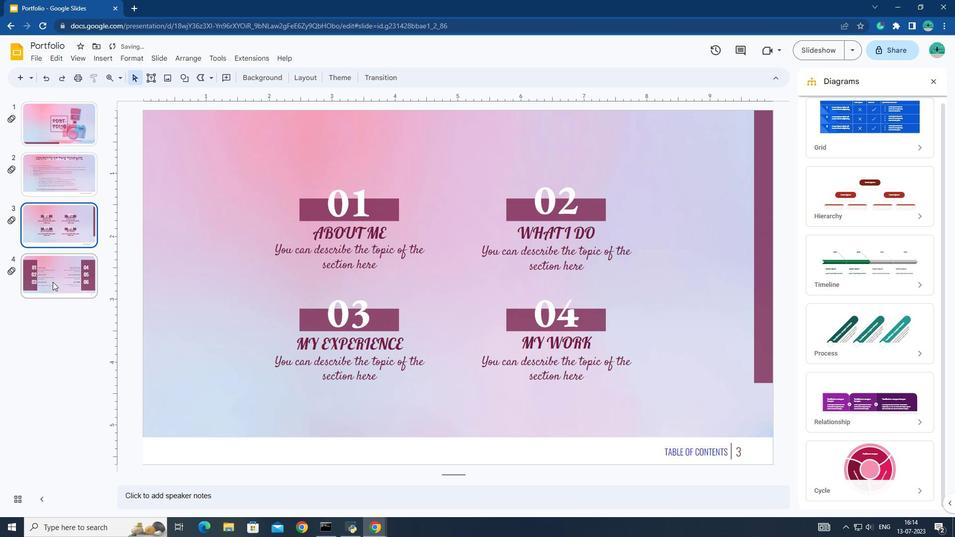 
Action: Mouse pressed left at (53, 279)
Screenshot: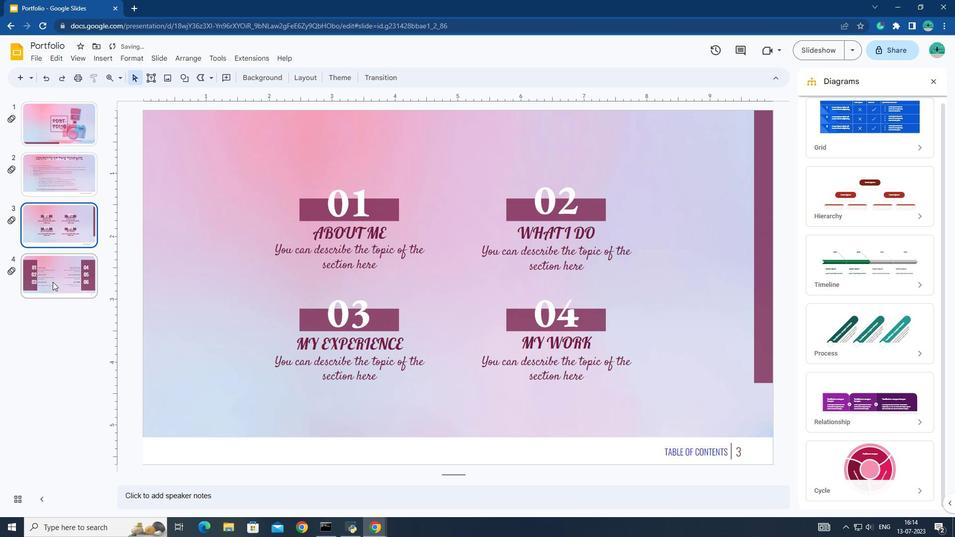
Action: Mouse moved to (586, 339)
Screenshot: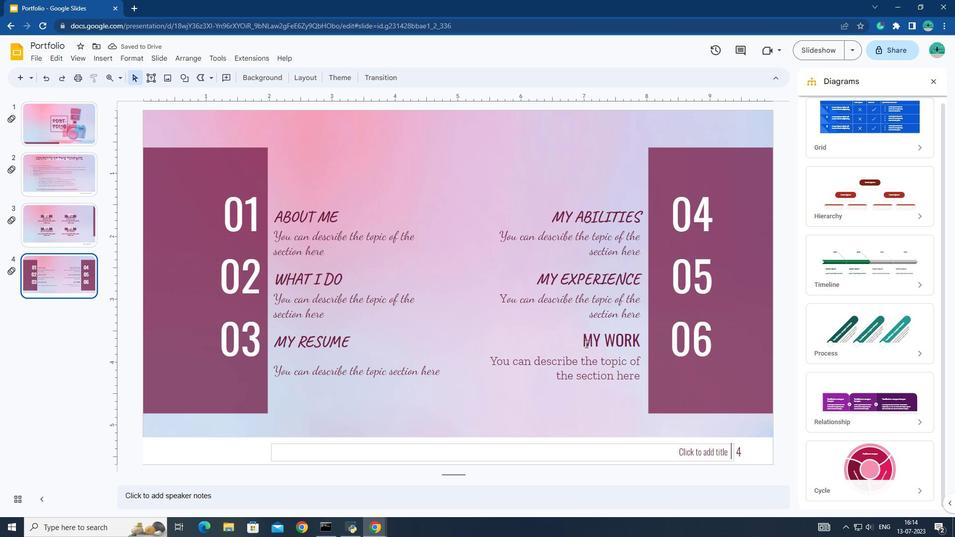 
Action: Mouse pressed left at (586, 339)
Screenshot: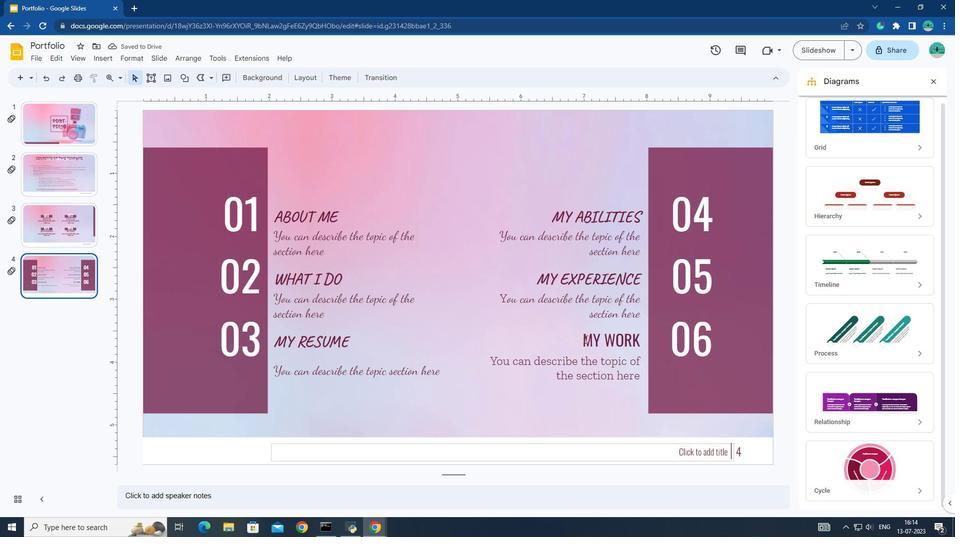 
Action: Mouse pressed left at (586, 339)
Screenshot: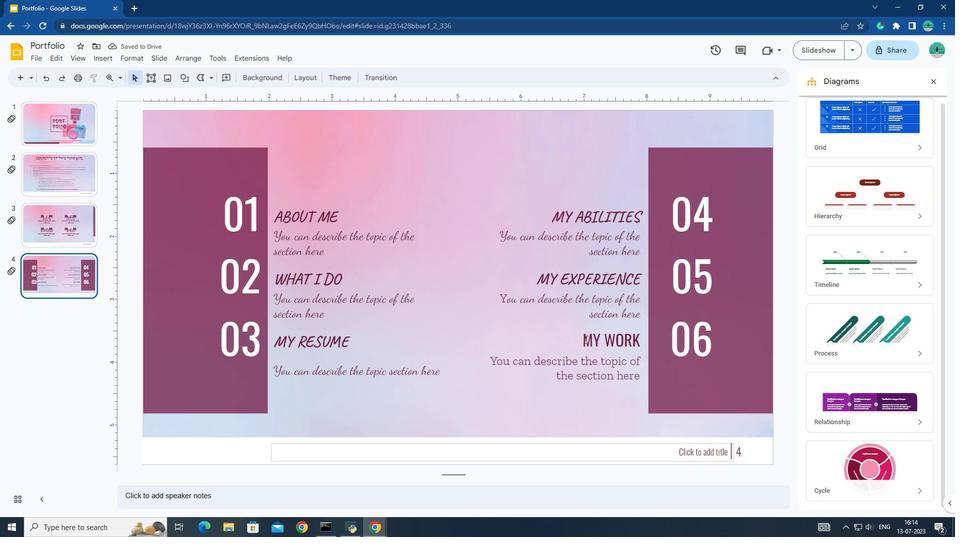 
Action: Mouse pressed left at (586, 339)
Screenshot: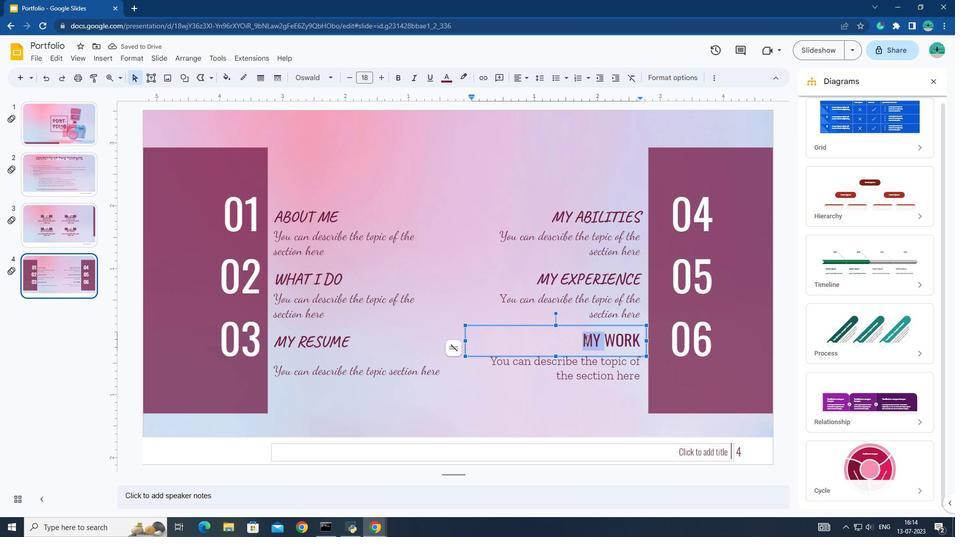 
Action: Mouse moved to (336, 76)
Screenshot: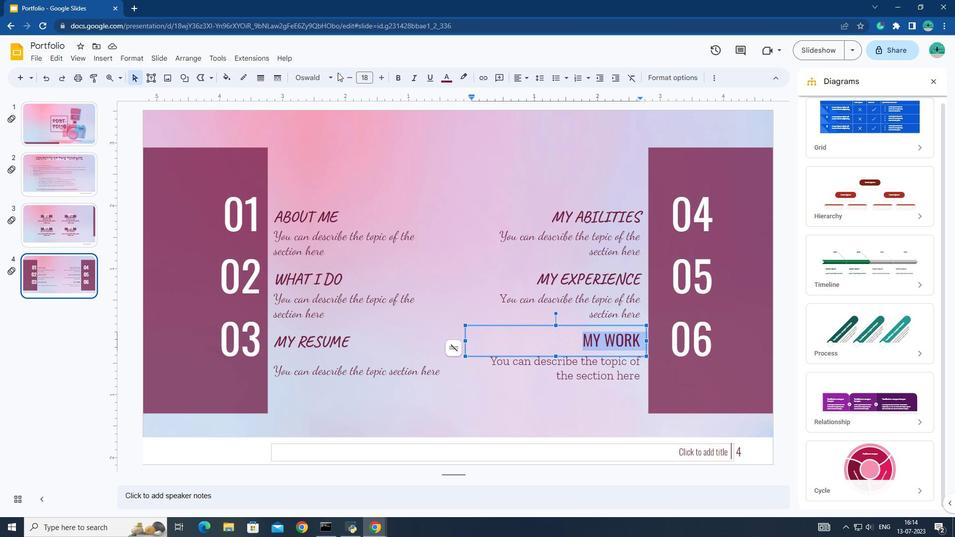 
Action: Mouse pressed left at (336, 76)
Screenshot: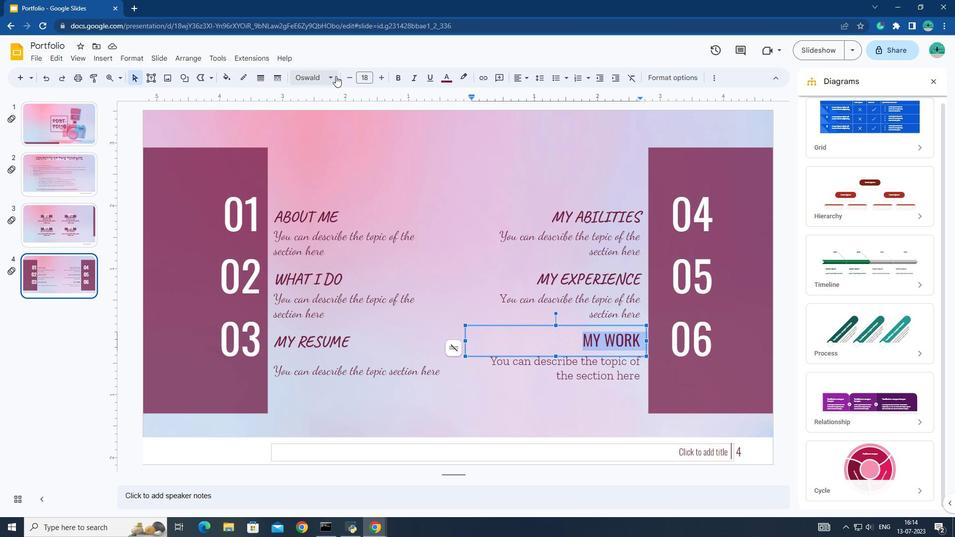 
Action: Mouse moved to (440, 274)
